 Task: Look for space in Bagua Grande, Peru from 14th June, 2023 to 30th June, 2023 for 5 adults in price range Rs.8000 to Rs.12000. Place can be entire place or private room with 5 bedrooms having 5 beds and 5 bathrooms. Property type can be house, flat, guest house. Amenities needed are: wifi, TV, free parkinig on premises, gym, breakfast. Booking option can be shelf check-in. Required host language is English.
Action: Mouse moved to (496, 110)
Screenshot: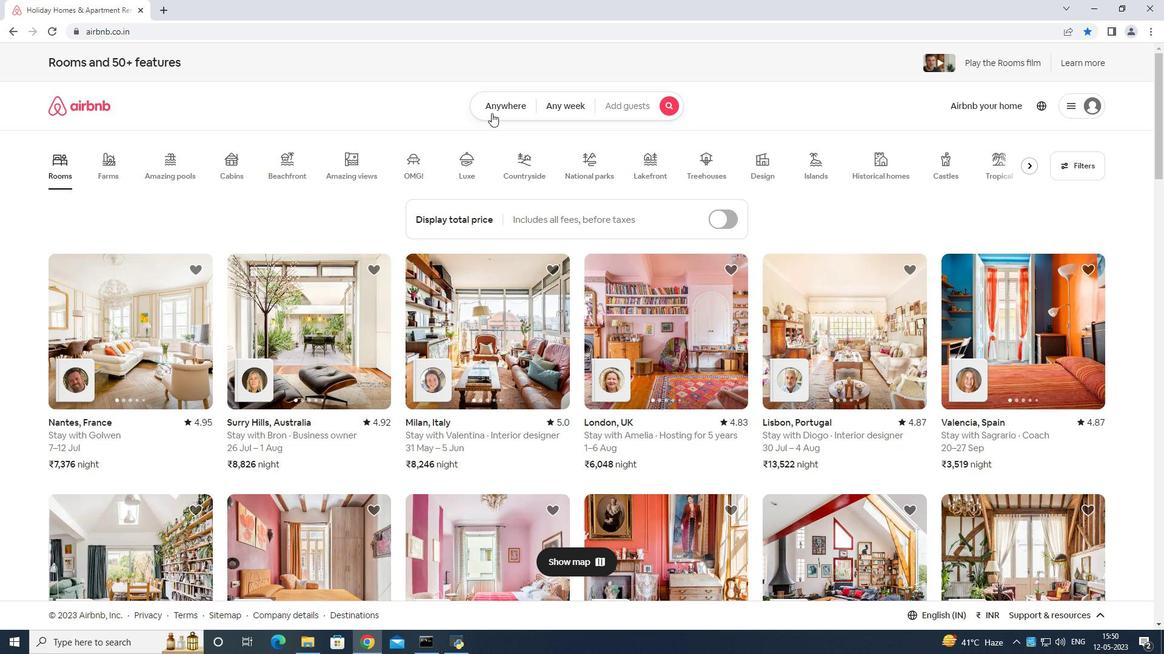 
Action: Mouse pressed left at (496, 110)
Screenshot: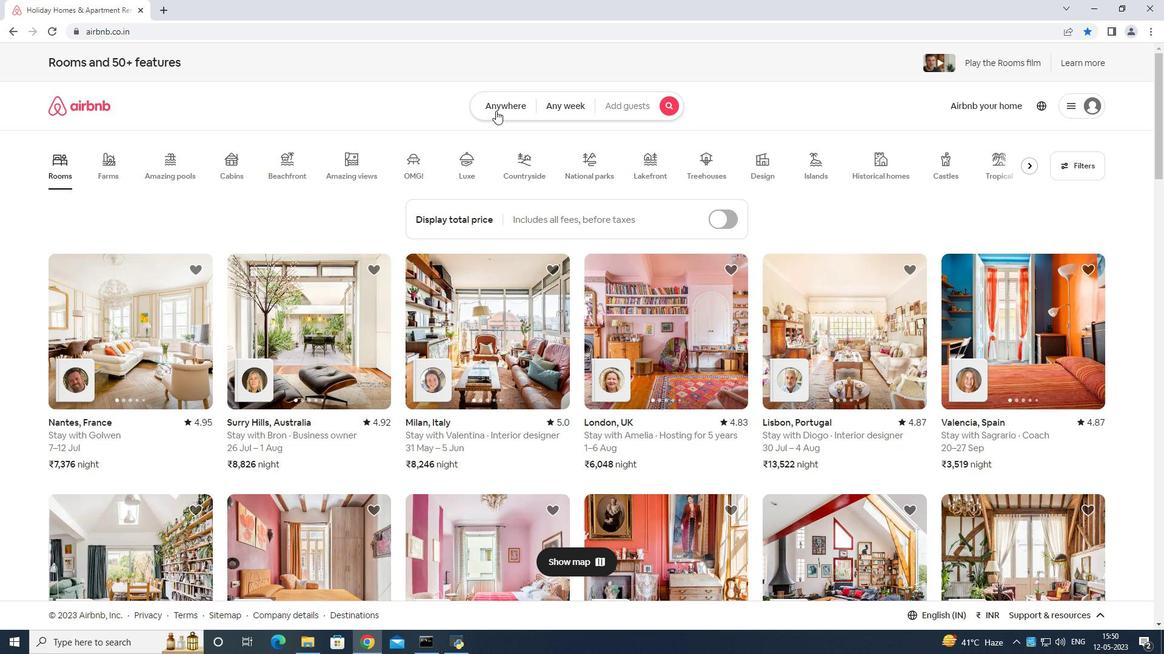 
Action: Mouse moved to (448, 146)
Screenshot: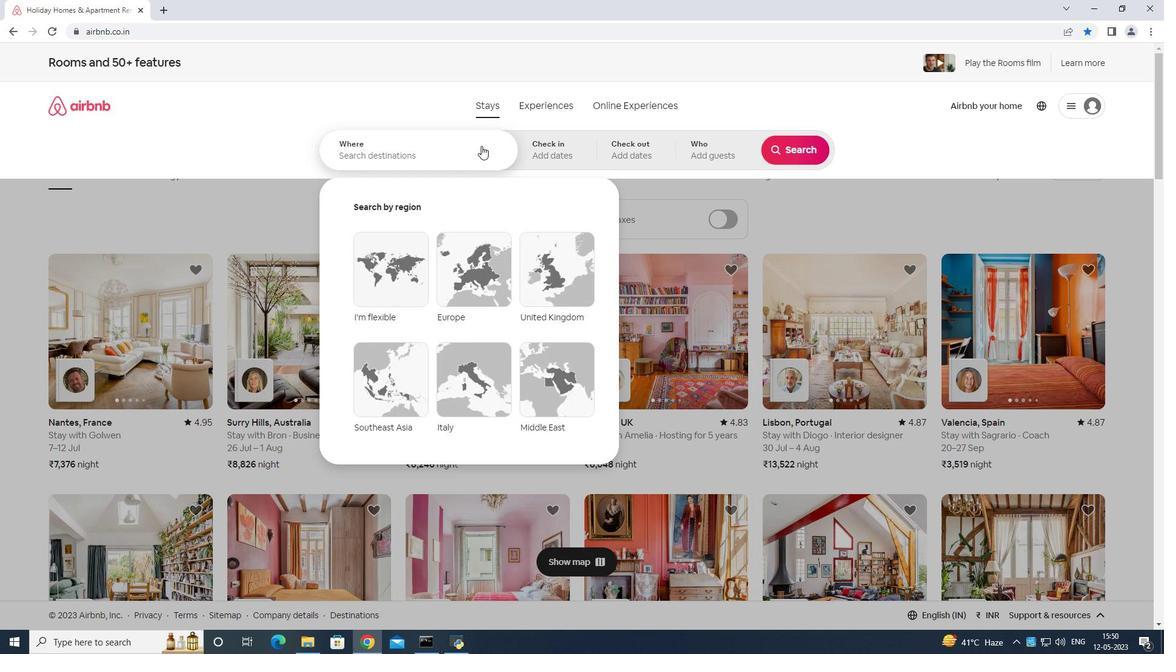 
Action: Mouse pressed left at (448, 146)
Screenshot: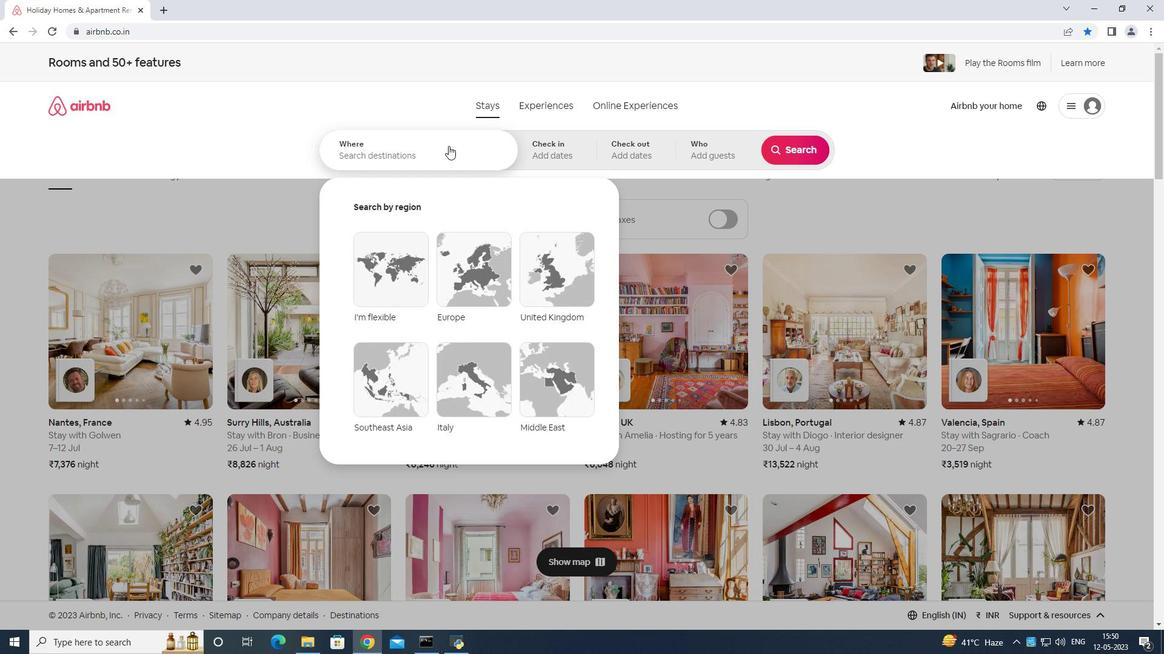 
Action: Mouse moved to (474, 146)
Screenshot: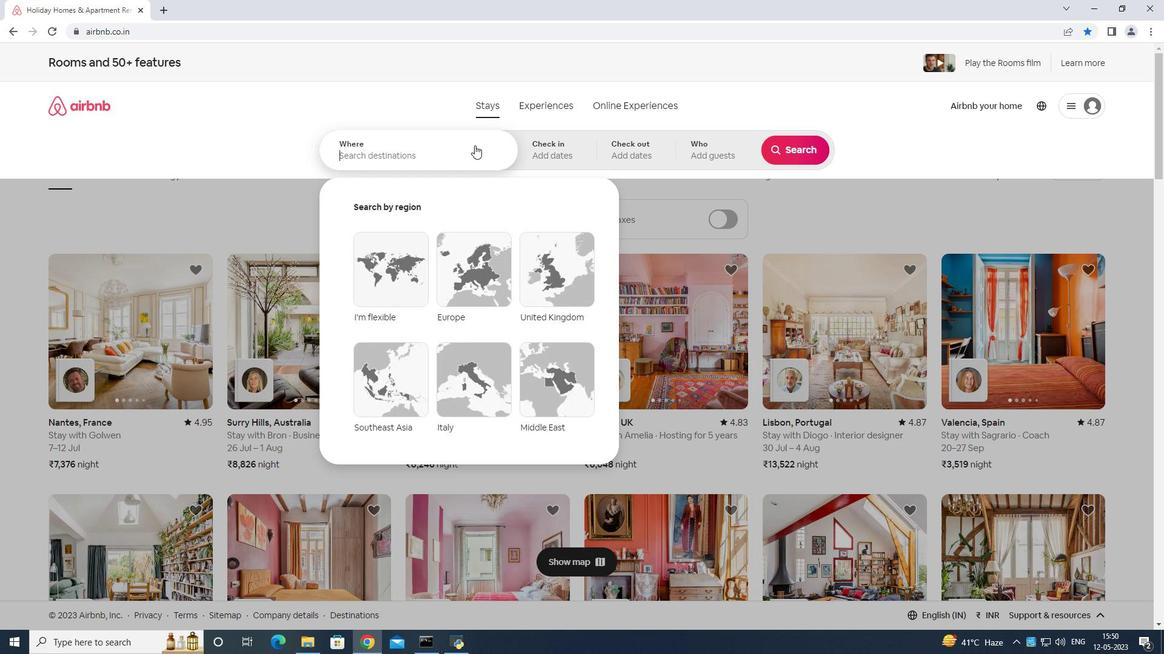 
Action: Key pressed <Key.shift>Bagua<Key.space>grende<Key.space>peru<Key.enter>
Screenshot: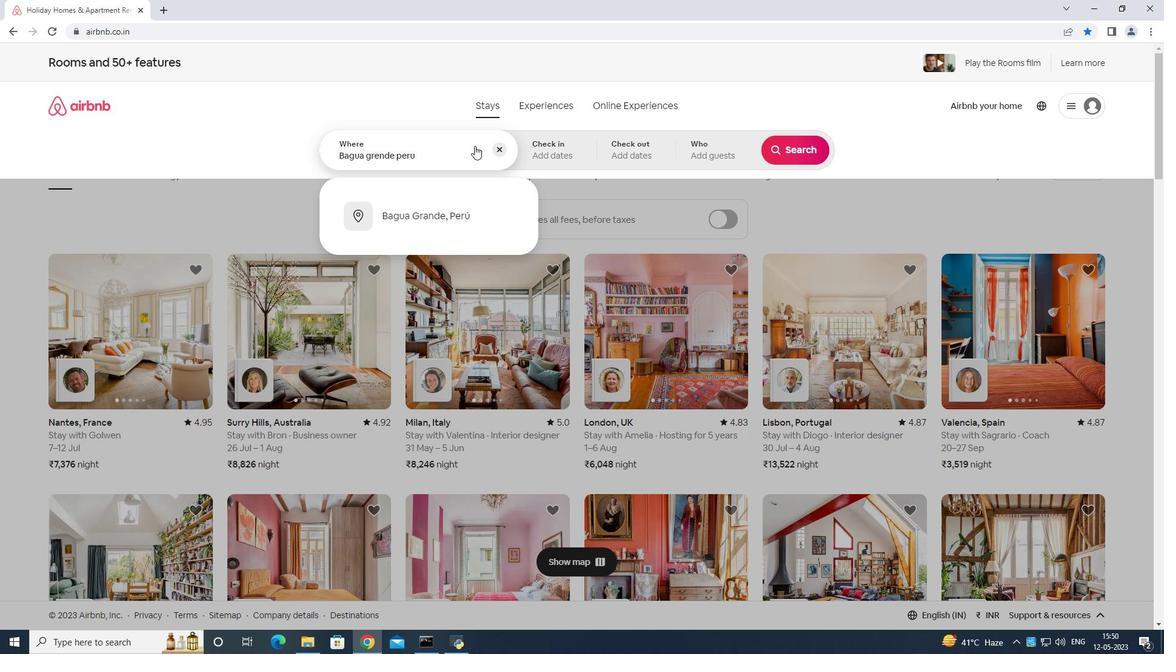 
Action: Mouse moved to (702, 358)
Screenshot: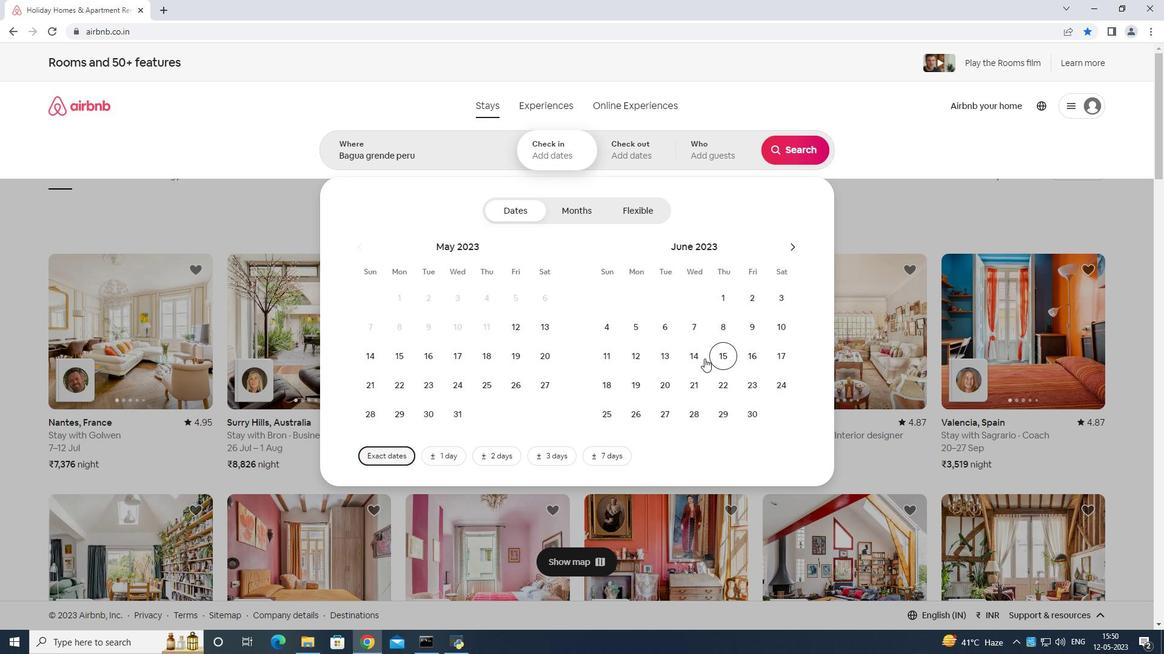 
Action: Mouse pressed left at (702, 358)
Screenshot: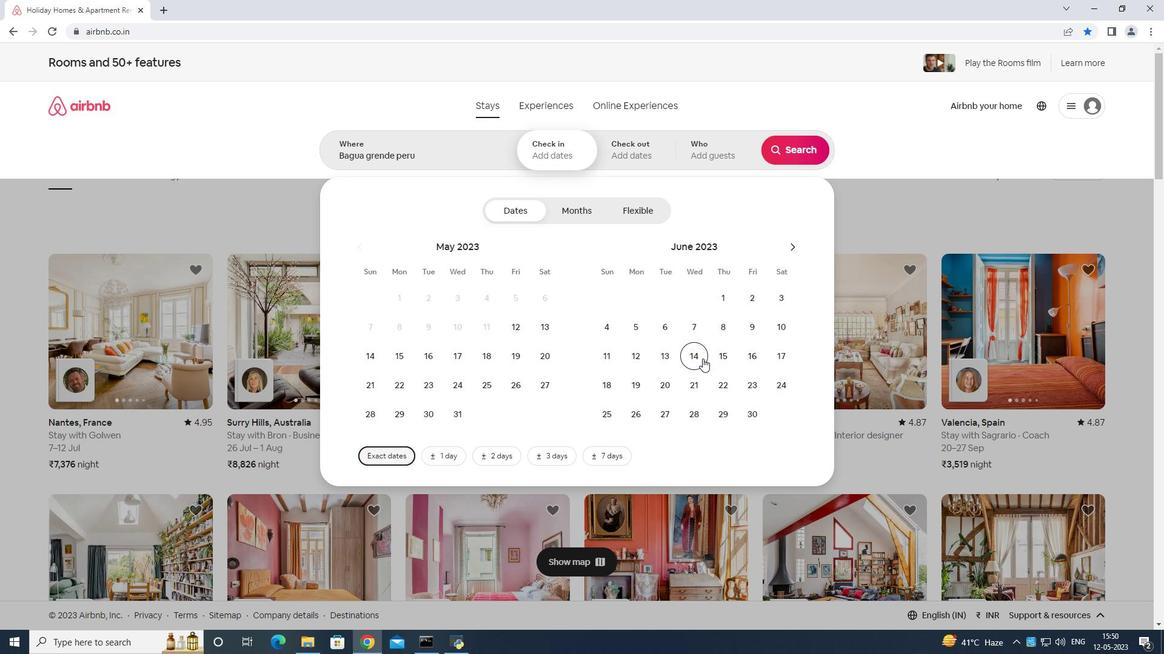 
Action: Mouse moved to (754, 411)
Screenshot: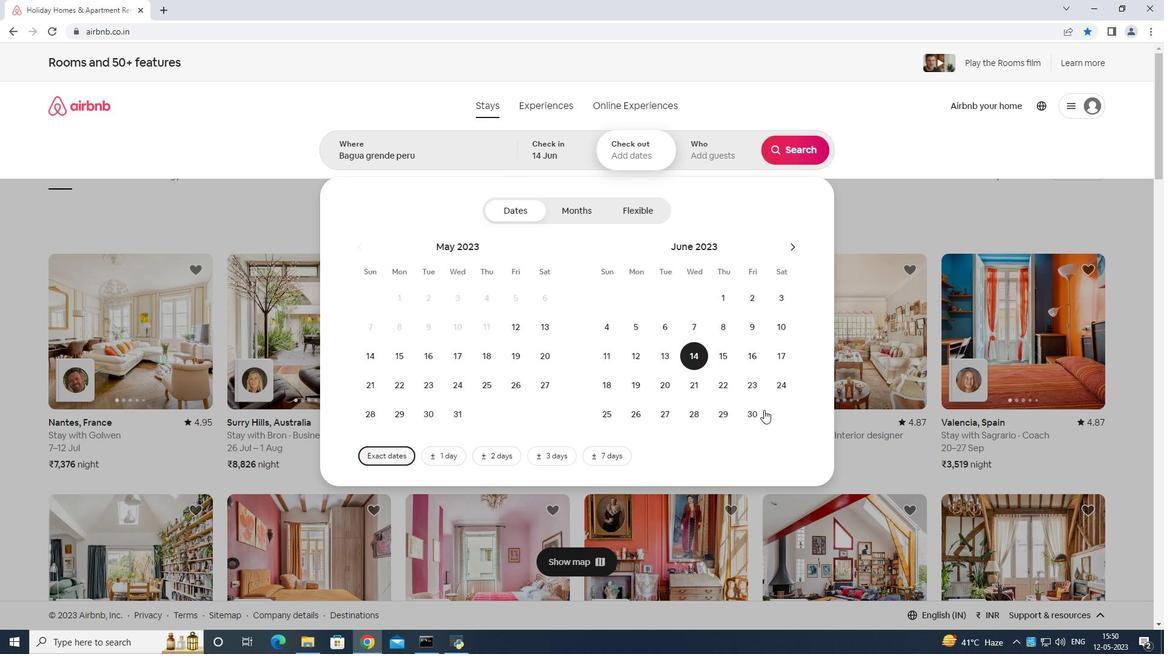 
Action: Mouse pressed left at (754, 411)
Screenshot: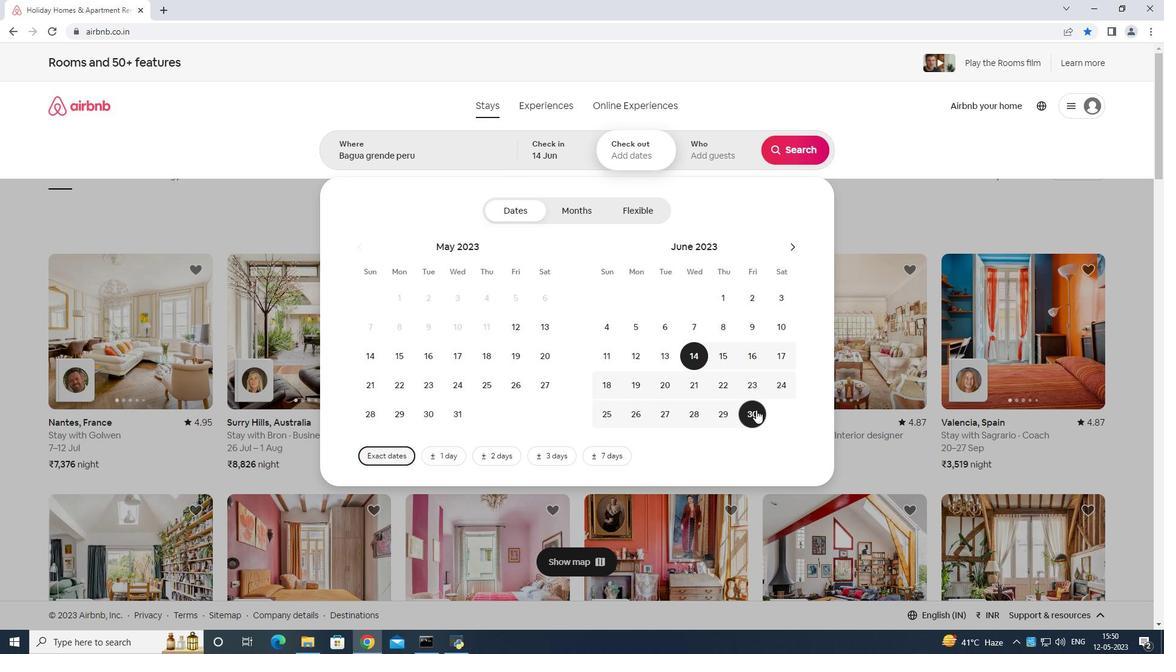 
Action: Mouse moved to (716, 149)
Screenshot: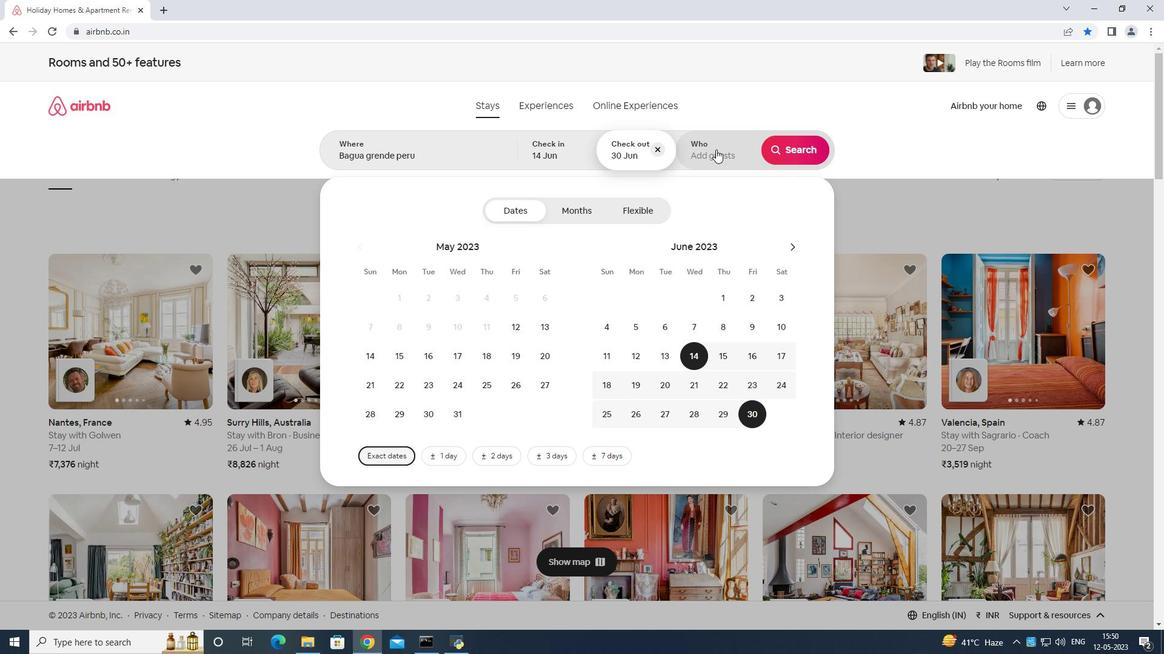 
Action: Mouse pressed left at (716, 149)
Screenshot: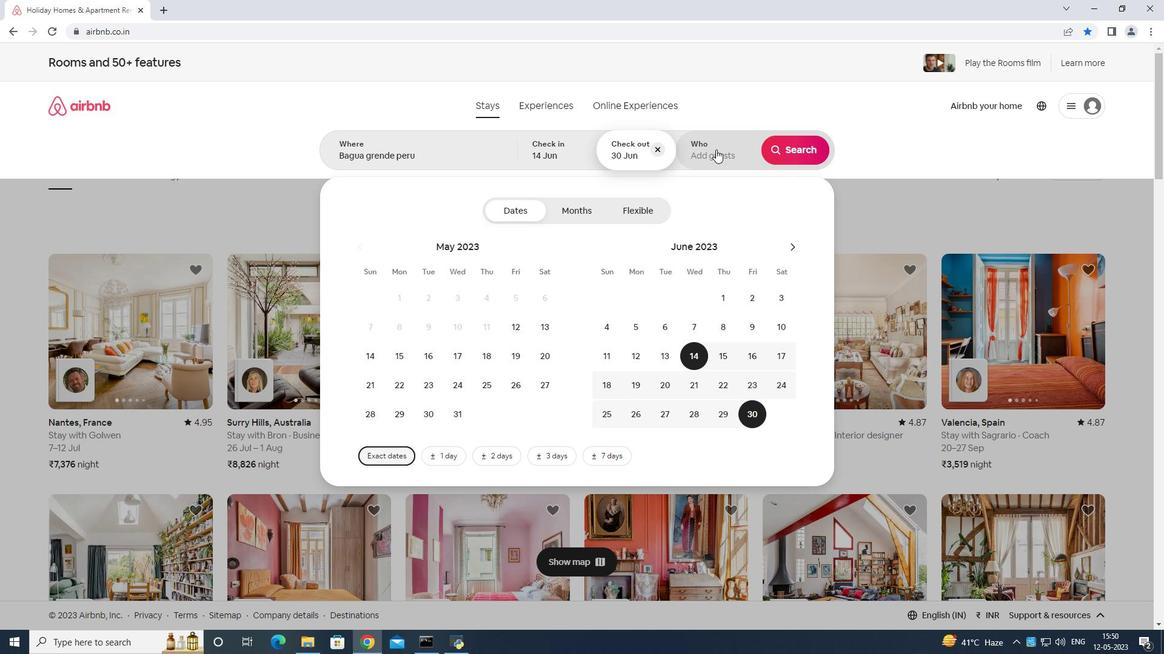 
Action: Mouse moved to (799, 222)
Screenshot: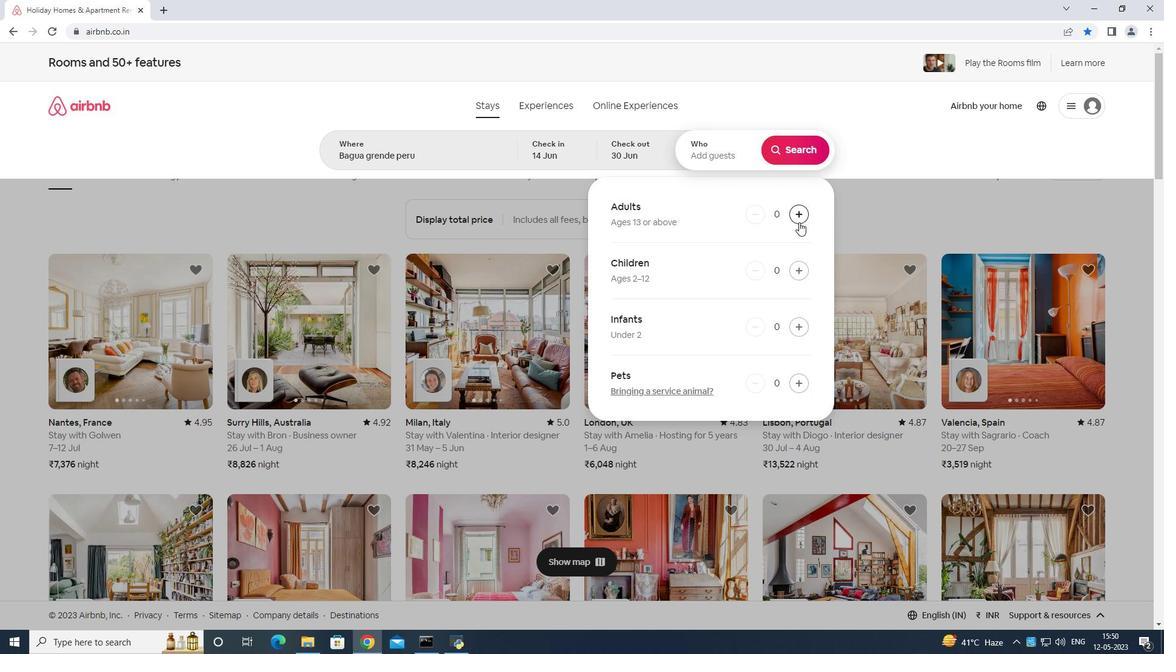 
Action: Mouse pressed left at (799, 222)
Screenshot: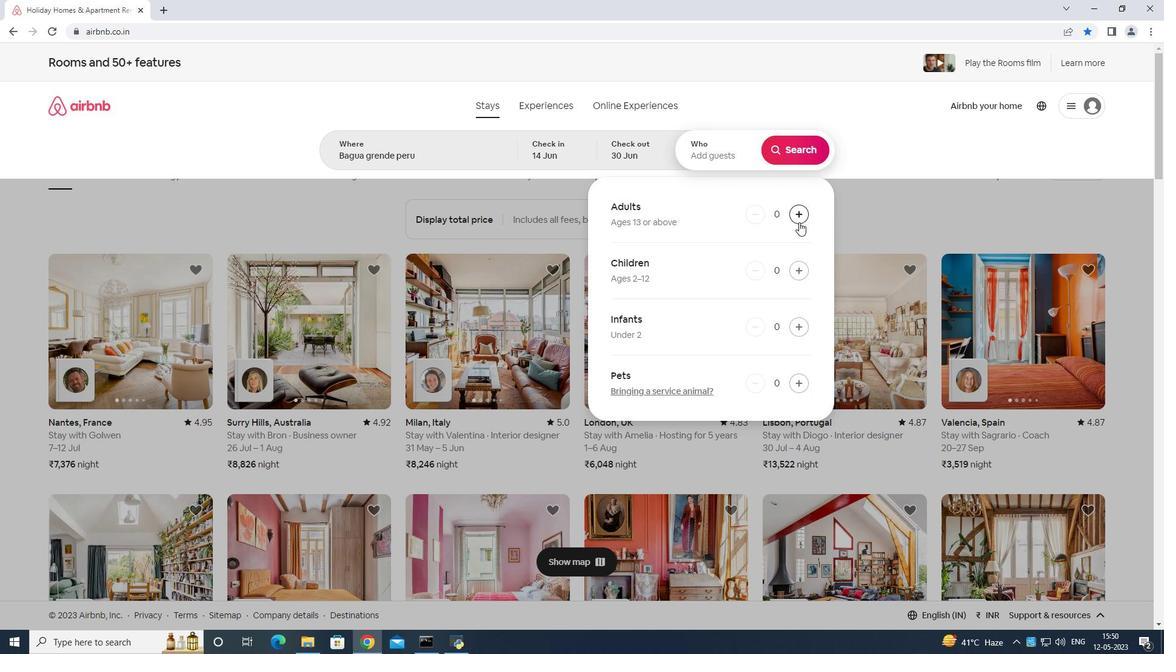 
Action: Mouse moved to (799, 220)
Screenshot: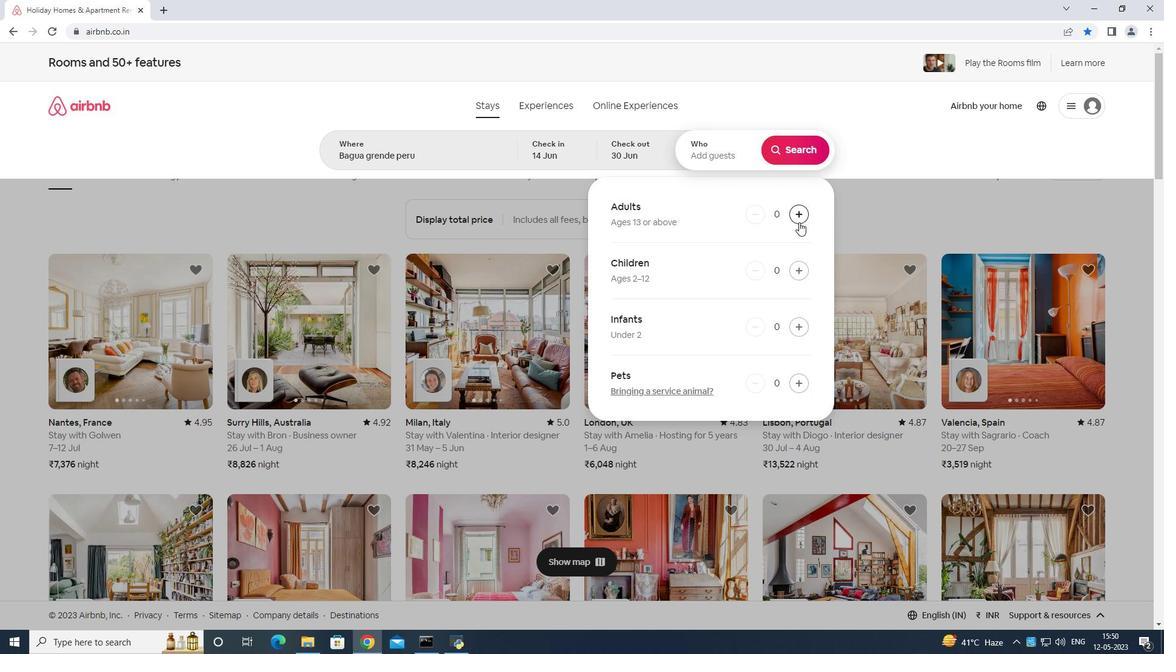 
Action: Mouse pressed left at (799, 220)
Screenshot: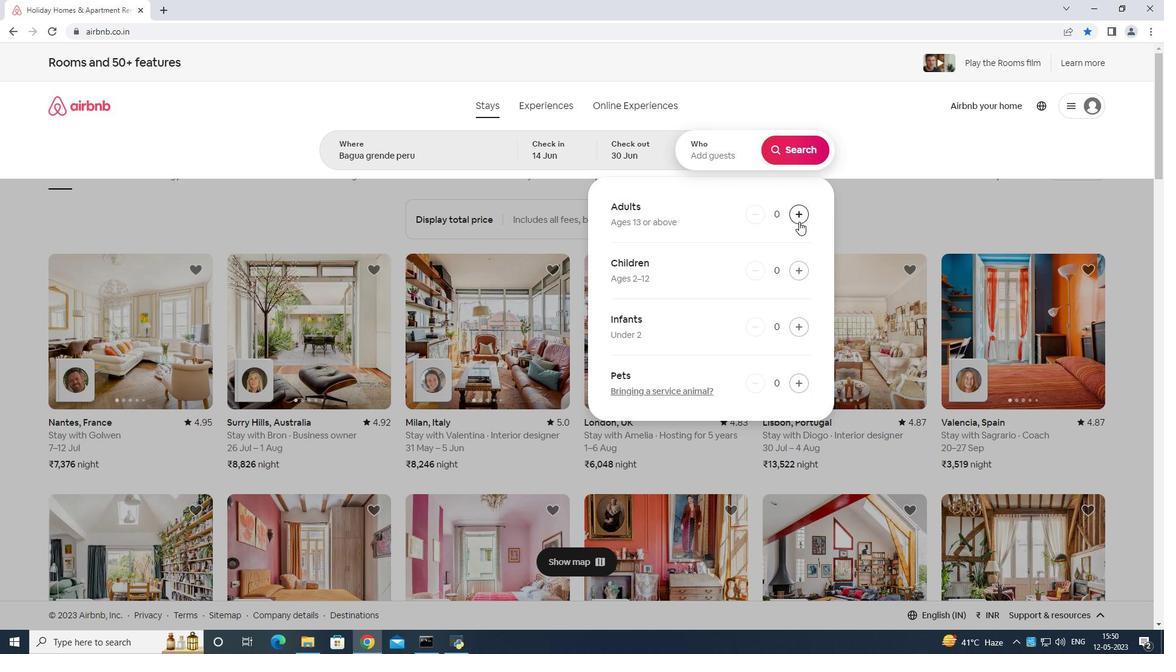 
Action: Mouse moved to (799, 220)
Screenshot: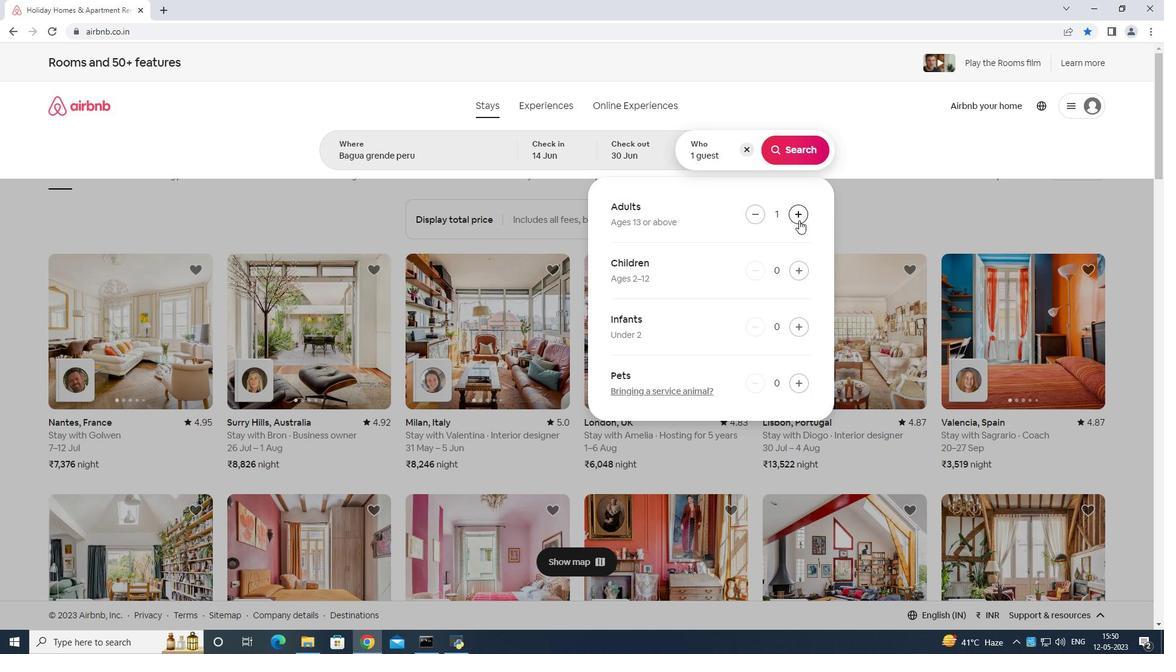 
Action: Mouse pressed left at (799, 220)
Screenshot: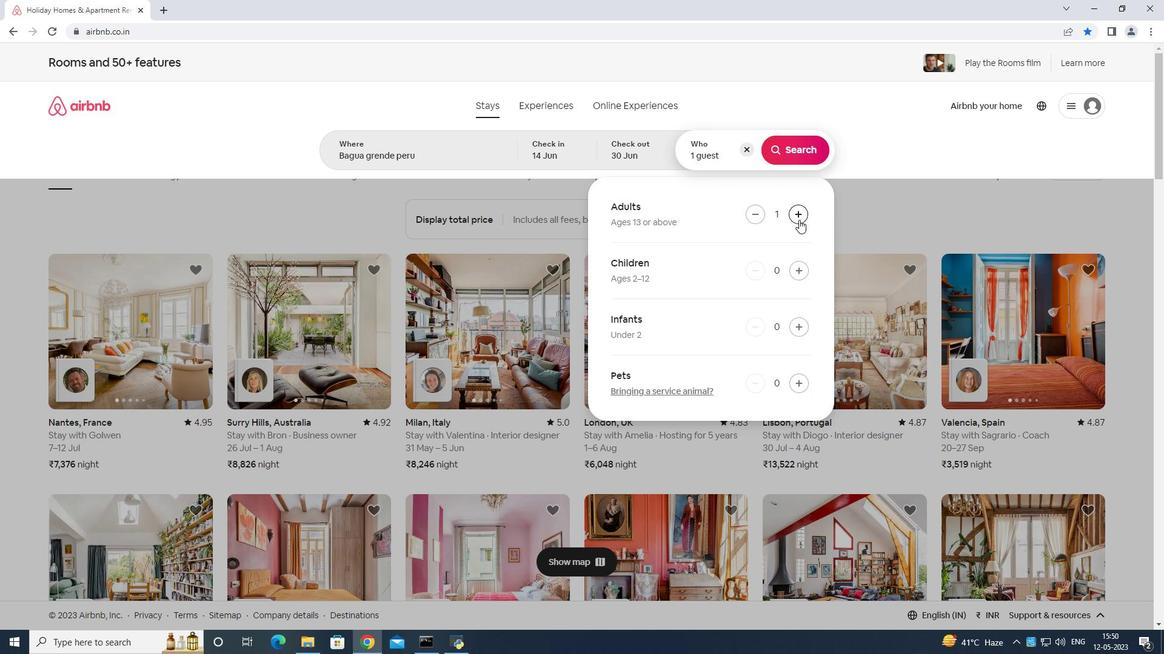 
Action: Mouse moved to (799, 220)
Screenshot: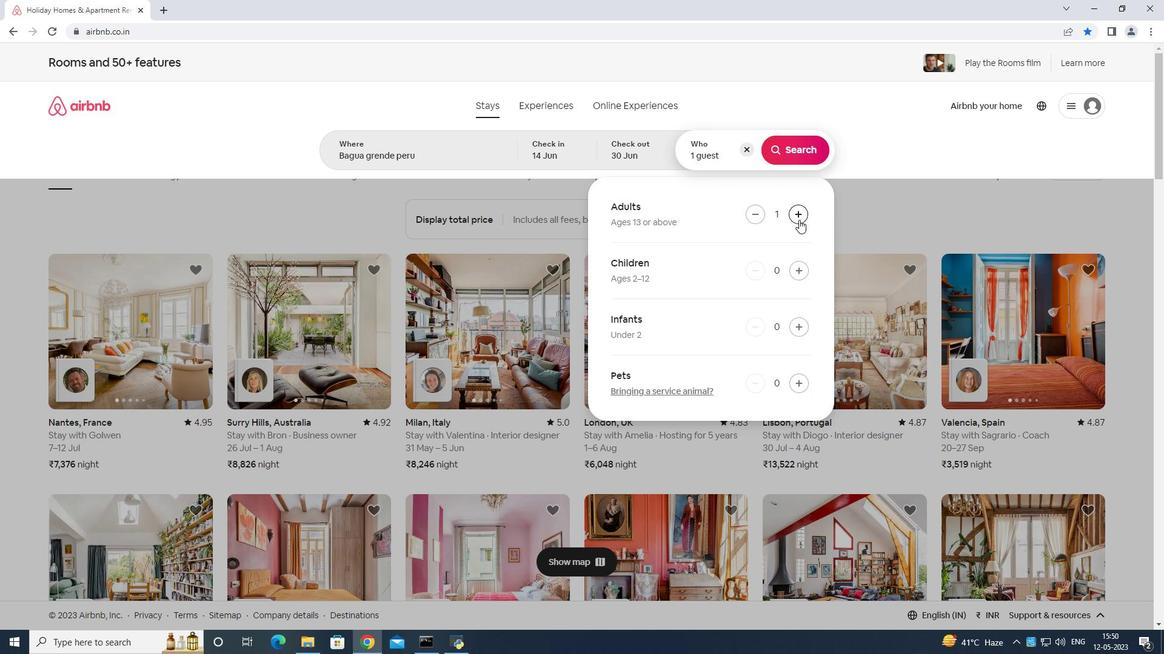 
Action: Mouse pressed left at (799, 220)
Screenshot: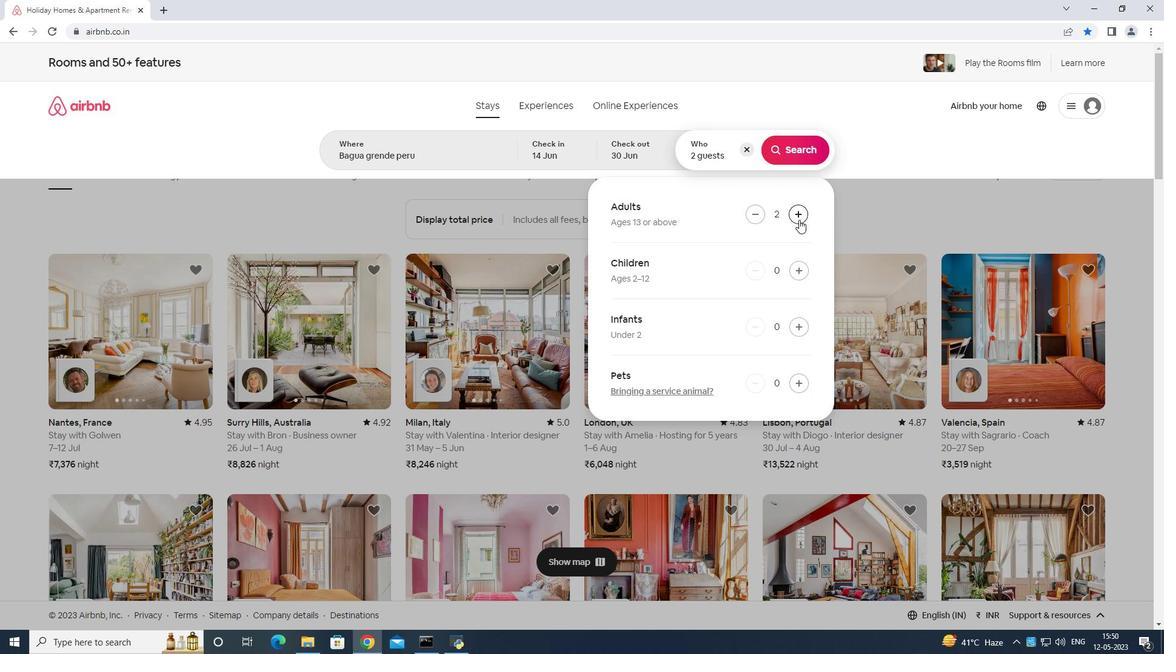 
Action: Mouse pressed left at (799, 220)
Screenshot: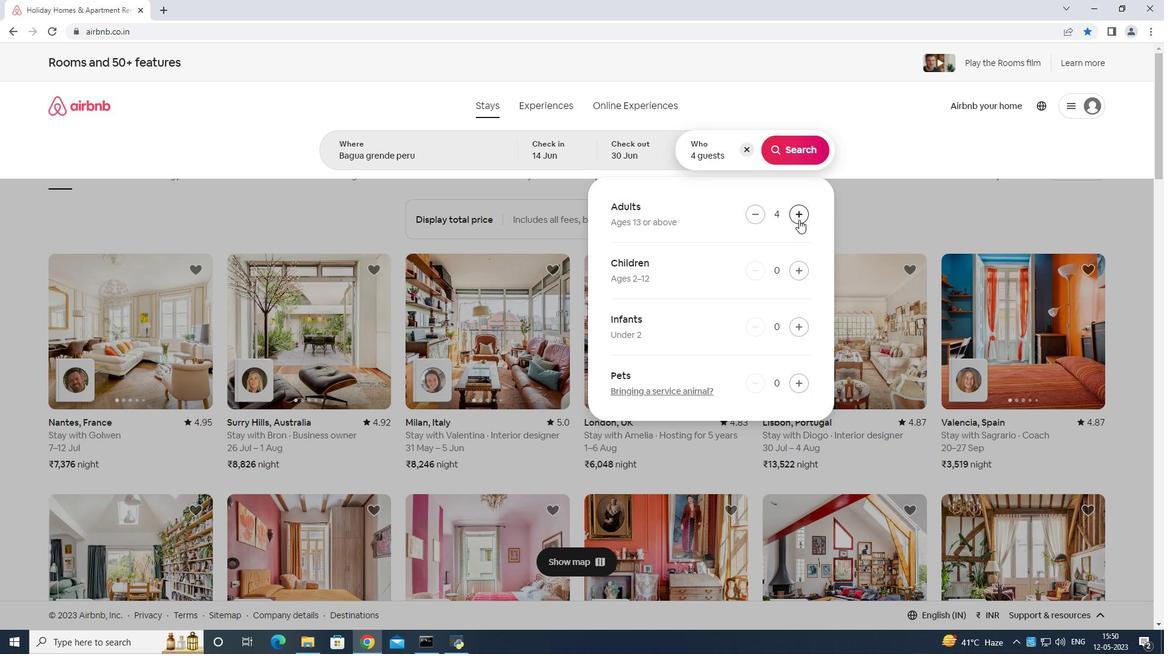 
Action: Mouse moved to (814, 154)
Screenshot: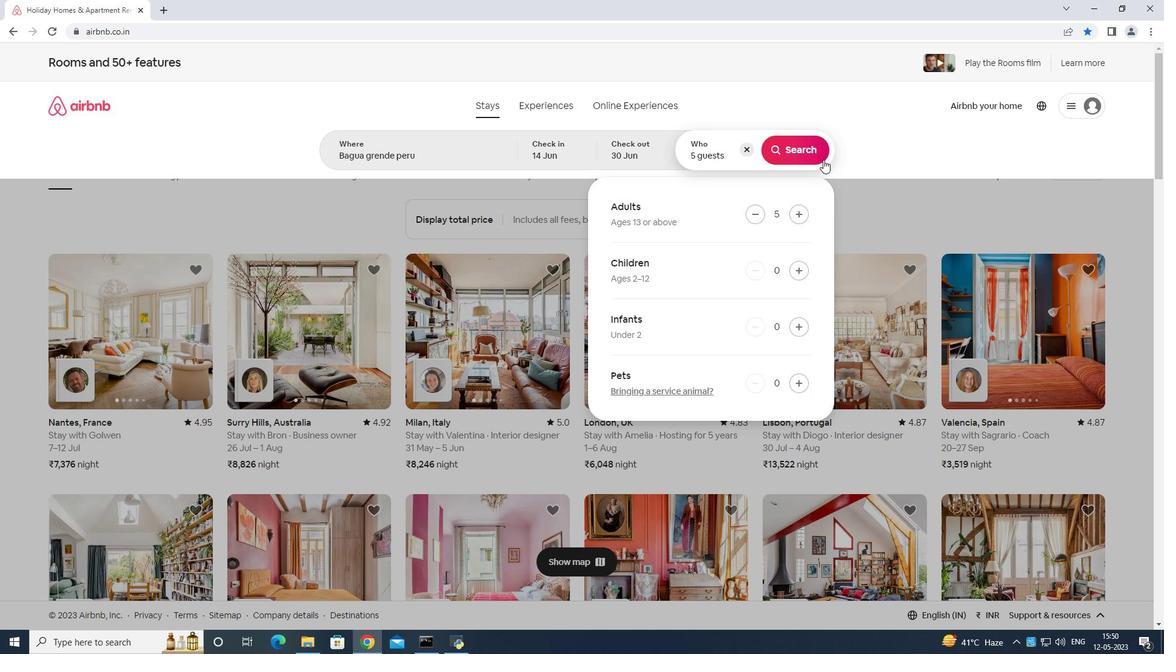 
Action: Mouse pressed left at (814, 154)
Screenshot: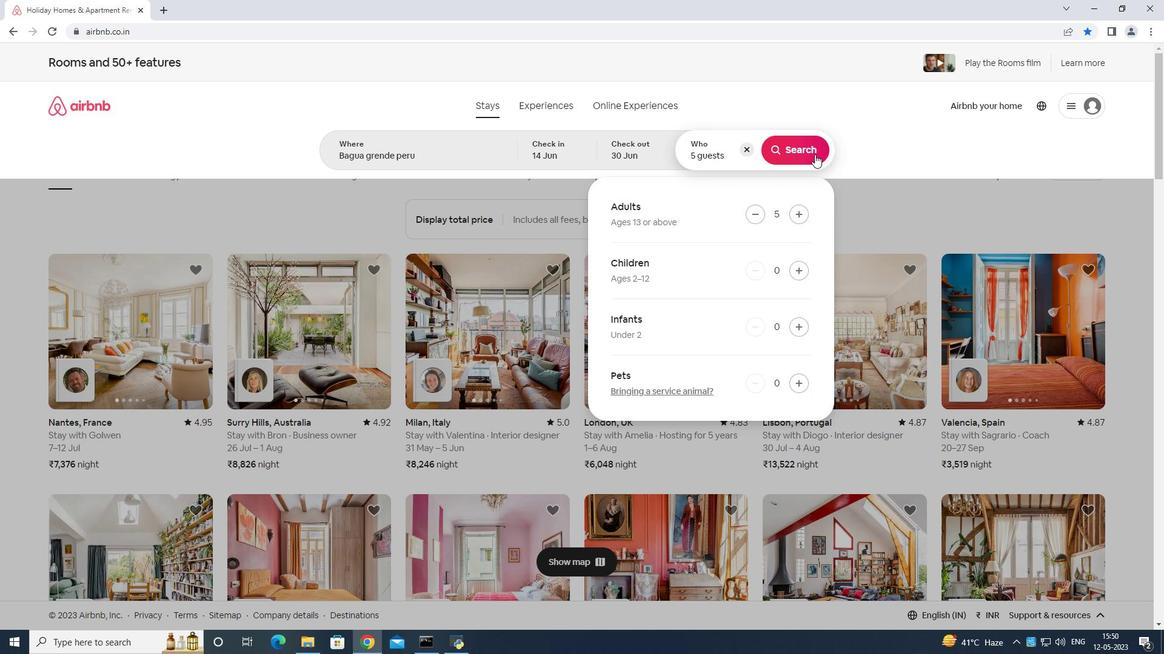 
Action: Mouse moved to (1122, 124)
Screenshot: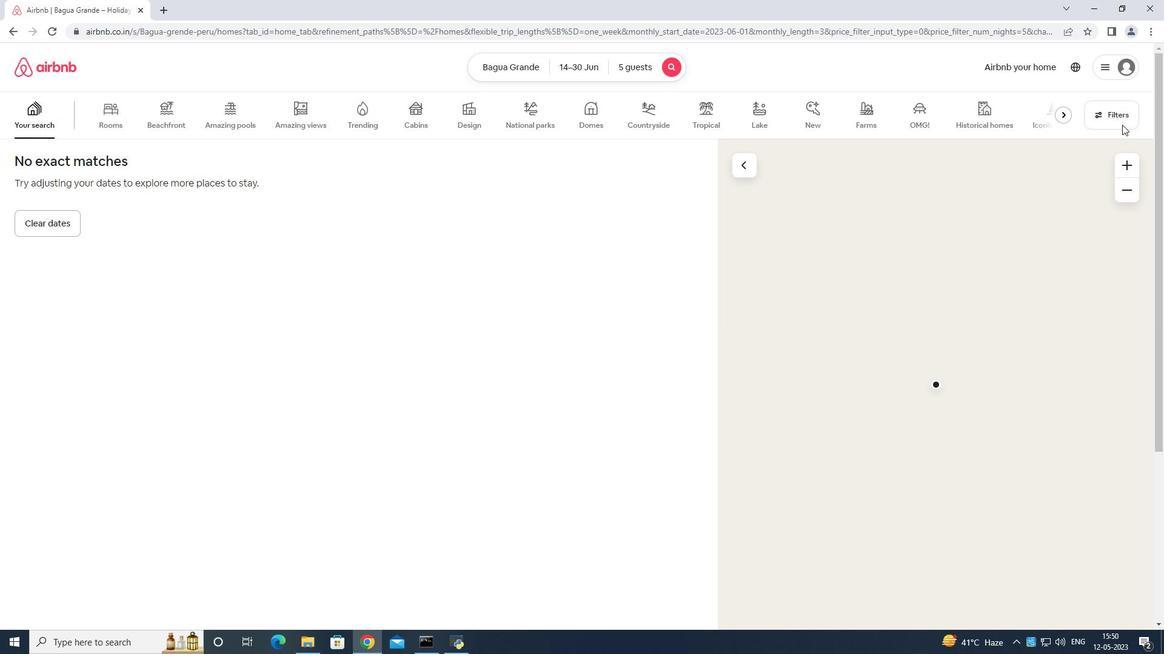 
Action: Mouse pressed left at (1122, 124)
Screenshot: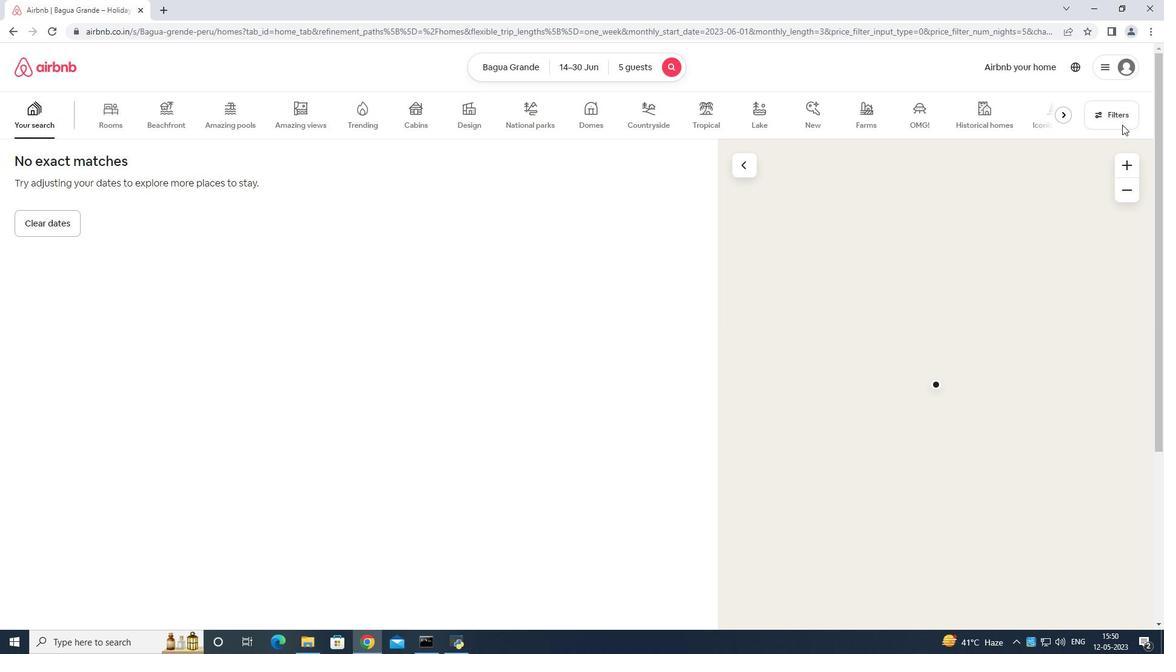 
Action: Mouse moved to (531, 423)
Screenshot: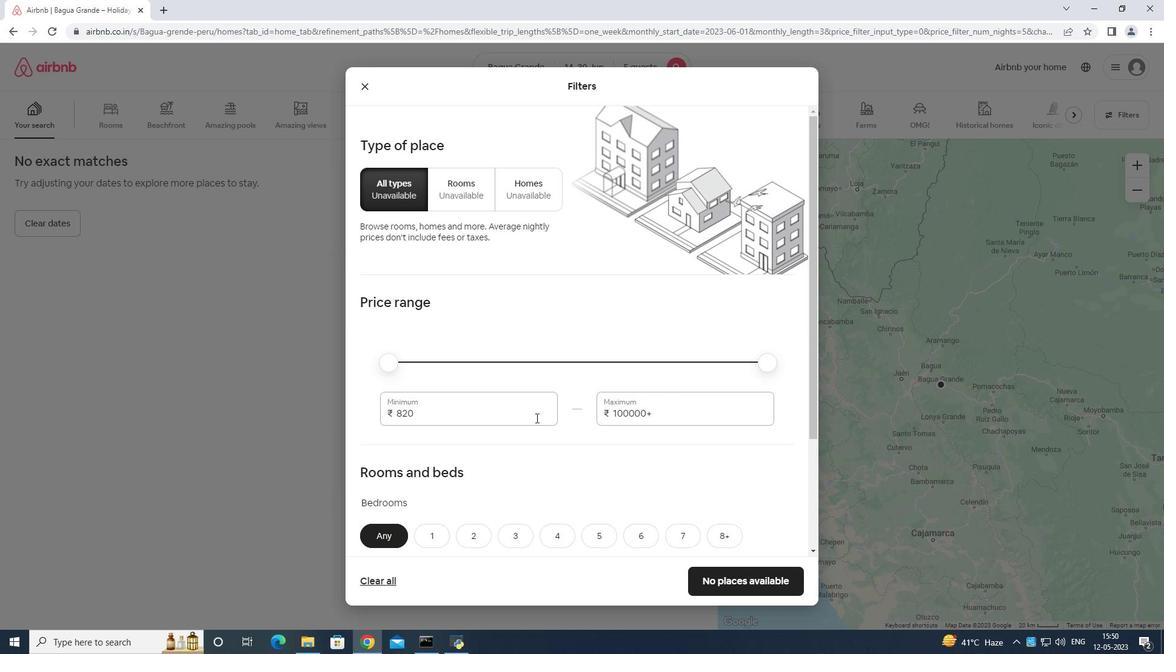 
Action: Mouse pressed left at (531, 423)
Screenshot: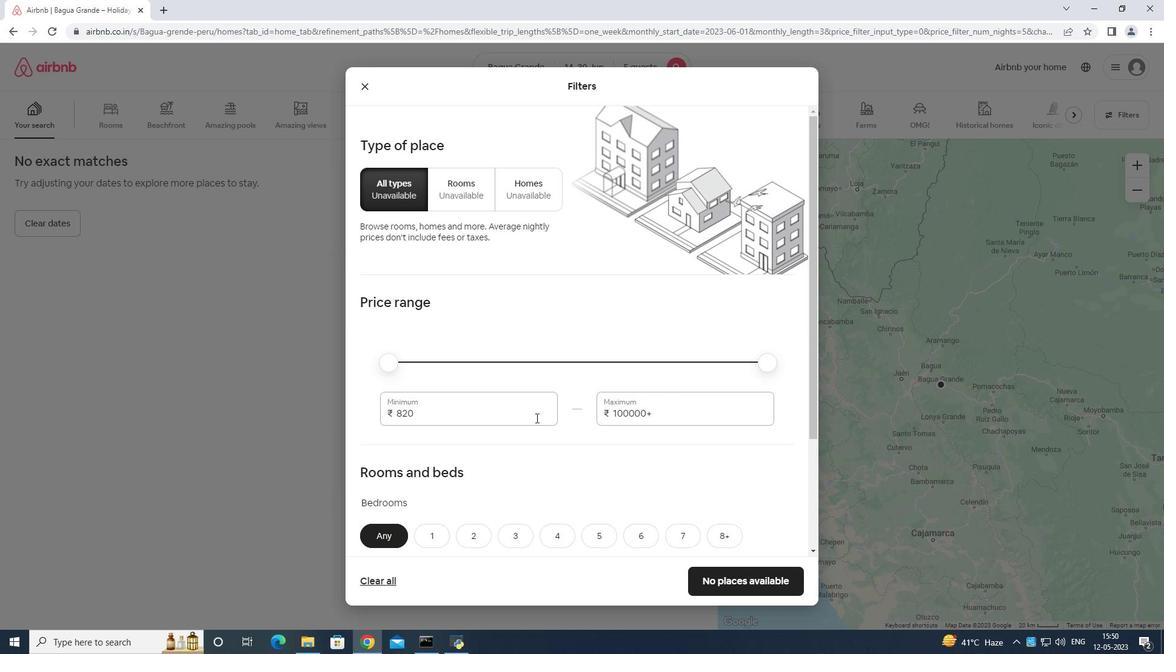 
Action: Mouse moved to (528, 406)
Screenshot: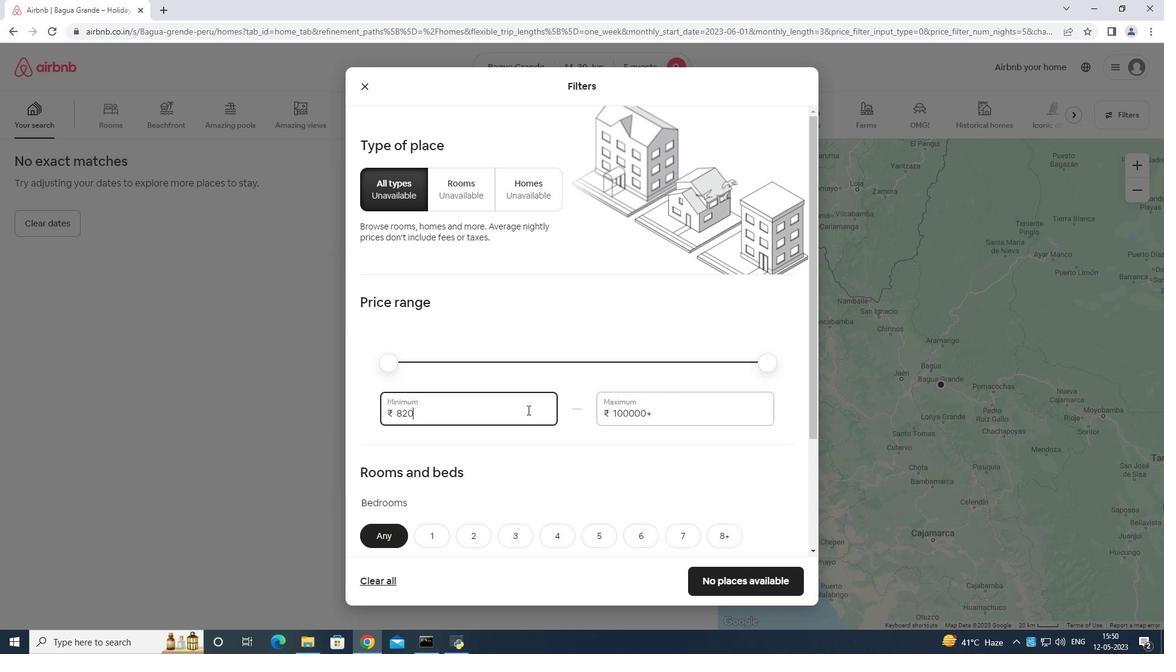 
Action: Key pressed <Key.backspace>
Screenshot: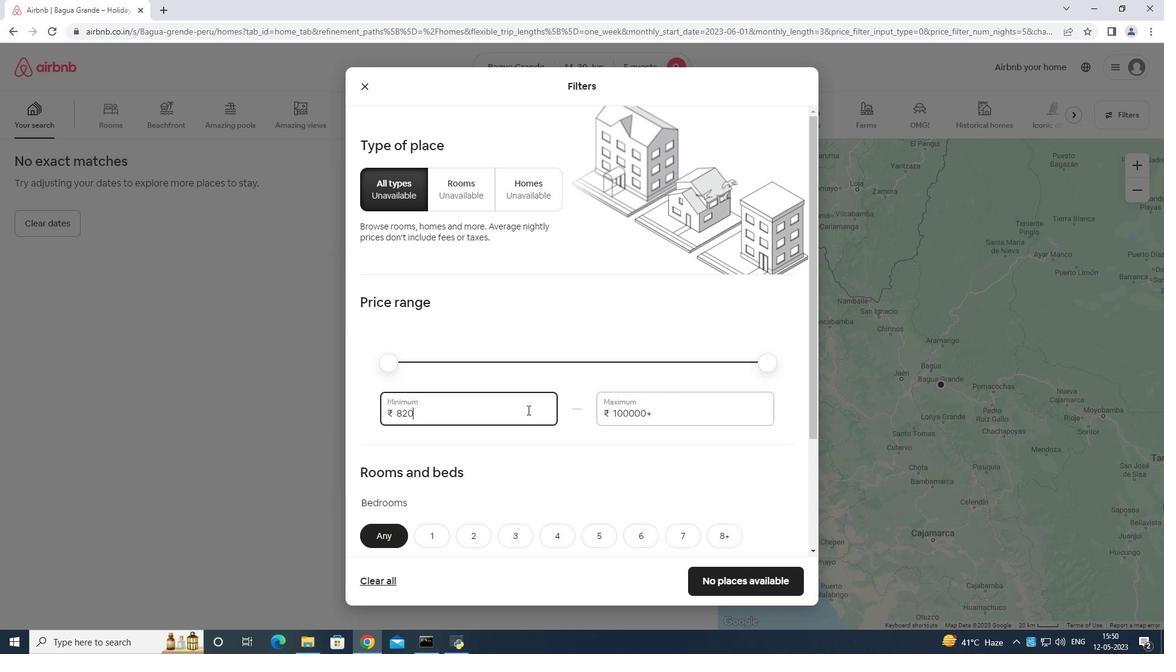 
Action: Mouse moved to (531, 402)
Screenshot: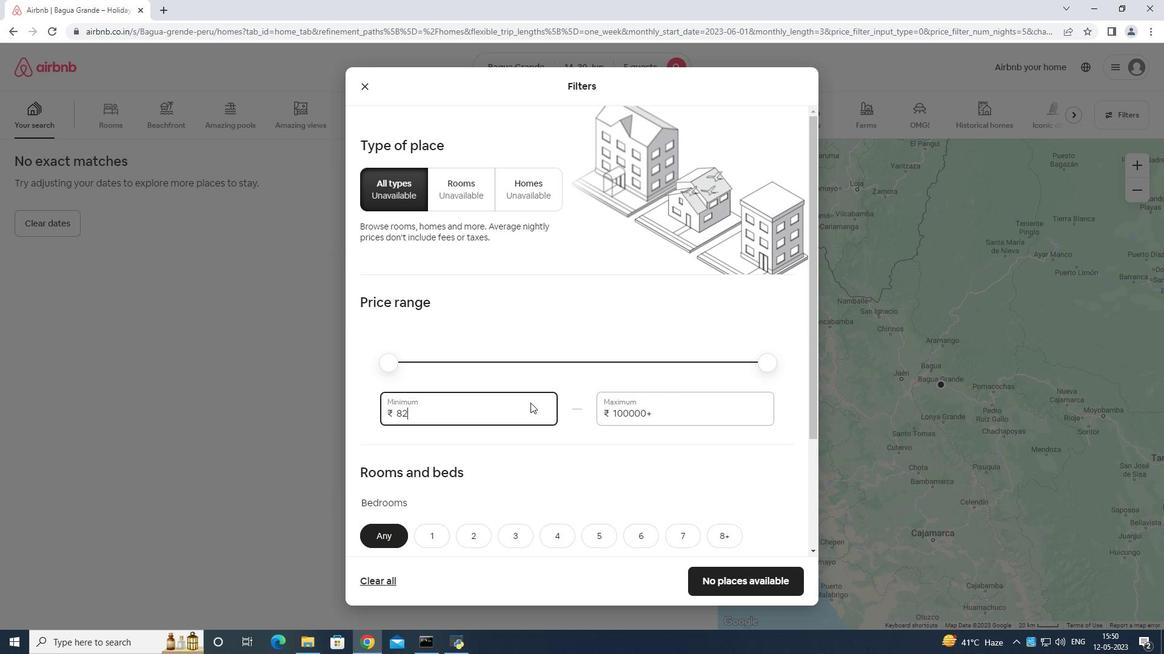 
Action: Key pressed <Key.backspace><Key.backspace><Key.backspace><Key.backspace><Key.backspace><Key.backspace>
Screenshot: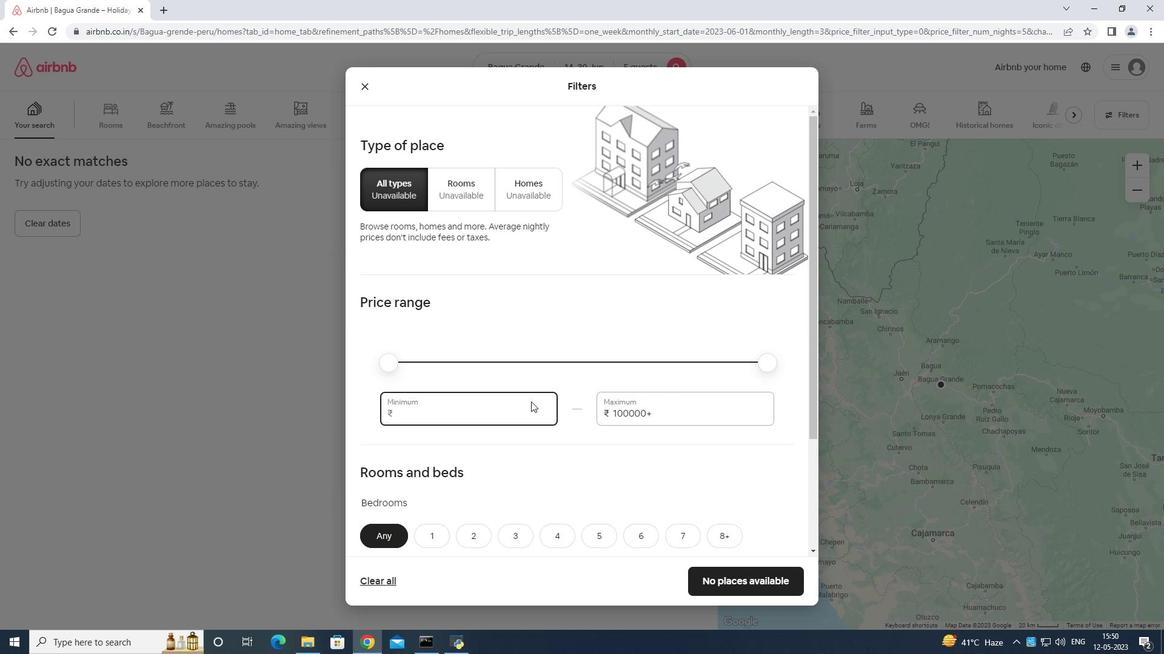 
Action: Mouse moved to (531, 402)
Screenshot: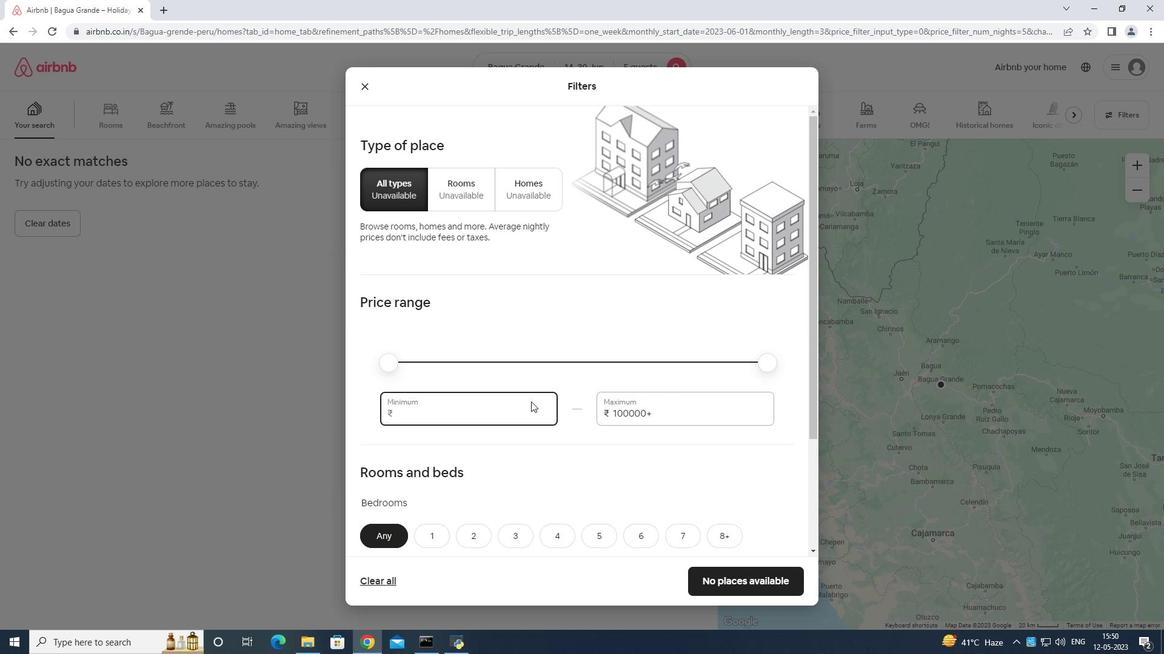 
Action: Key pressed <Key.backspace>
Screenshot: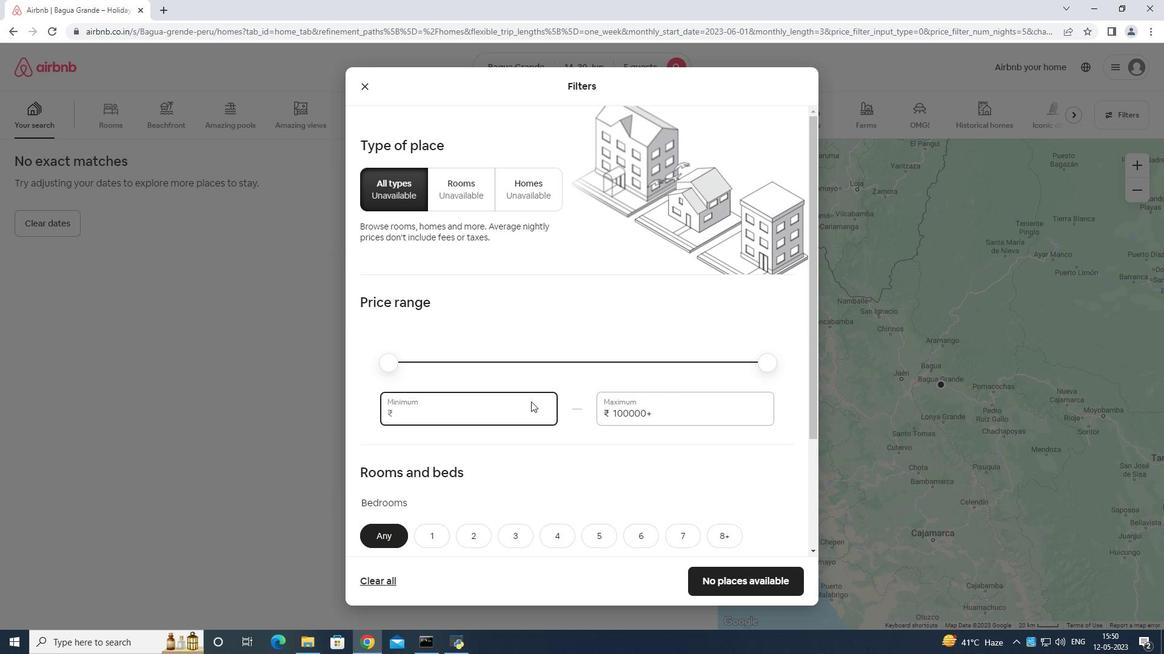 
Action: Mouse moved to (531, 400)
Screenshot: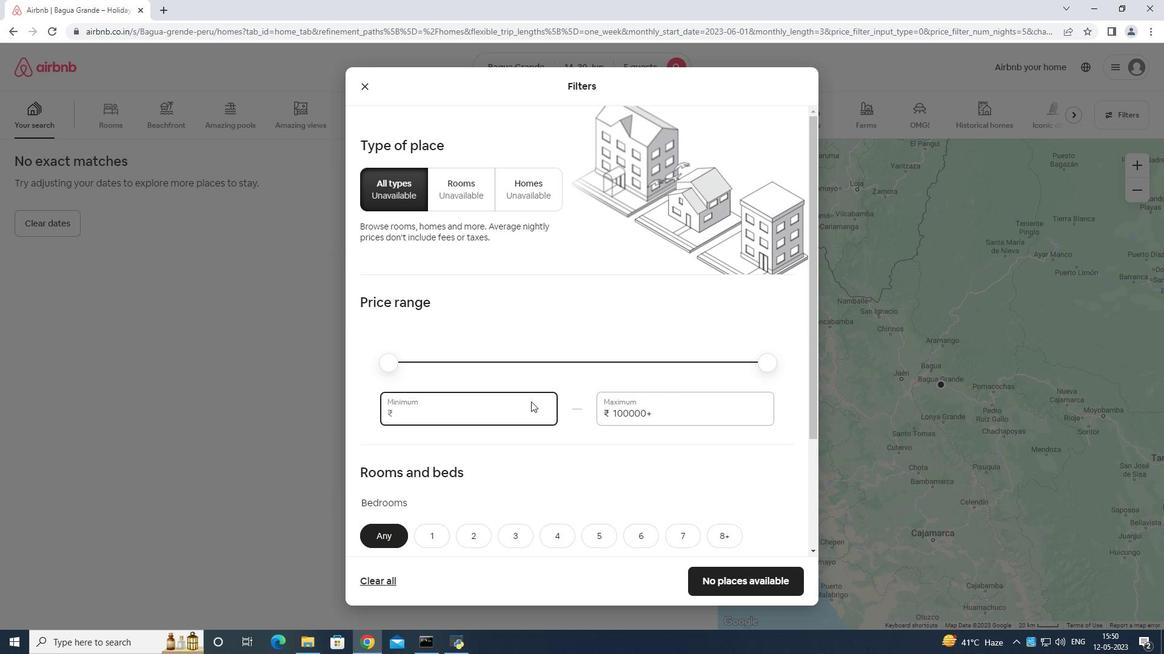 
Action: Key pressed <Key.backspace>
Screenshot: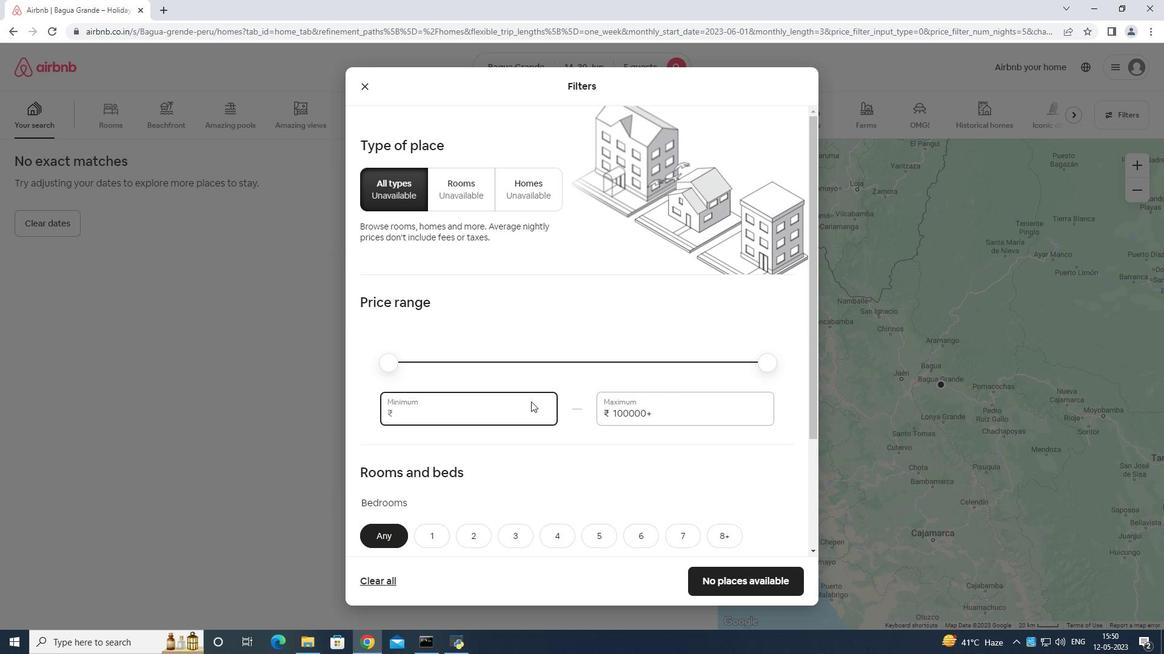 
Action: Mouse moved to (534, 399)
Screenshot: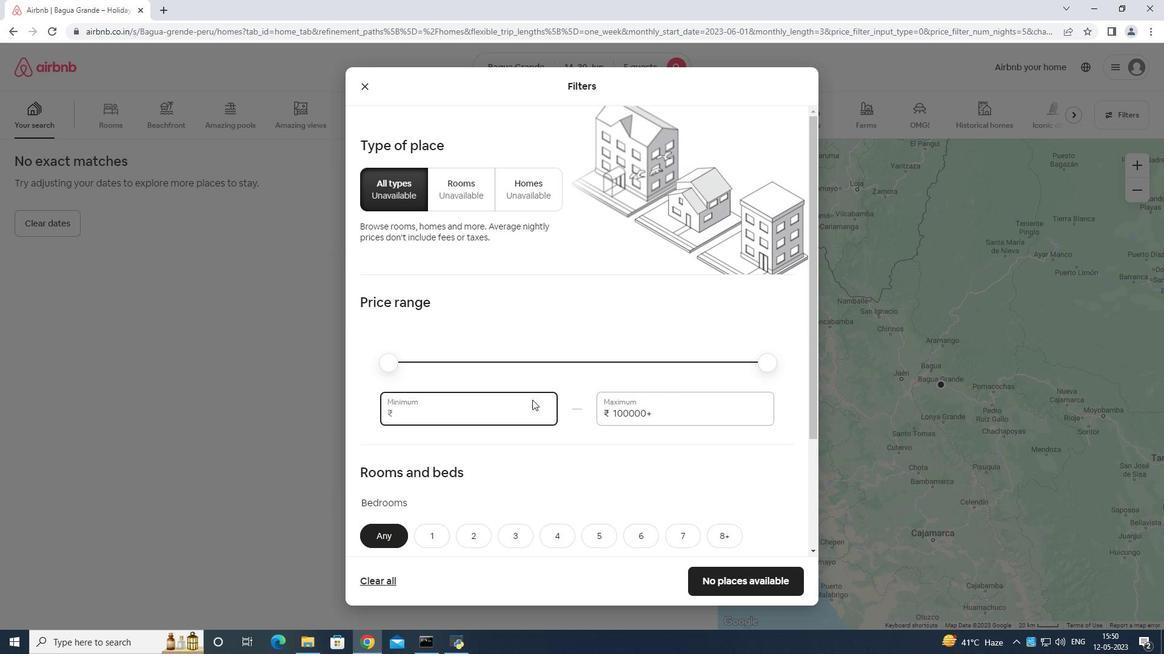 
Action: Key pressed 8
Screenshot: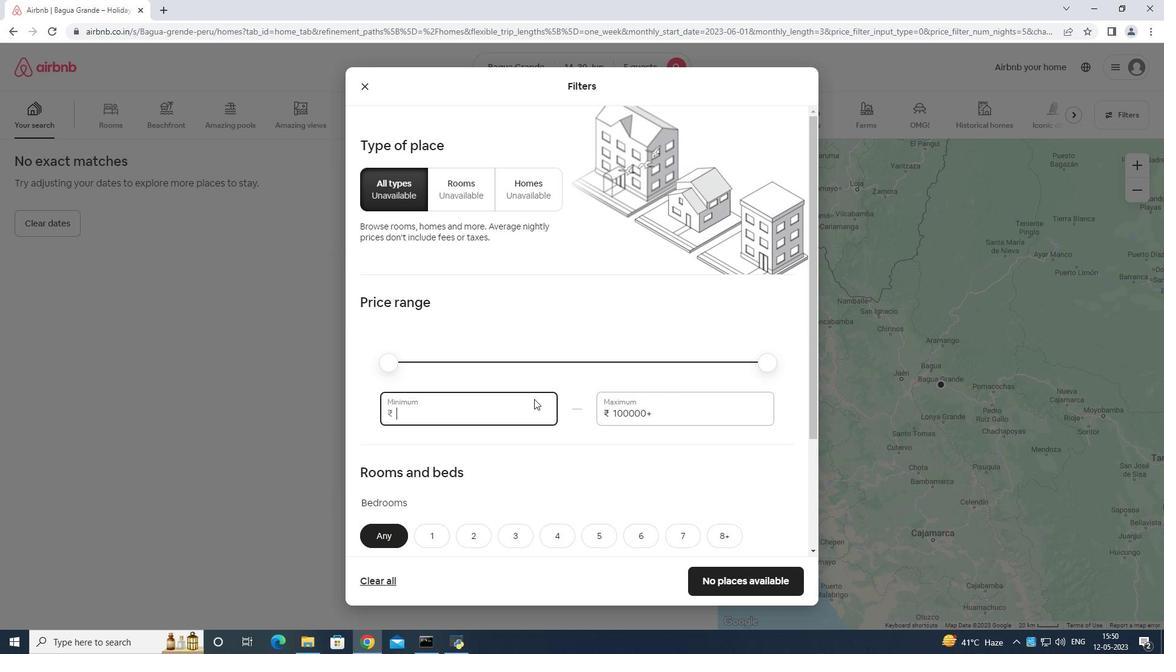 
Action: Mouse moved to (539, 396)
Screenshot: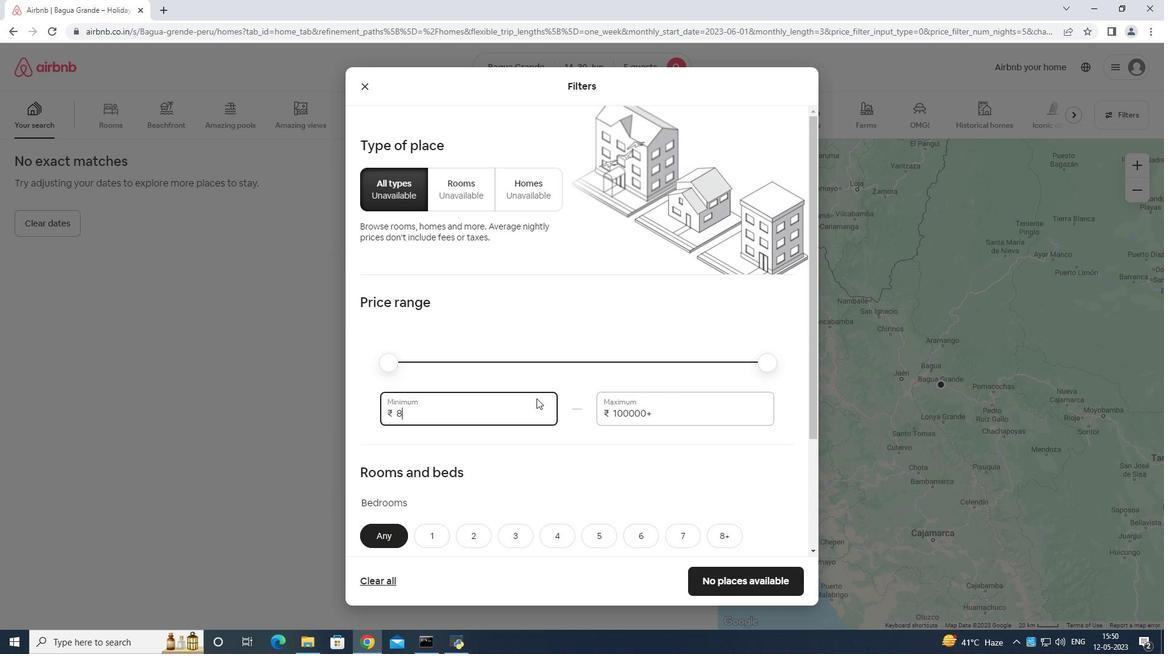 
Action: Key pressed 000
Screenshot: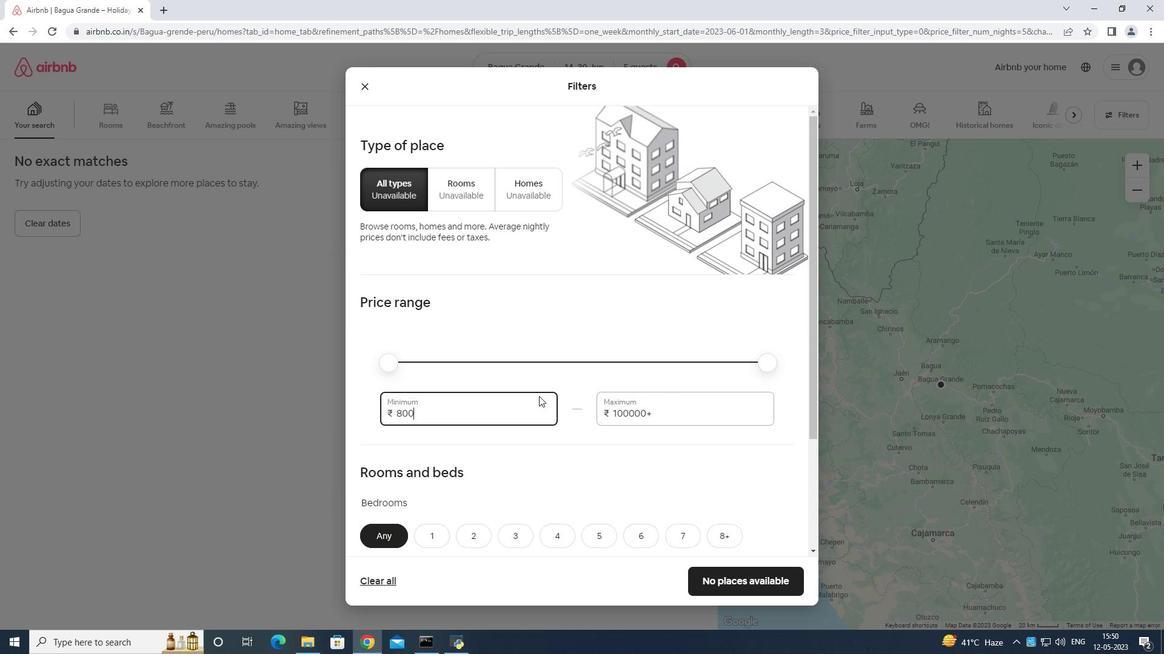 
Action: Mouse moved to (703, 409)
Screenshot: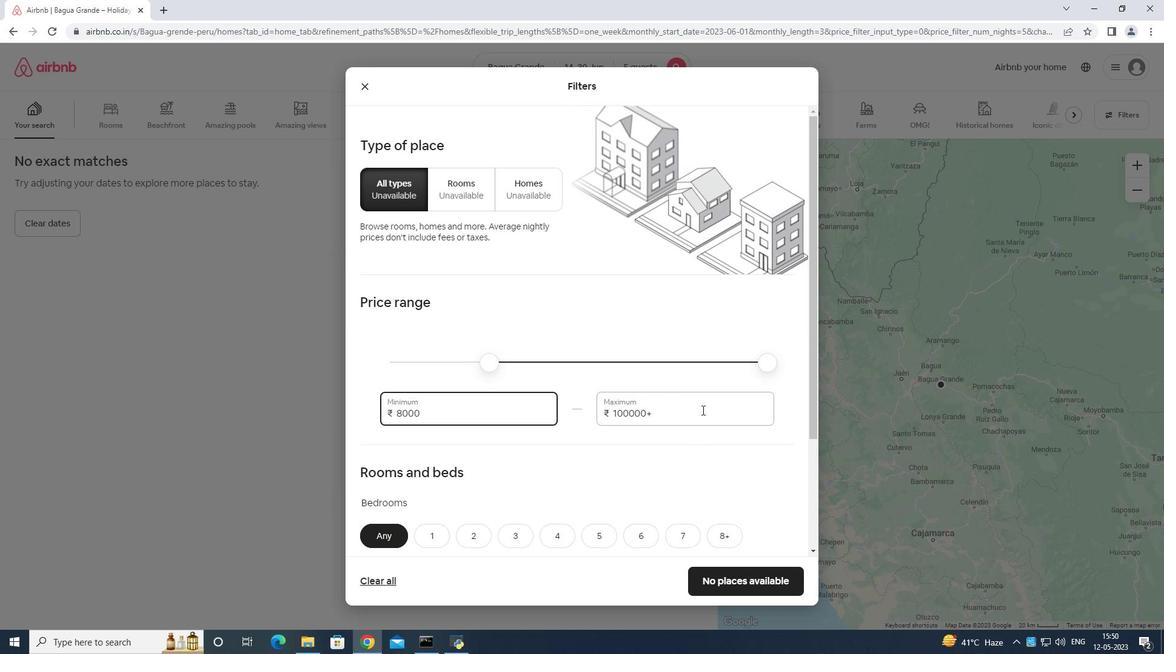 
Action: Mouse pressed left at (703, 409)
Screenshot: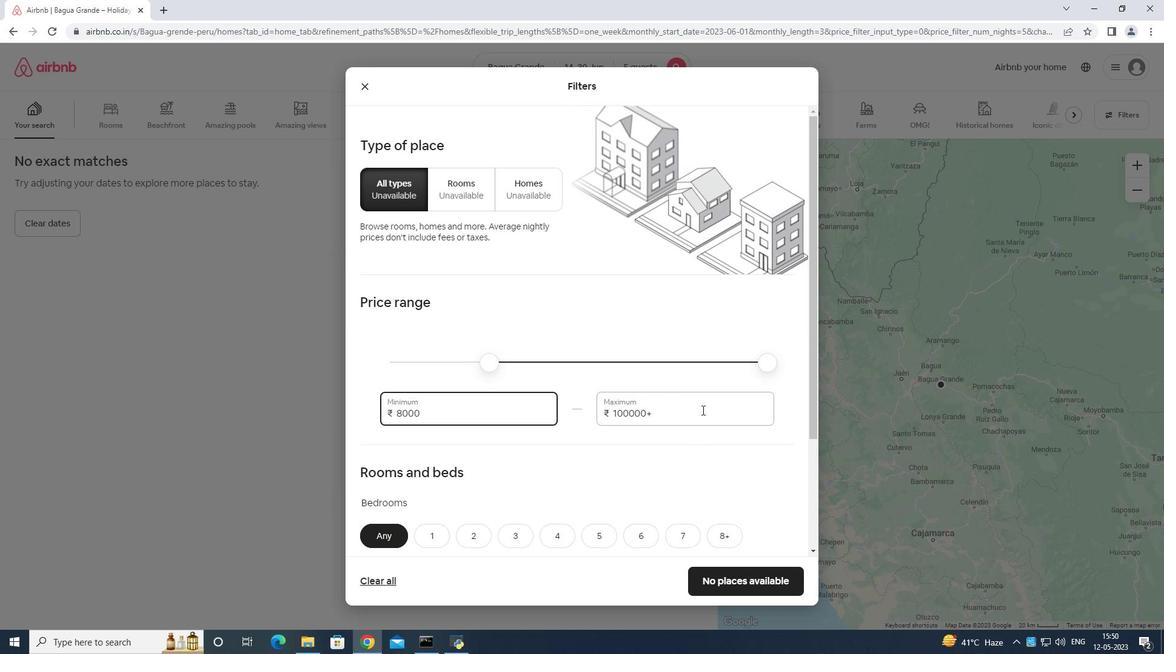 
Action: Mouse moved to (705, 405)
Screenshot: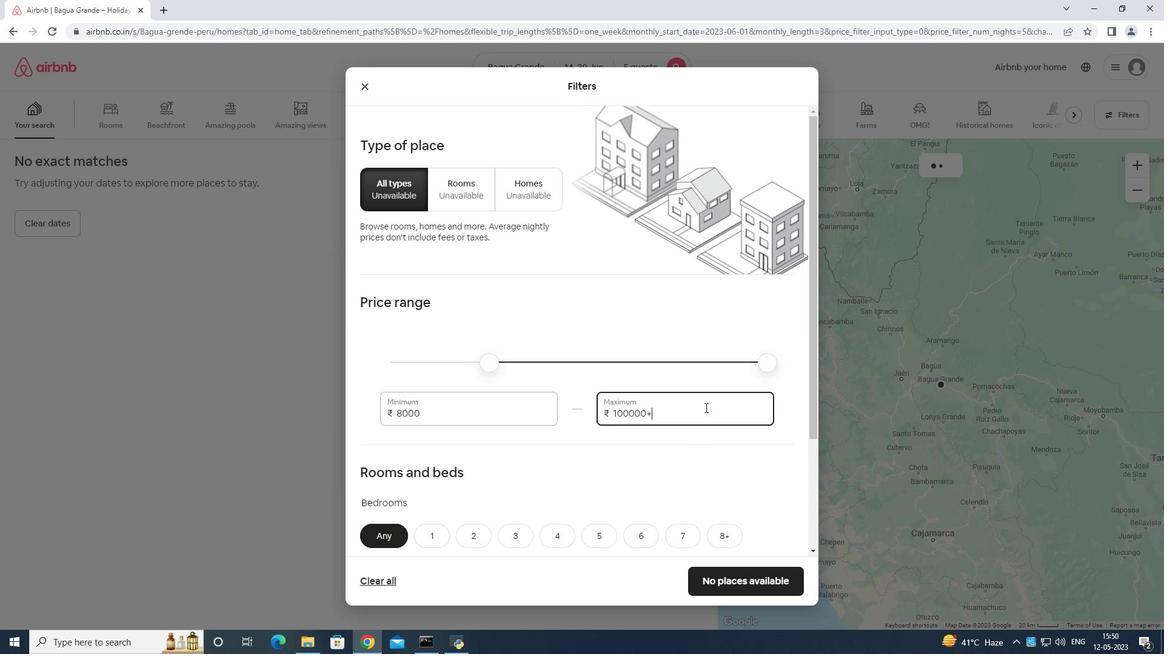 
Action: Key pressed <Key.backspace><Key.backspace><Key.backspace><Key.backspace><Key.backspace><Key.backspace><Key.backspace><Key.backspace><Key.backspace><Key.backspace><Key.backspace><Key.backspace><Key.backspace>120
Screenshot: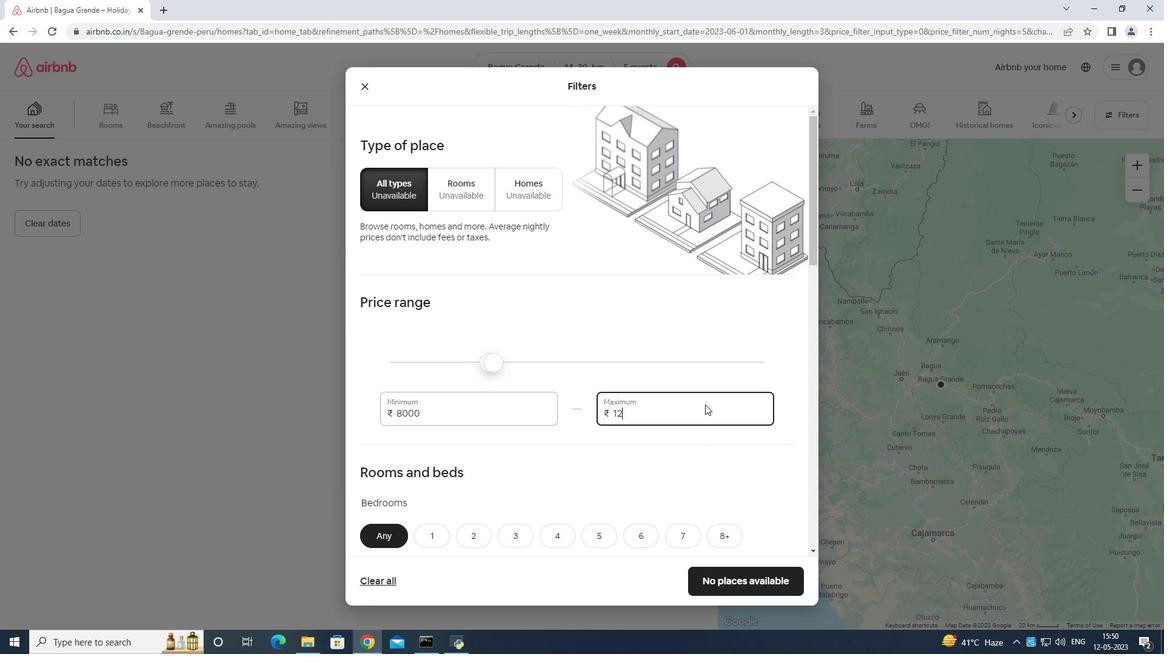 
Action: Mouse moved to (705, 404)
Screenshot: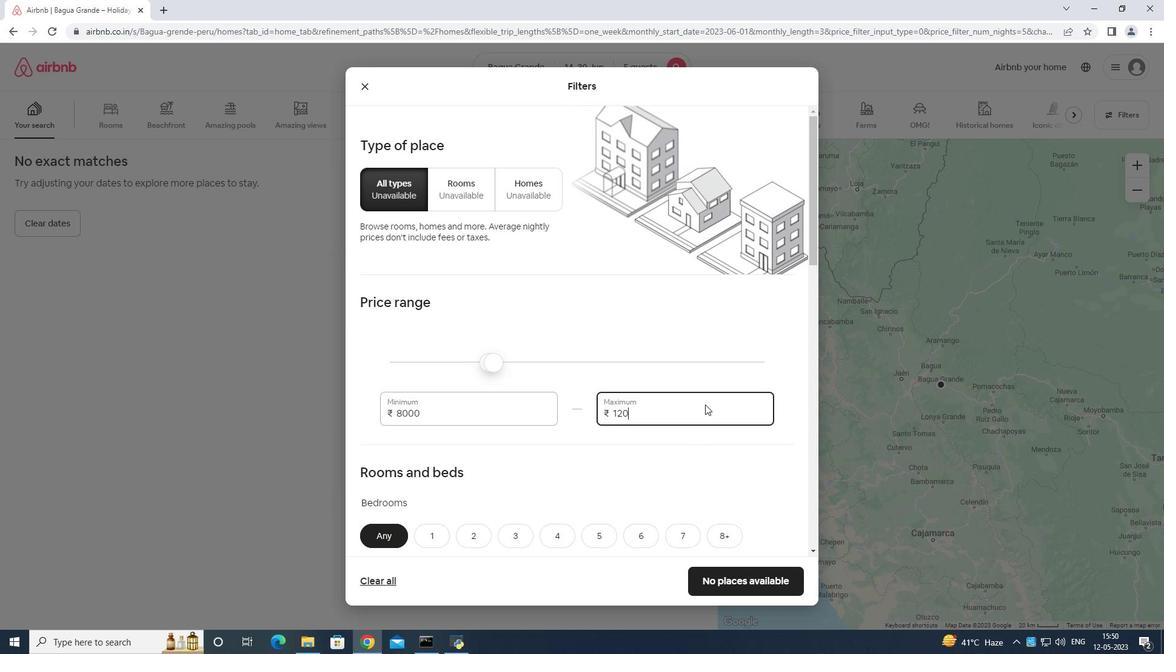 
Action: Key pressed 0
Screenshot: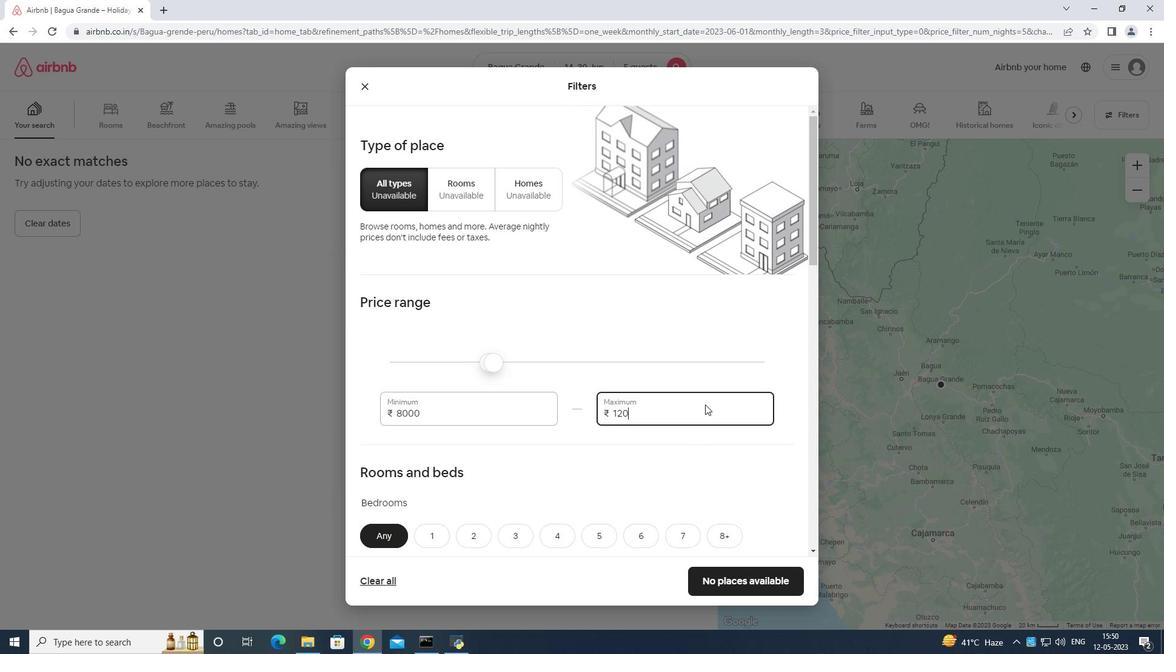 
Action: Mouse moved to (705, 404)
Screenshot: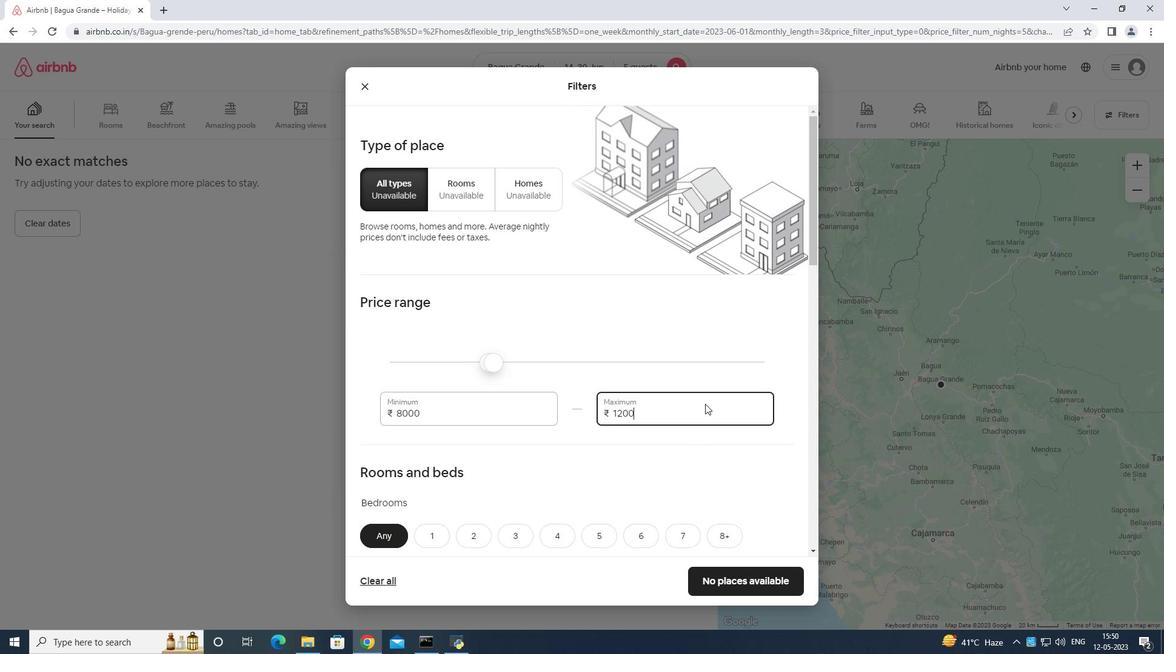 
Action: Key pressed 0
Screenshot: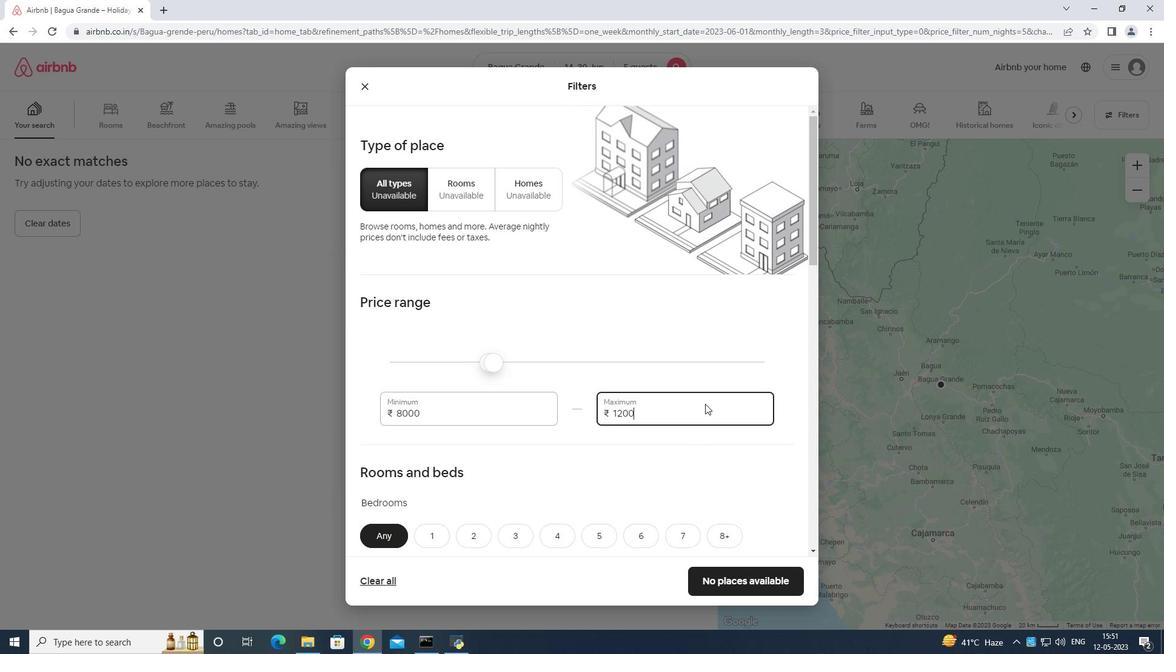 
Action: Mouse moved to (701, 405)
Screenshot: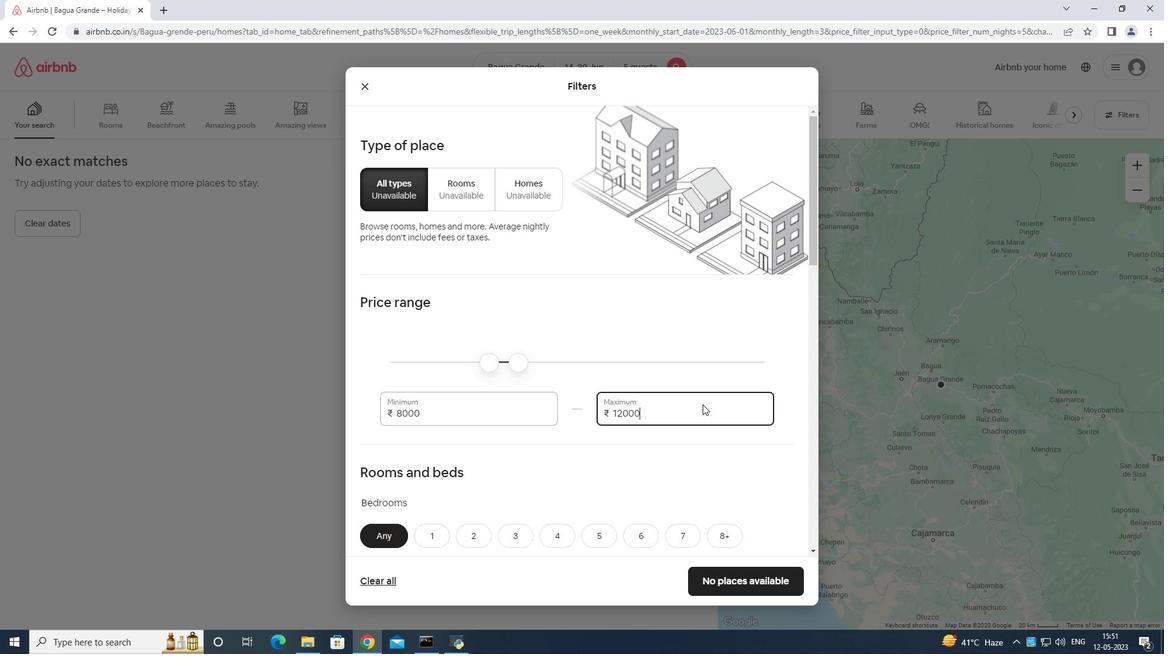 
Action: Mouse scrolled (701, 404) with delta (0, 0)
Screenshot: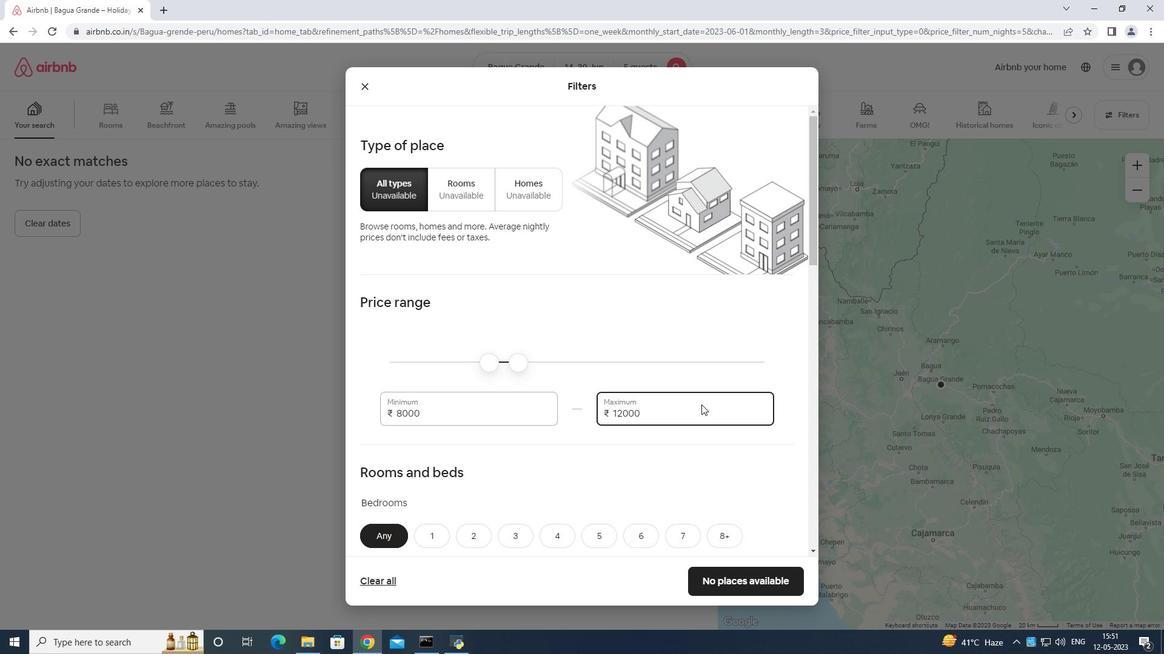 
Action: Mouse moved to (701, 407)
Screenshot: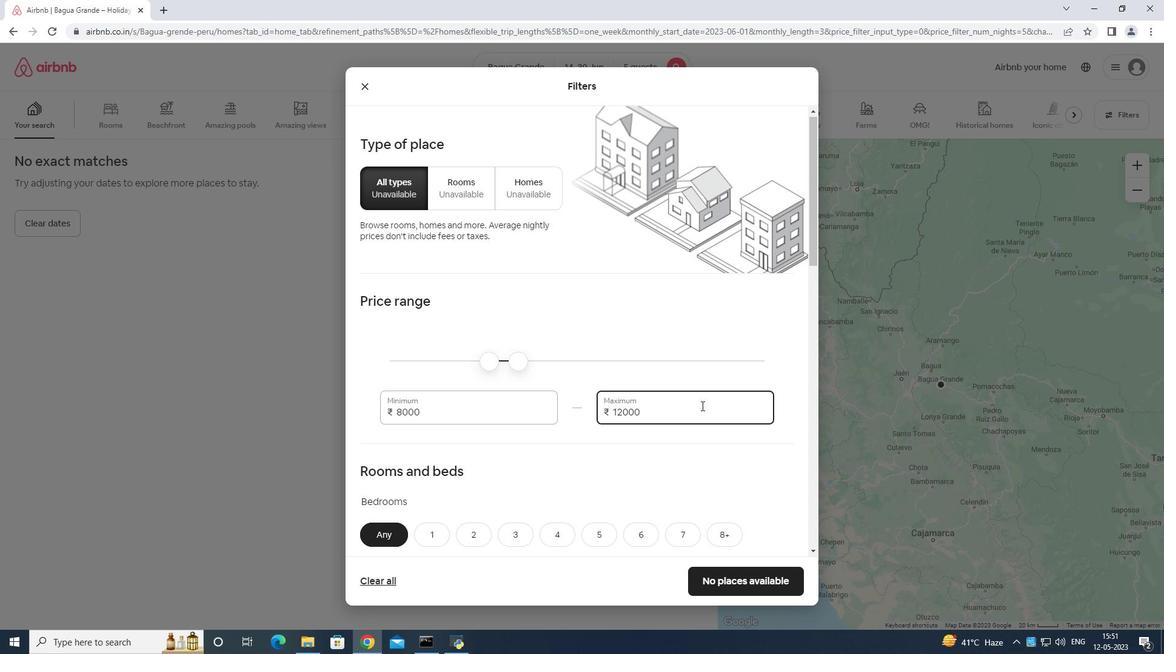 
Action: Mouse scrolled (701, 406) with delta (0, 0)
Screenshot: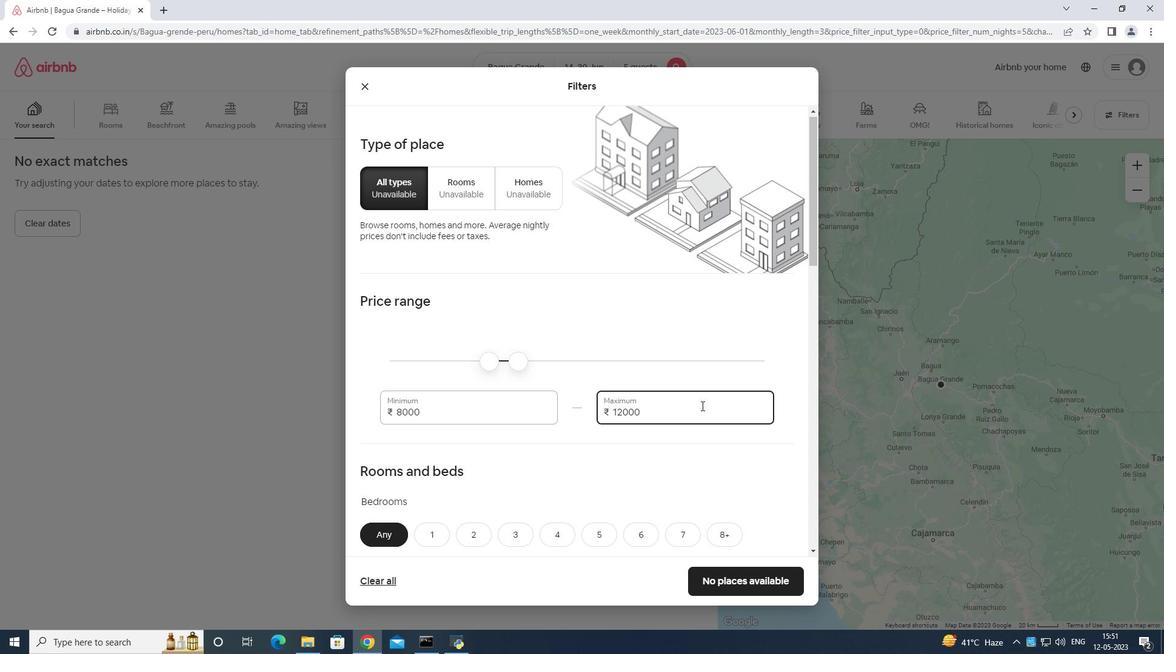 
Action: Mouse moved to (701, 408)
Screenshot: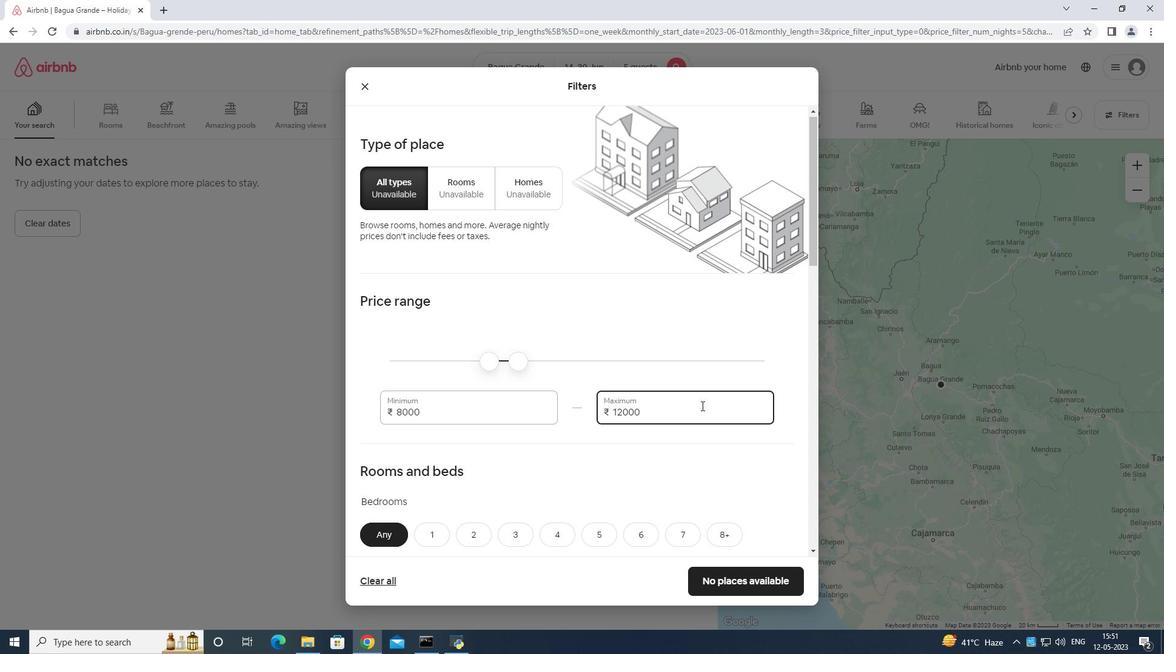 
Action: Mouse scrolled (701, 407) with delta (0, 0)
Screenshot: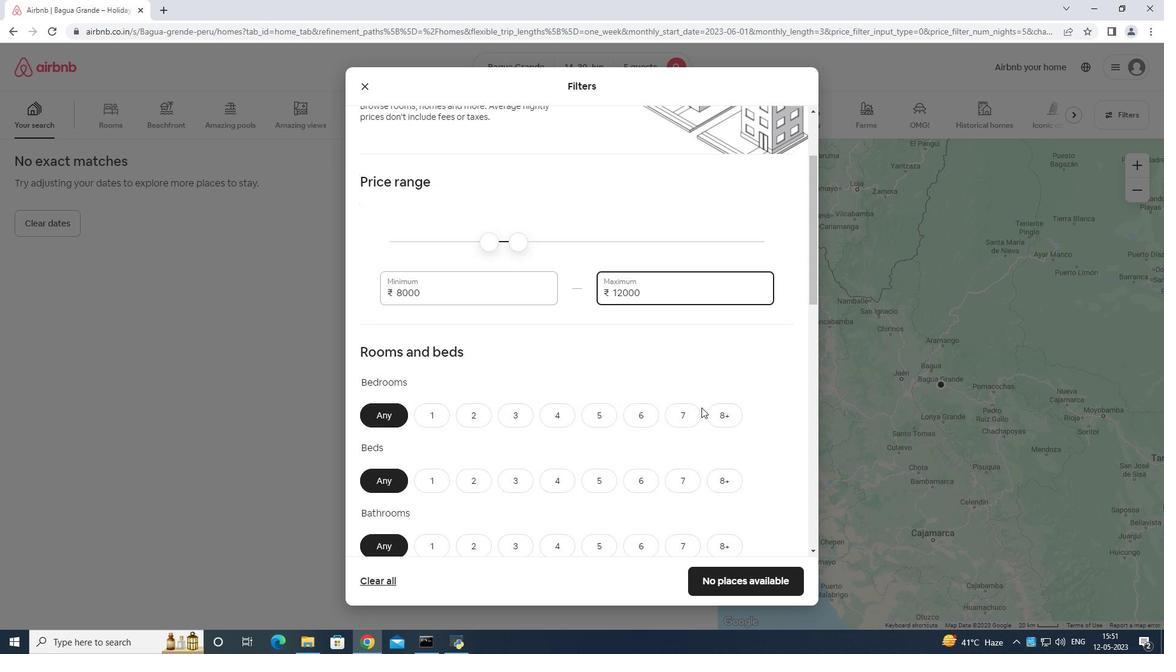 
Action: Mouse moved to (584, 353)
Screenshot: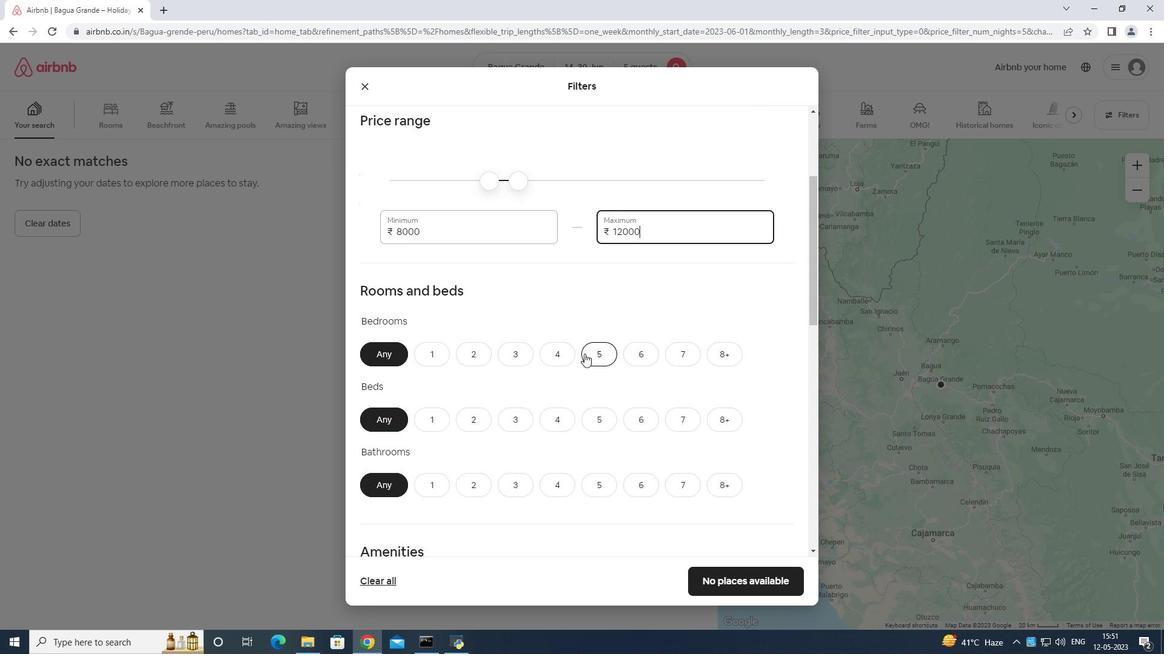 
Action: Mouse pressed left at (584, 353)
Screenshot: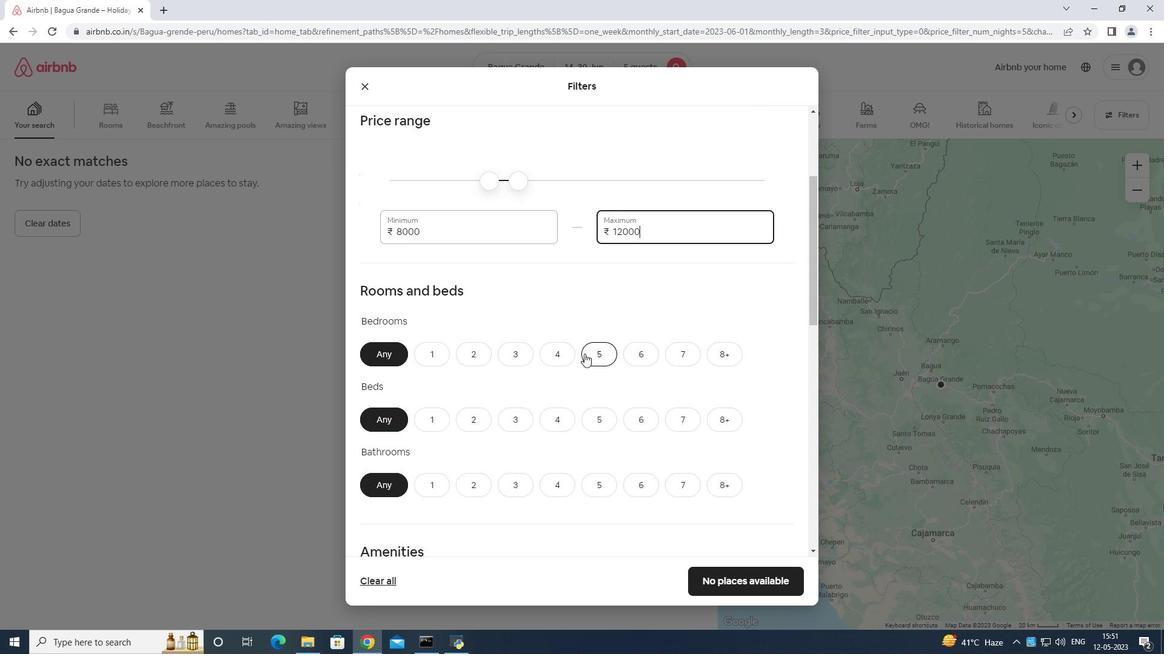 
Action: Mouse moved to (599, 413)
Screenshot: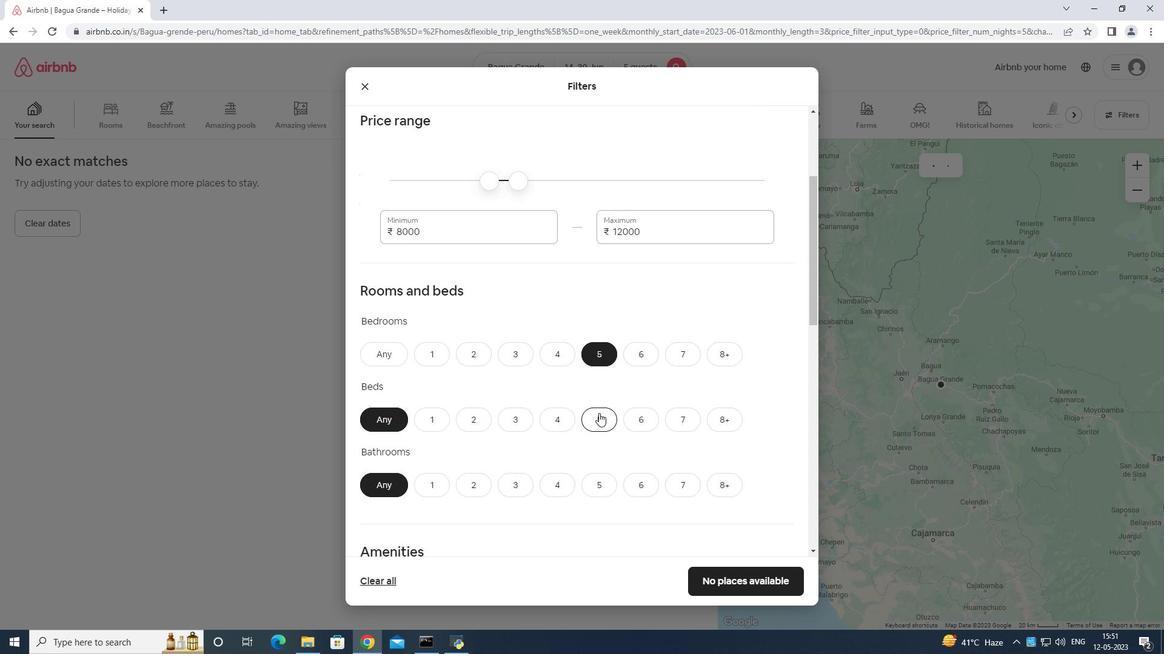 
Action: Mouse pressed left at (599, 413)
Screenshot: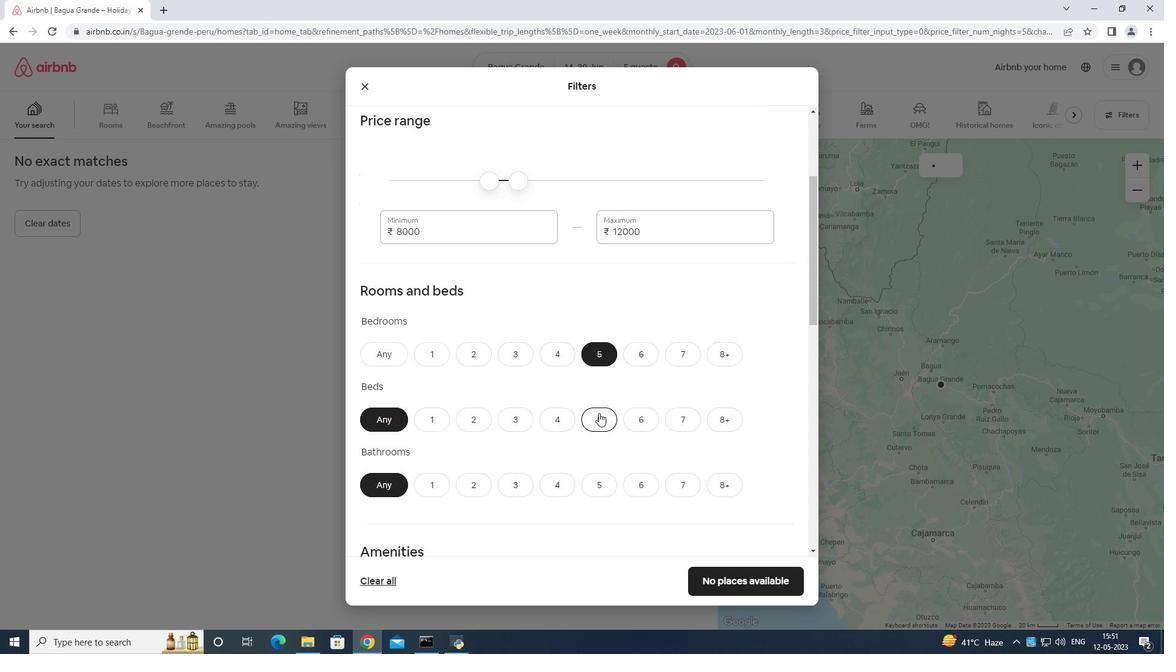 
Action: Mouse moved to (594, 481)
Screenshot: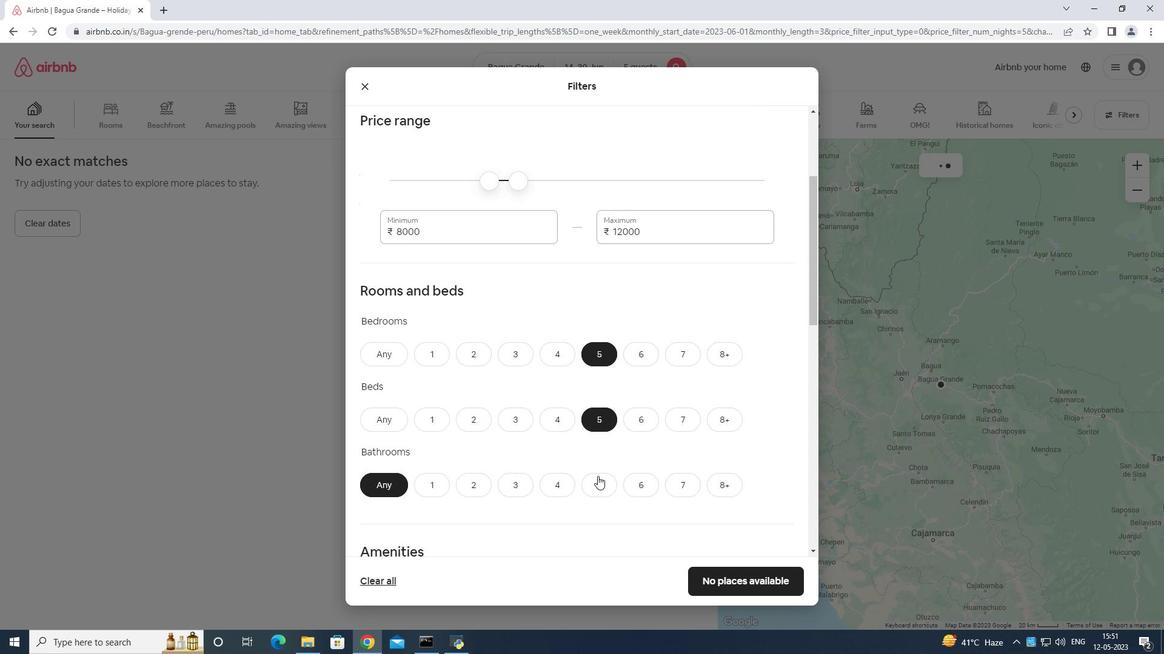 
Action: Mouse pressed left at (594, 481)
Screenshot: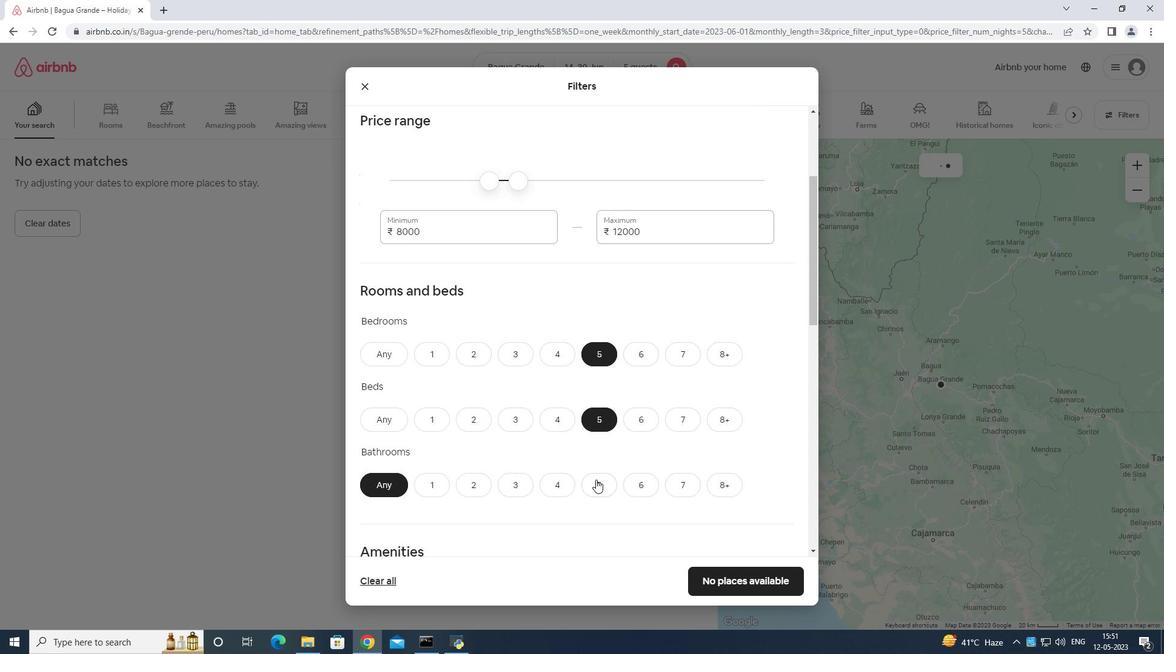 
Action: Mouse moved to (632, 438)
Screenshot: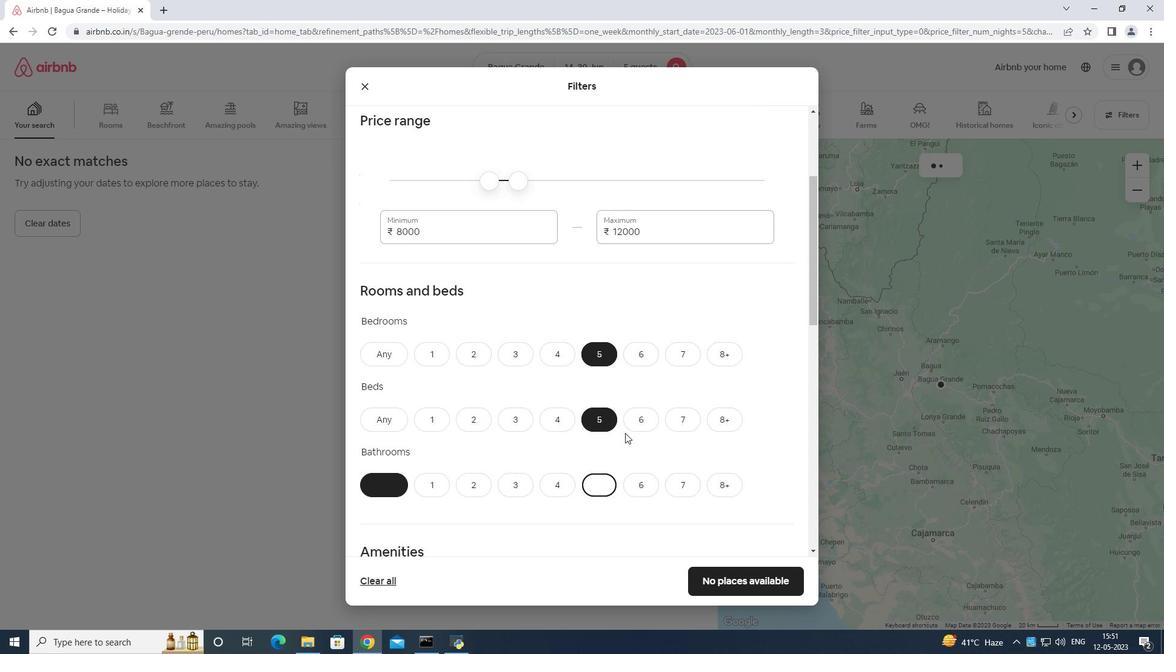 
Action: Mouse scrolled (631, 435) with delta (0, 0)
Screenshot: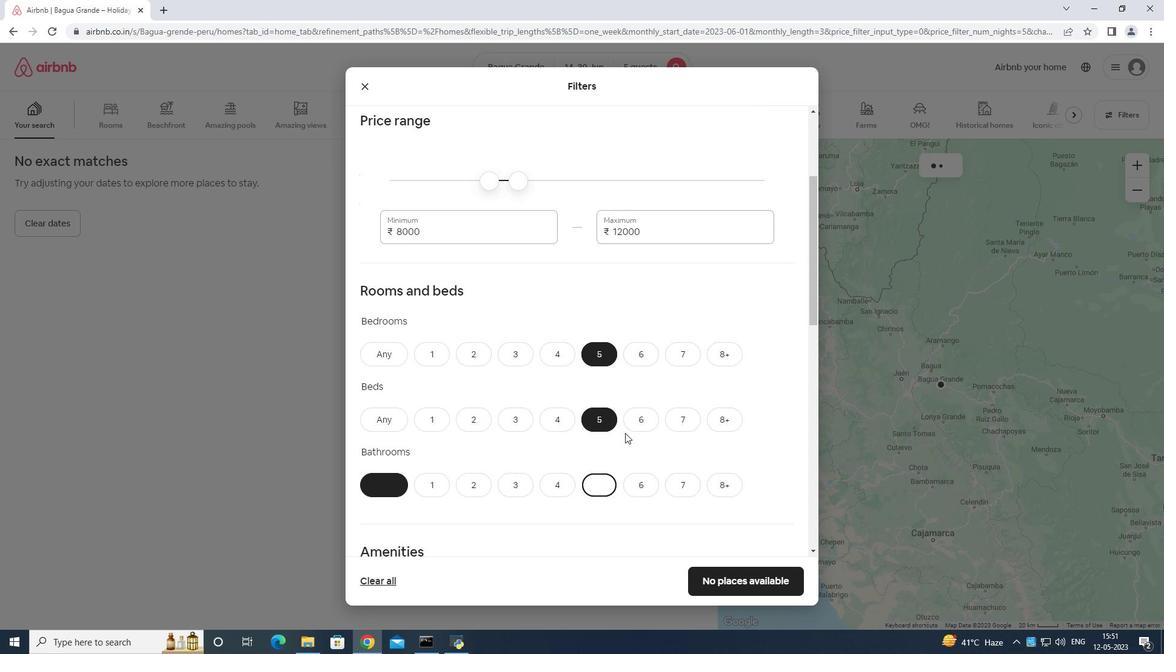 
Action: Mouse moved to (633, 438)
Screenshot: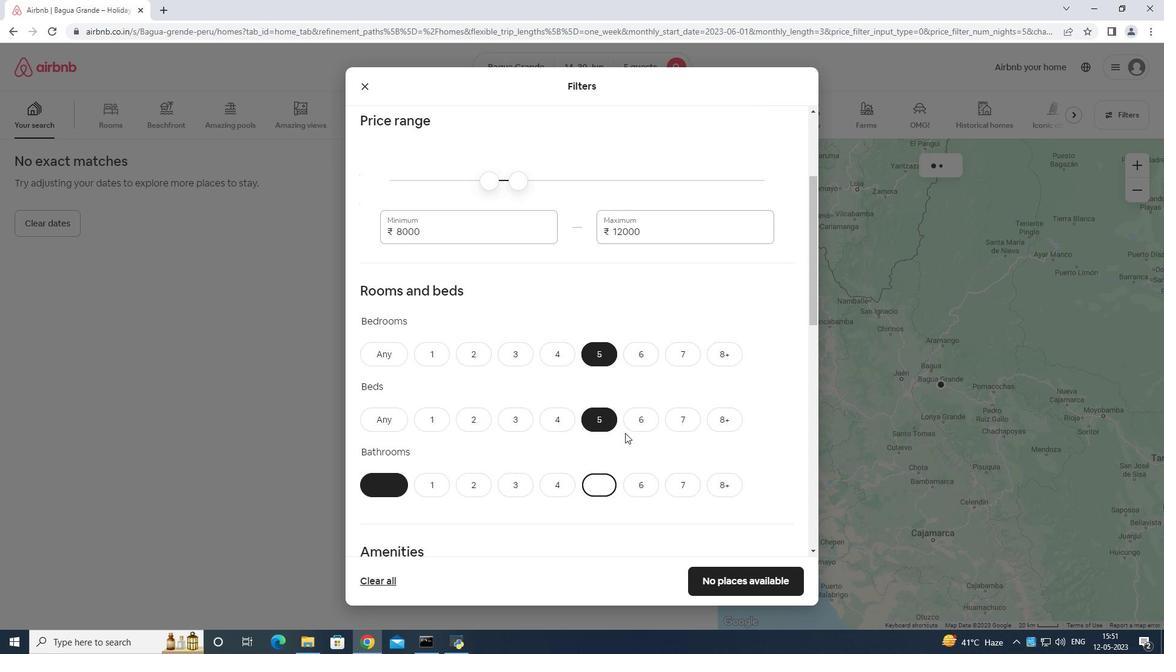 
Action: Mouse scrolled (633, 437) with delta (0, 0)
Screenshot: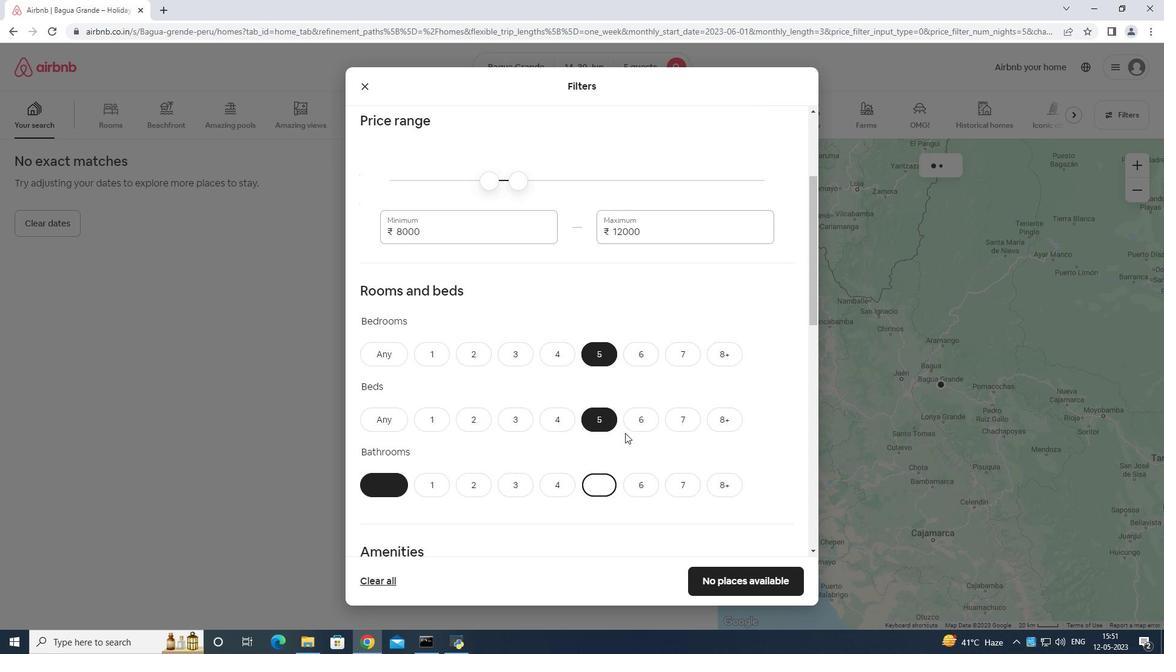 
Action: Mouse moved to (633, 438)
Screenshot: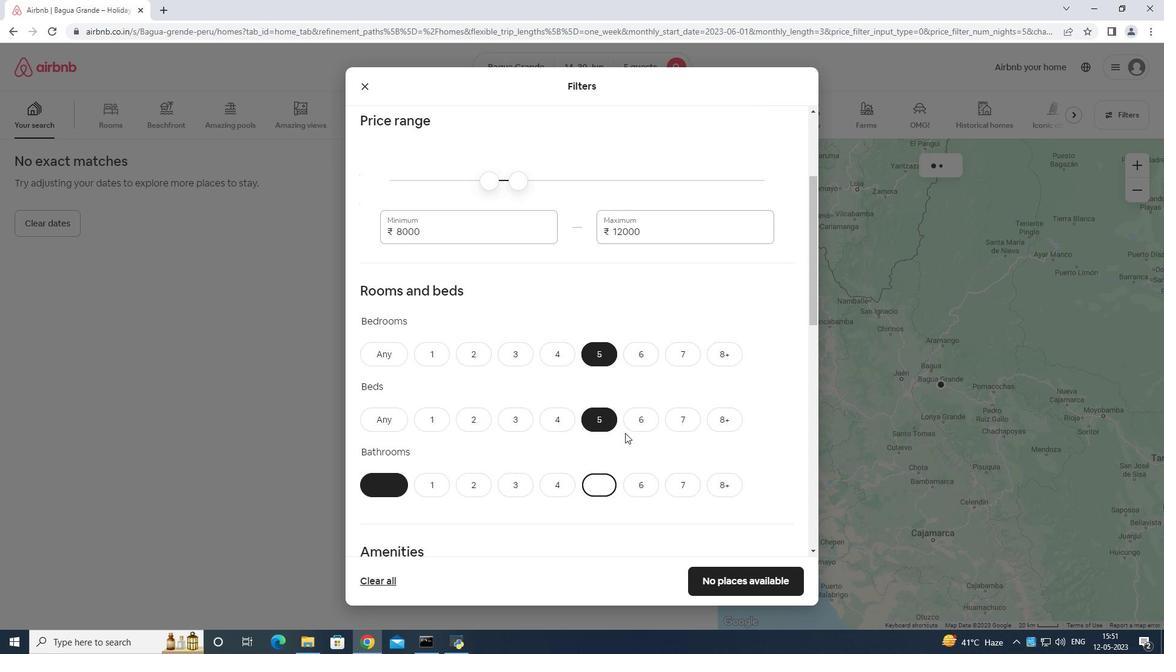 
Action: Mouse scrolled (633, 437) with delta (0, 0)
Screenshot: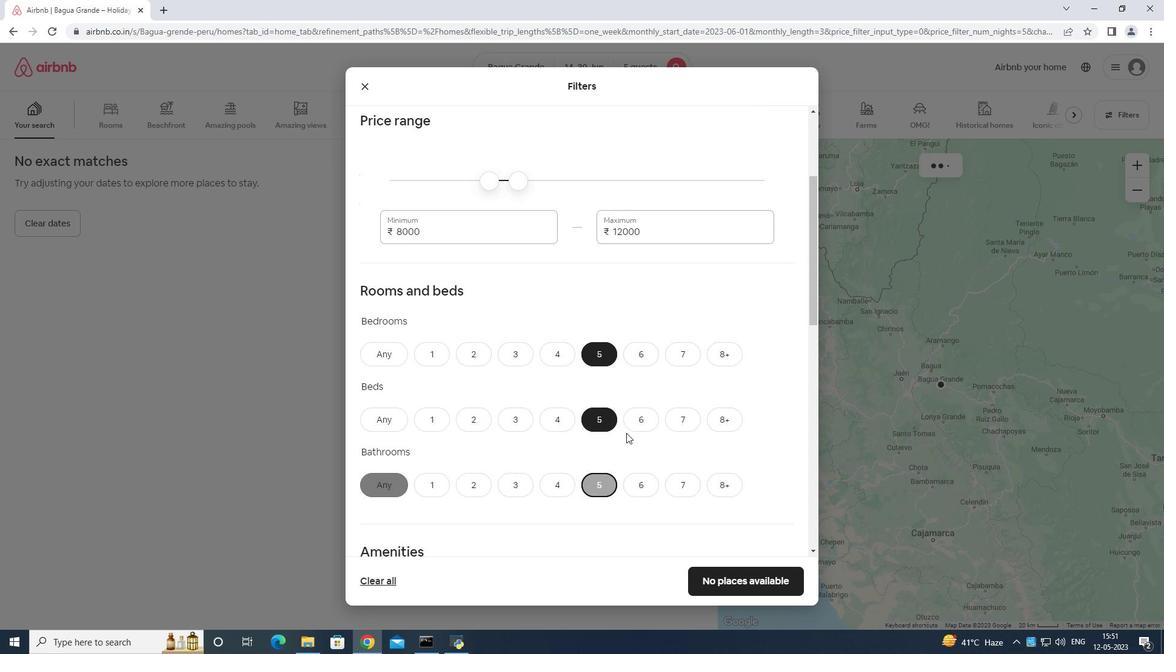 
Action: Mouse moved to (634, 438)
Screenshot: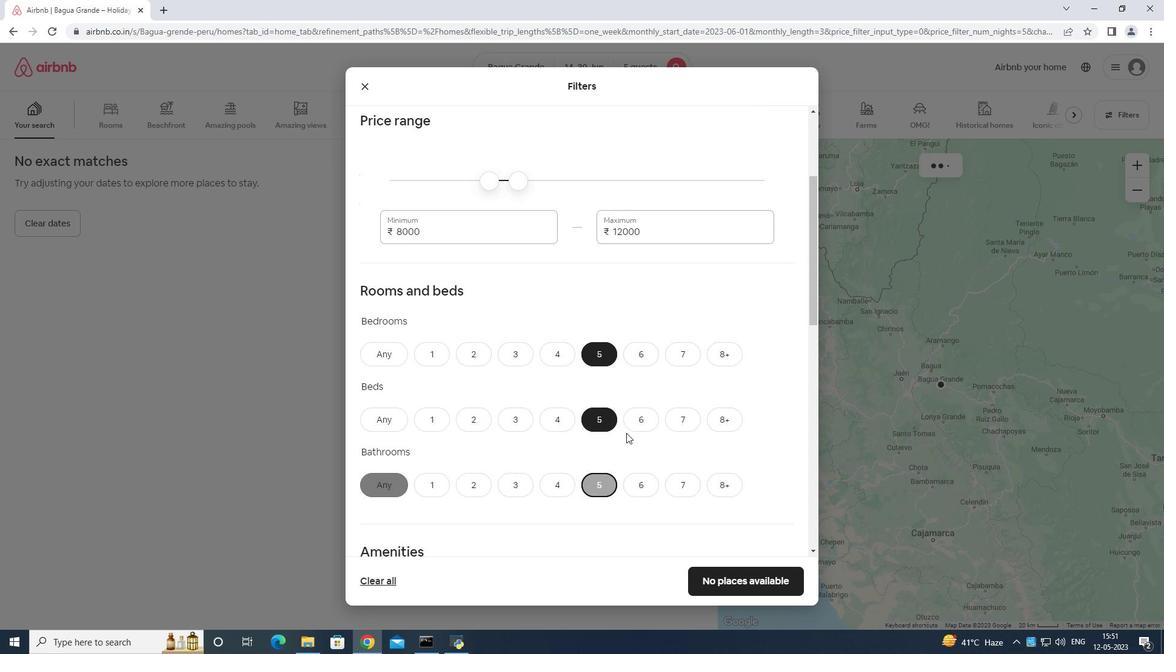 
Action: Mouse scrolled (634, 437) with delta (0, 0)
Screenshot: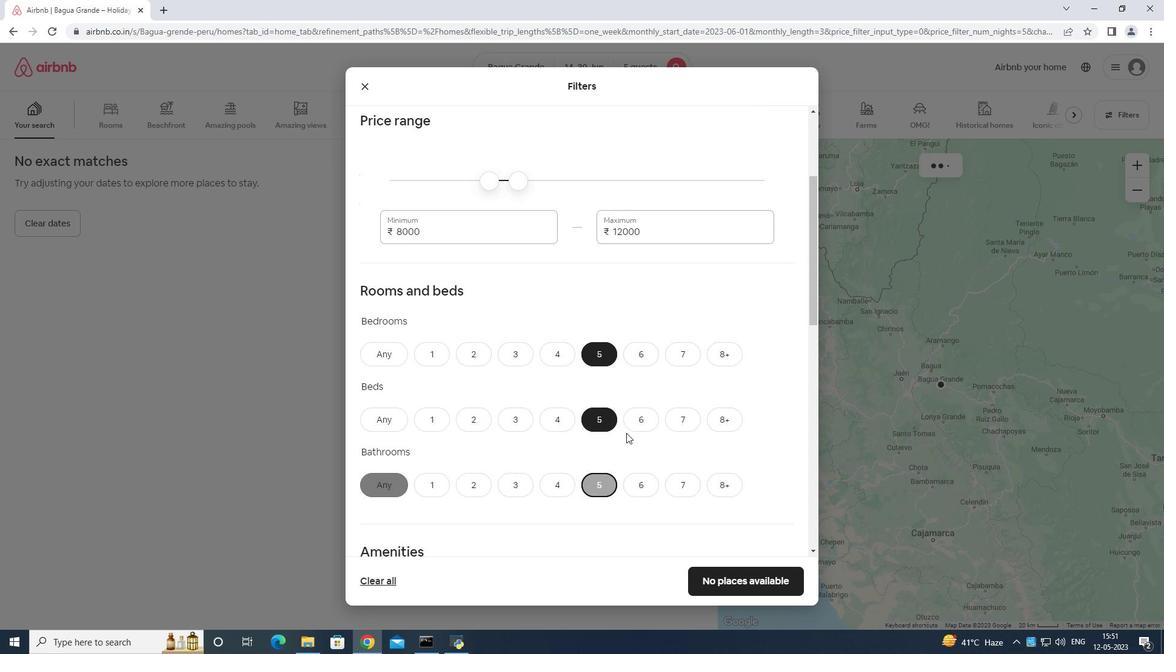 
Action: Mouse moved to (366, 367)
Screenshot: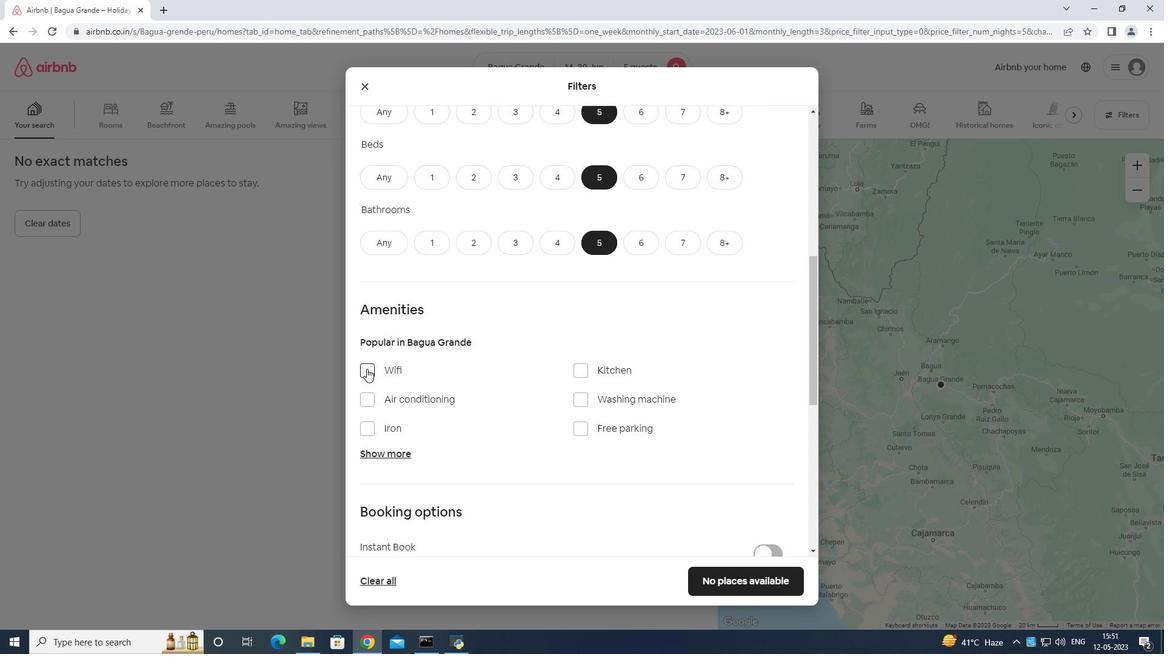 
Action: Mouse pressed left at (366, 367)
Screenshot: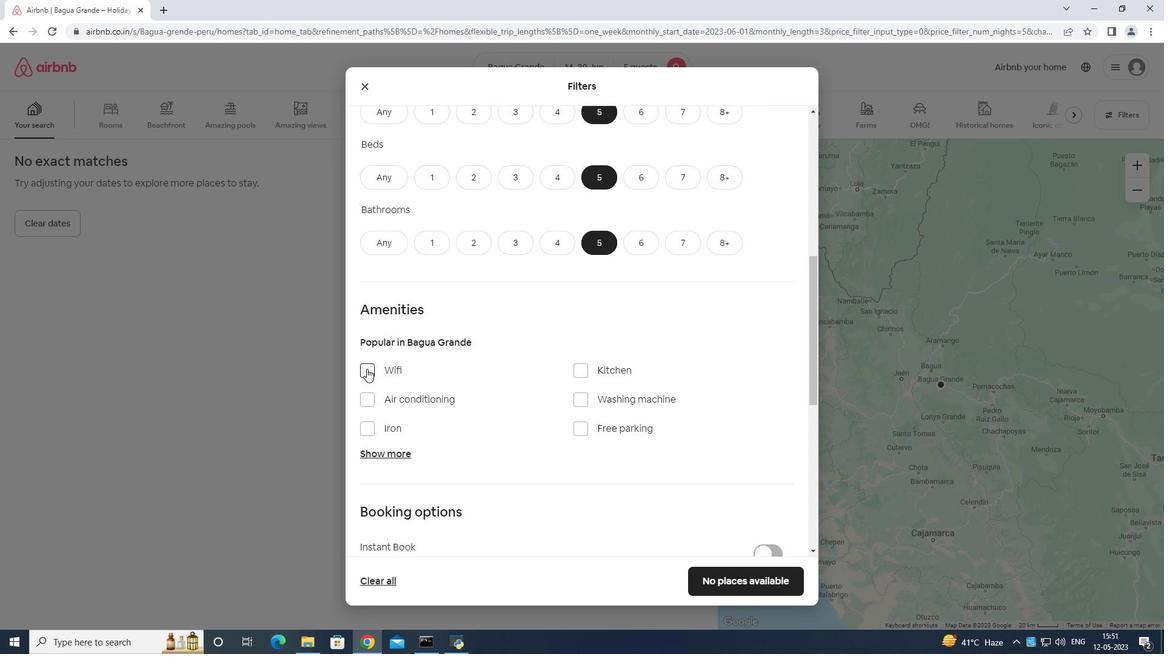 
Action: Mouse moved to (575, 426)
Screenshot: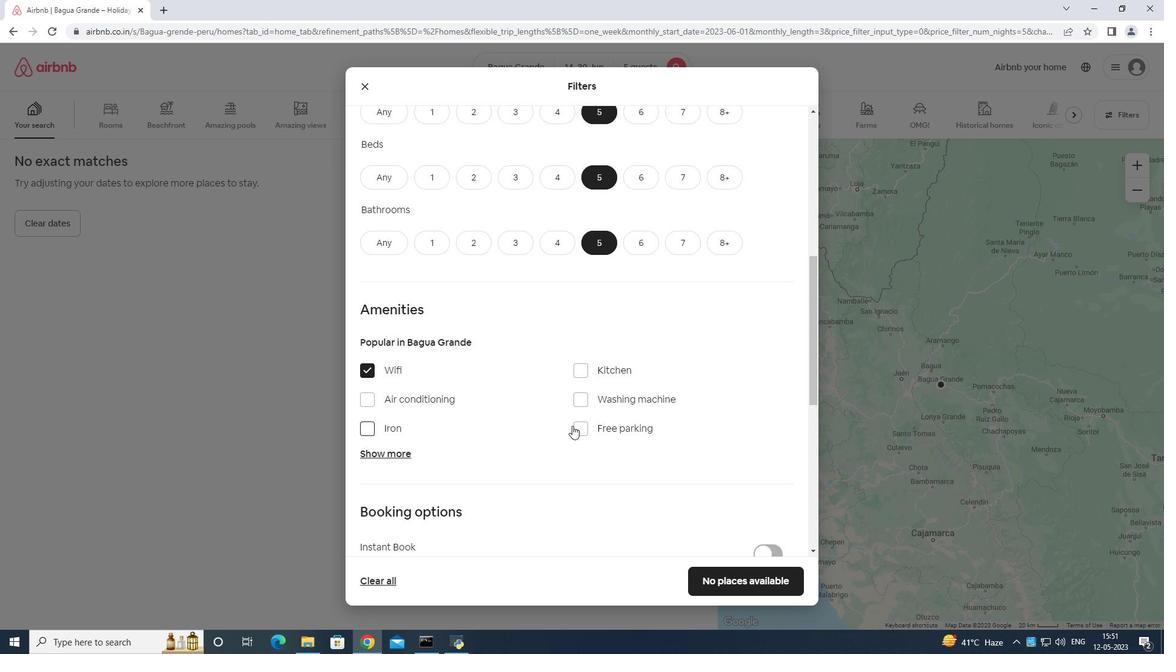 
Action: Mouse pressed left at (575, 426)
Screenshot: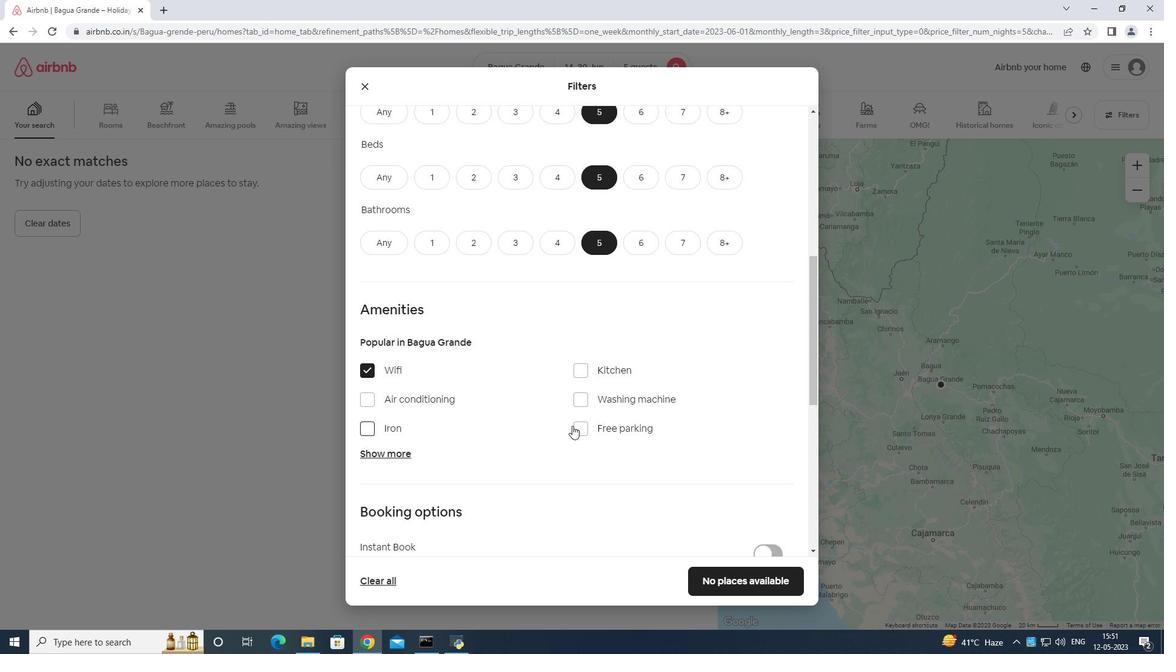 
Action: Mouse moved to (371, 447)
Screenshot: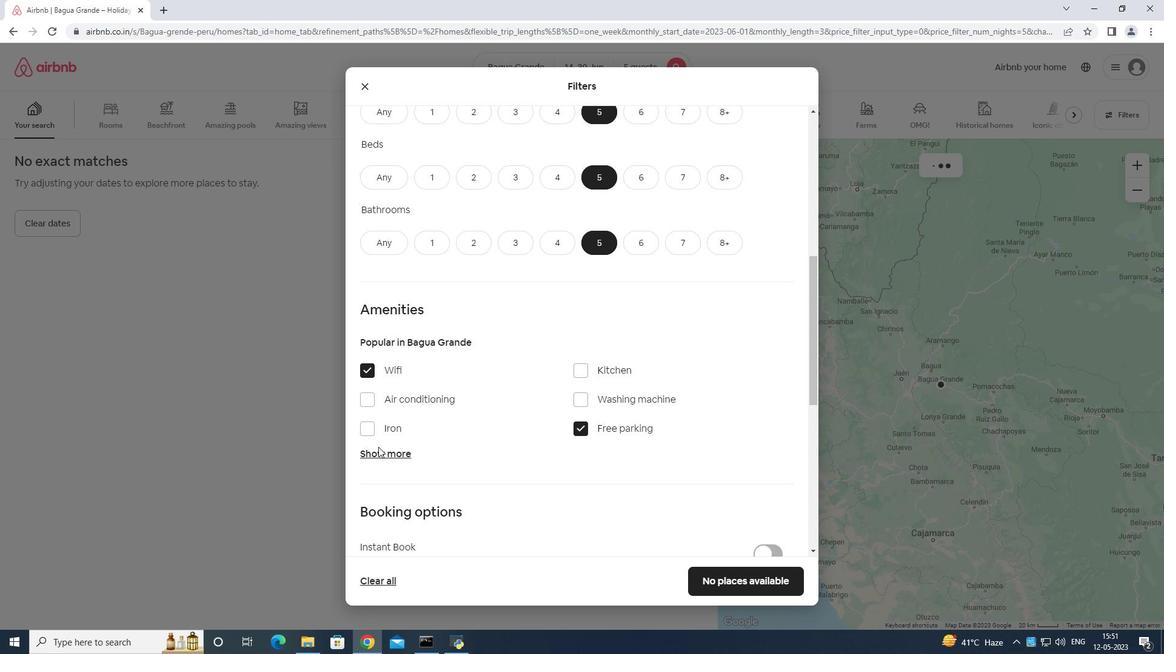 
Action: Mouse pressed left at (371, 447)
Screenshot: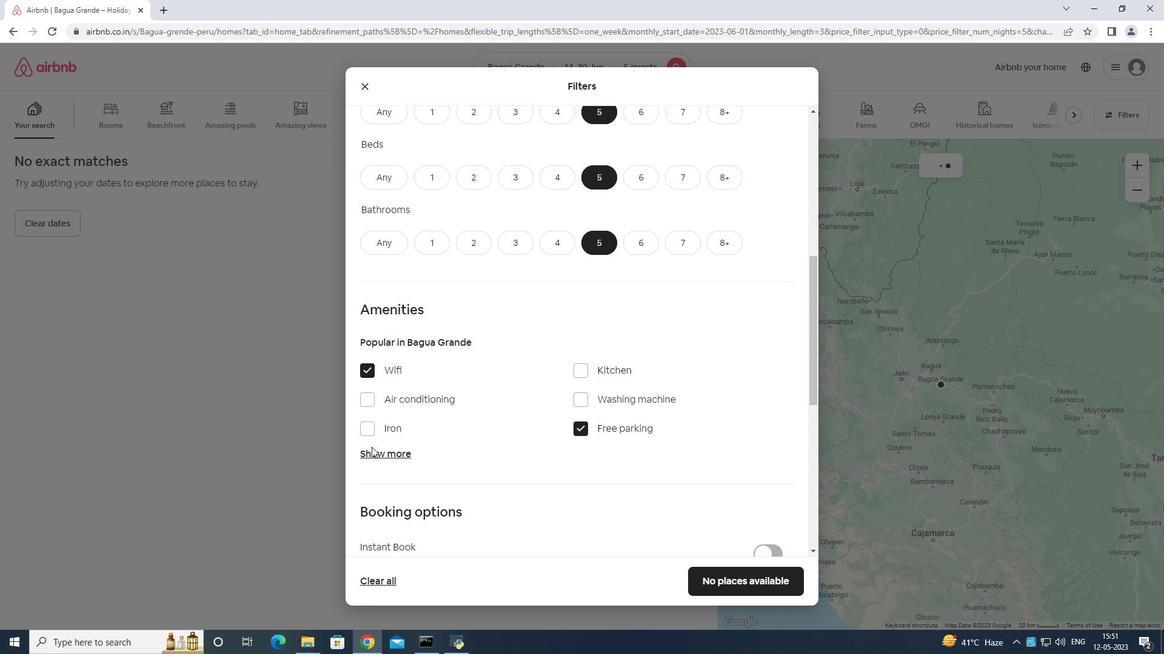
Action: Mouse moved to (394, 452)
Screenshot: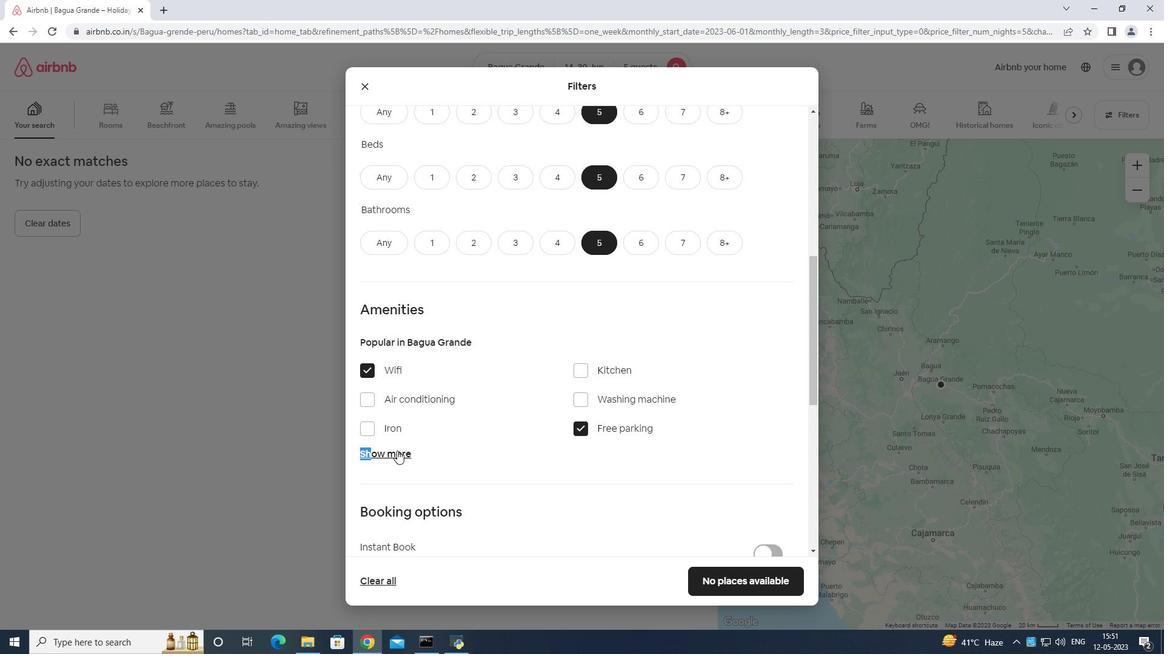
Action: Mouse pressed left at (394, 452)
Screenshot: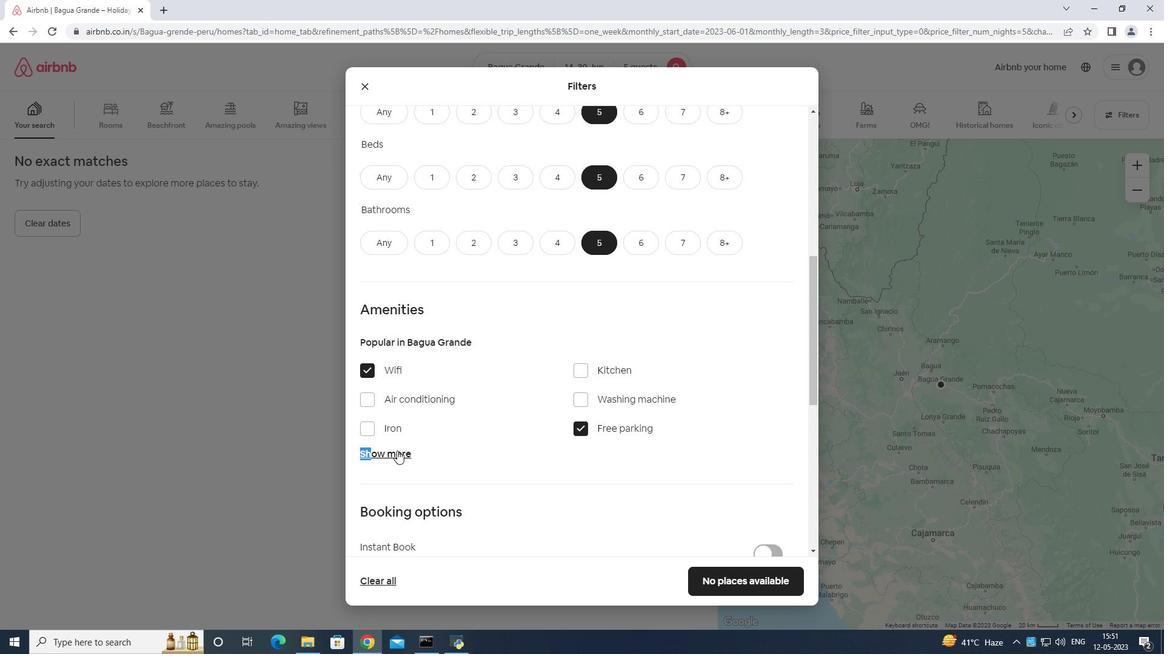 
Action: Mouse moved to (534, 411)
Screenshot: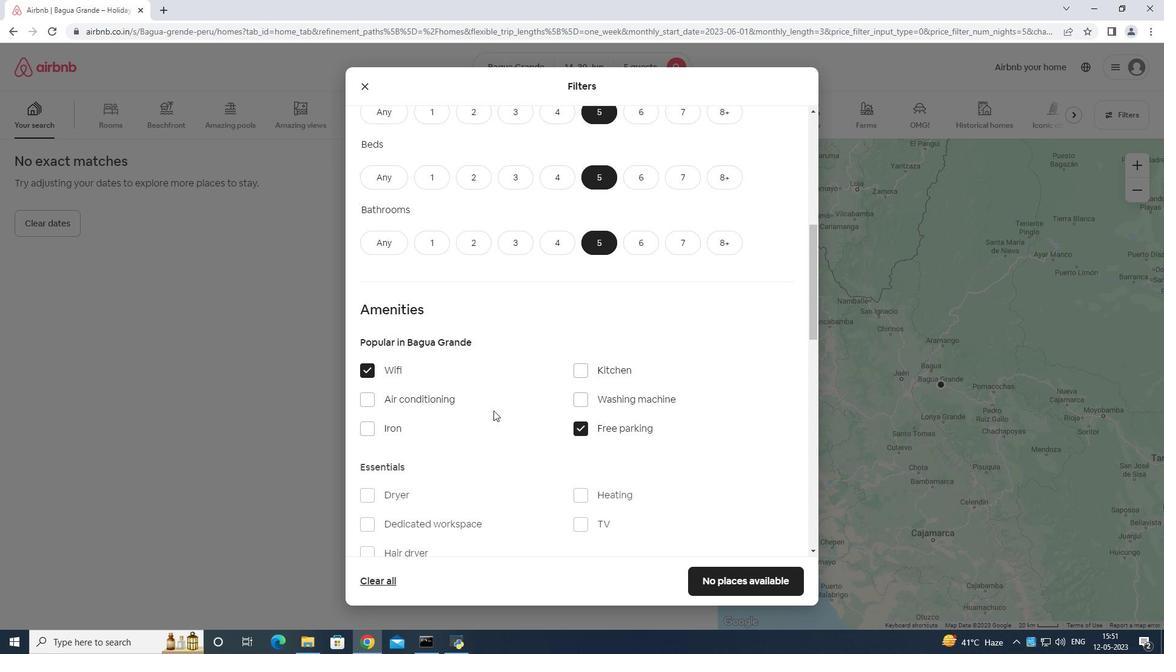
Action: Mouse scrolled (534, 410) with delta (0, 0)
Screenshot: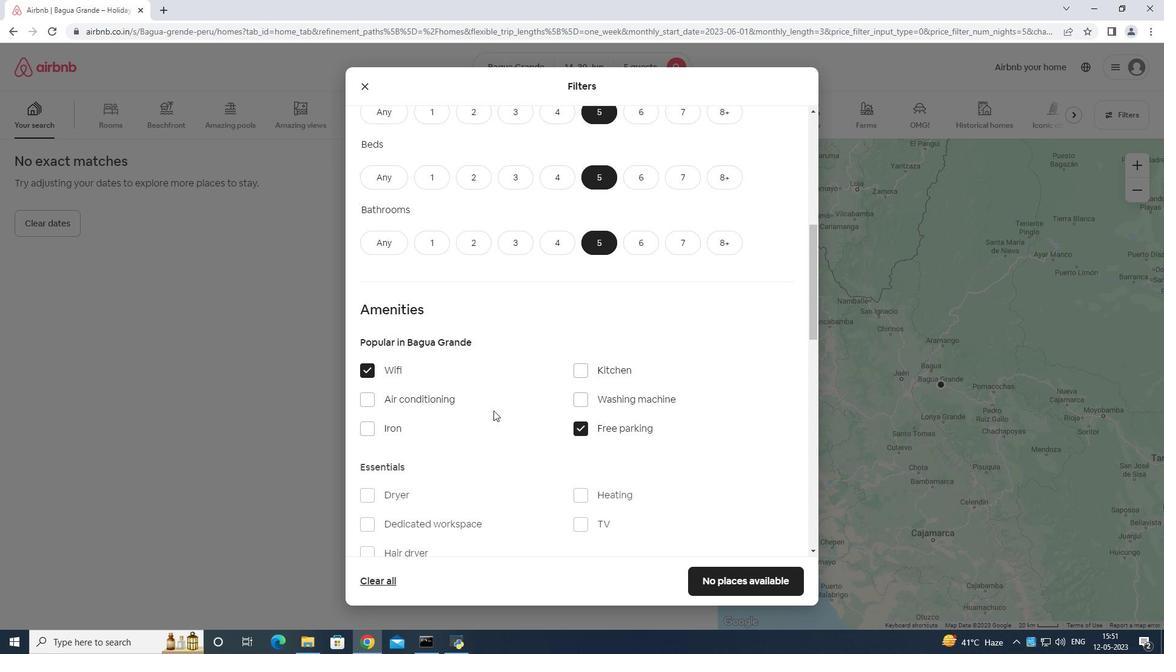 
Action: Mouse moved to (565, 415)
Screenshot: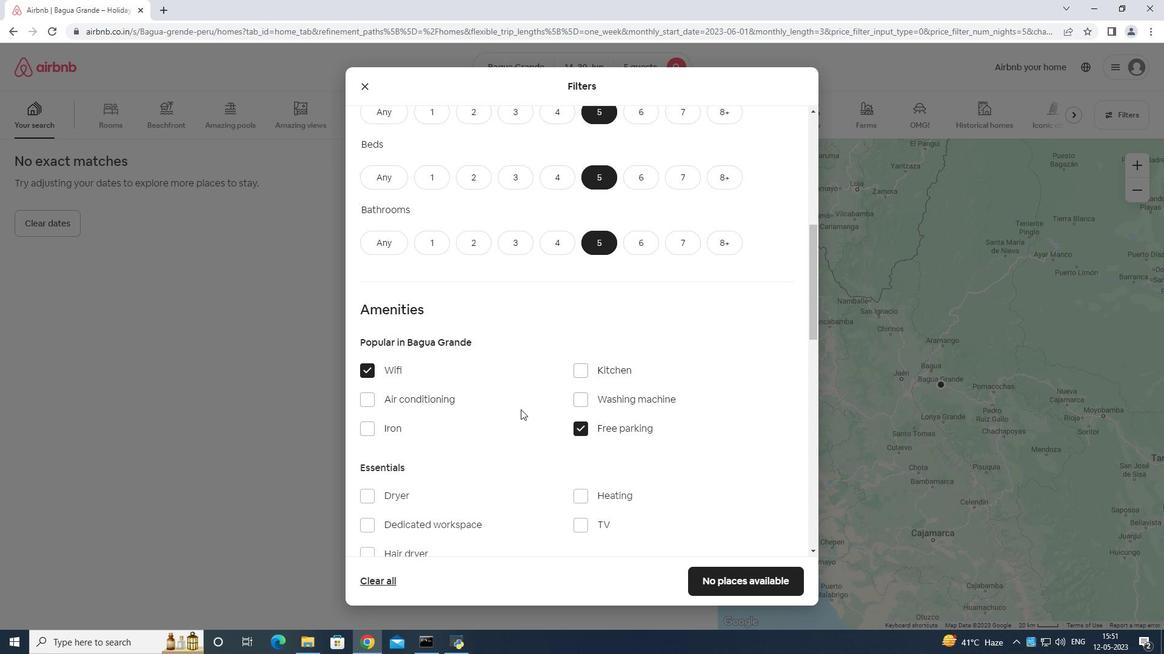 
Action: Mouse scrolled (565, 414) with delta (0, 0)
Screenshot: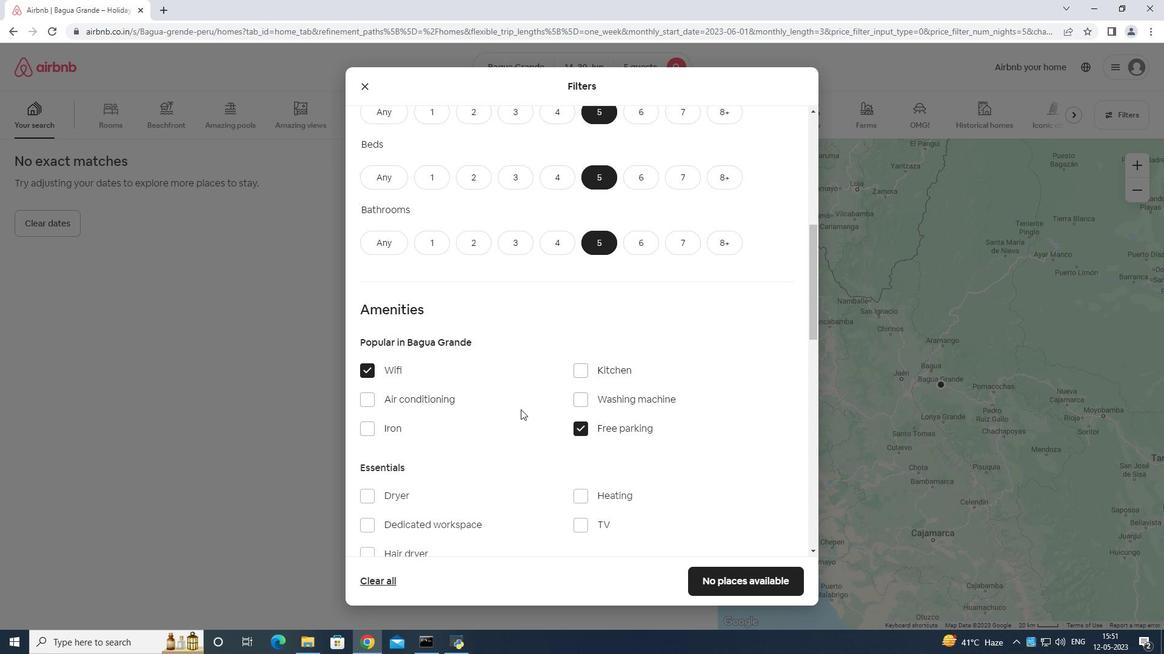 
Action: Mouse moved to (575, 412)
Screenshot: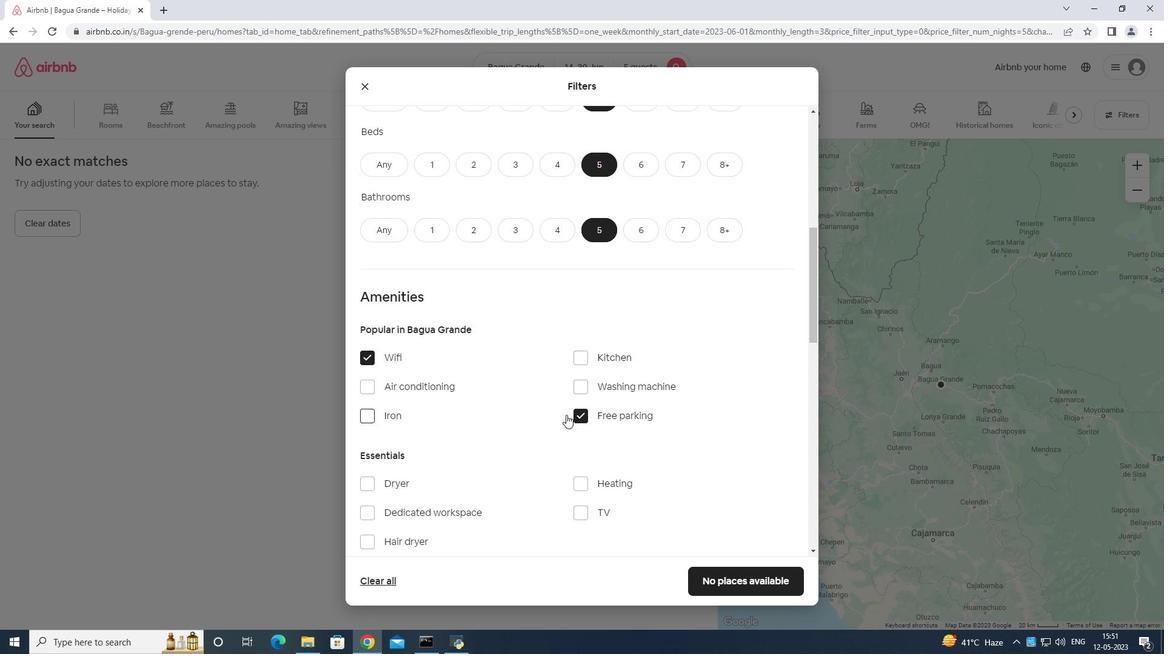 
Action: Mouse scrolled (575, 412) with delta (0, 0)
Screenshot: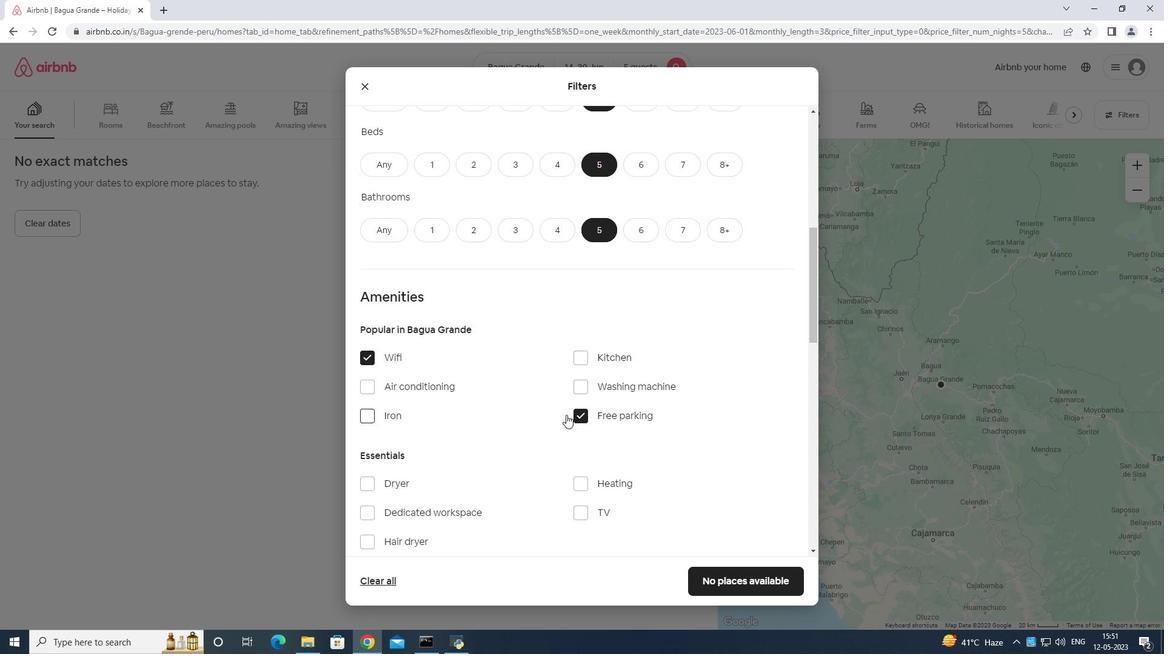 
Action: Mouse moved to (573, 343)
Screenshot: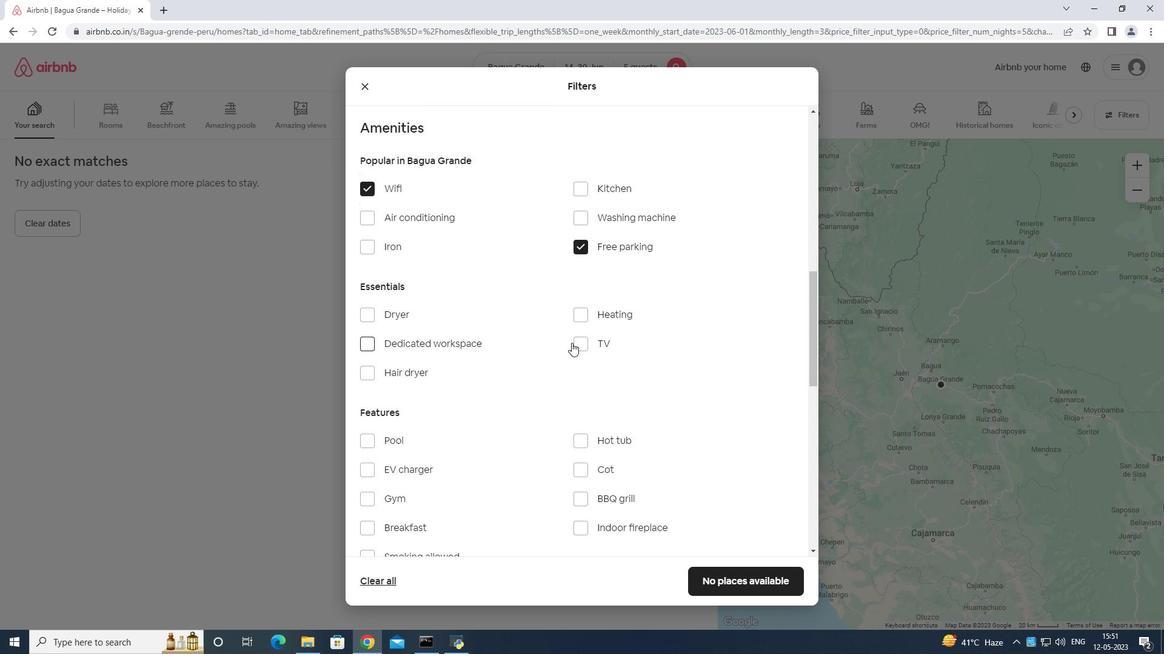 
Action: Mouse pressed left at (573, 343)
Screenshot: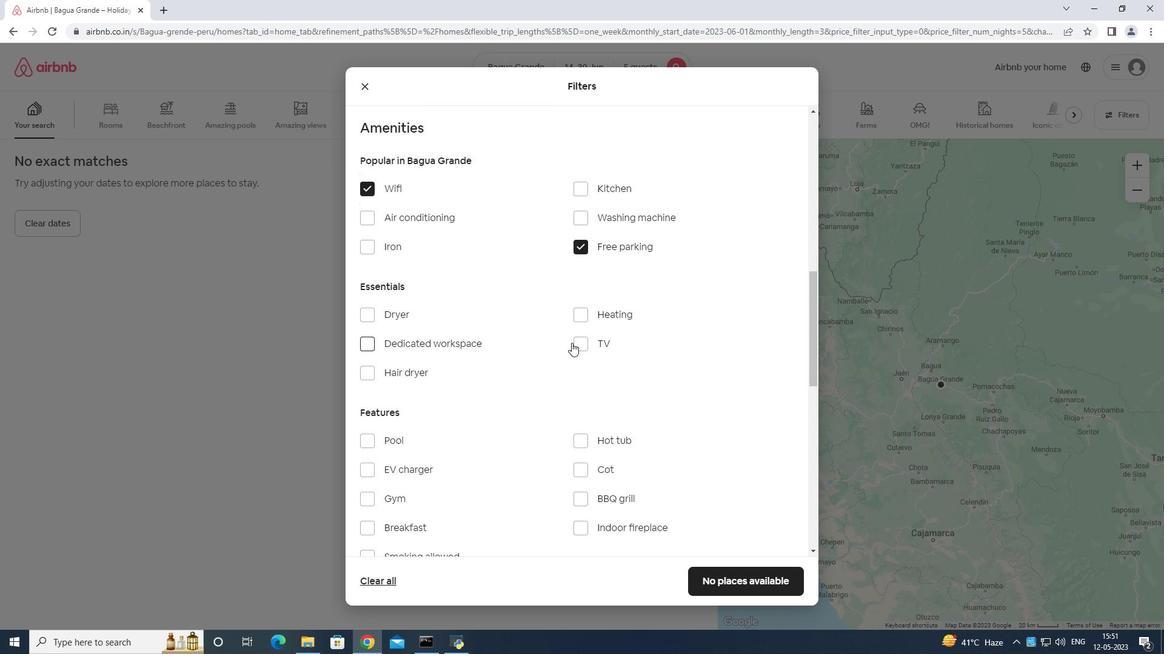 
Action: Mouse moved to (580, 356)
Screenshot: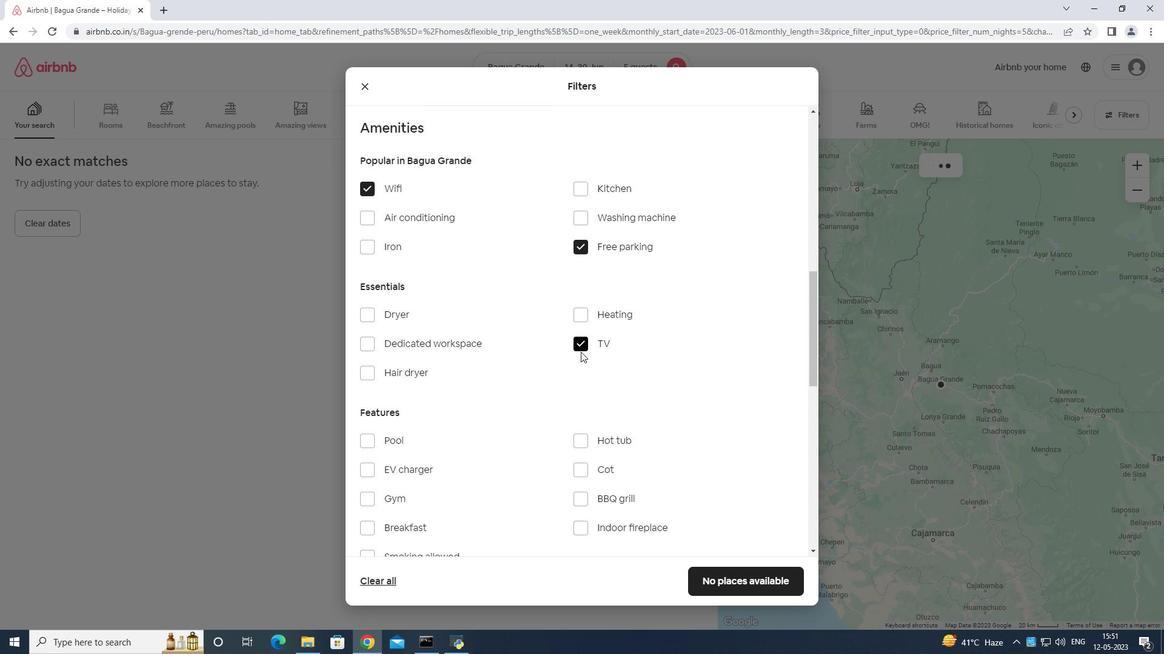 
Action: Mouse scrolled (580, 355) with delta (0, 0)
Screenshot: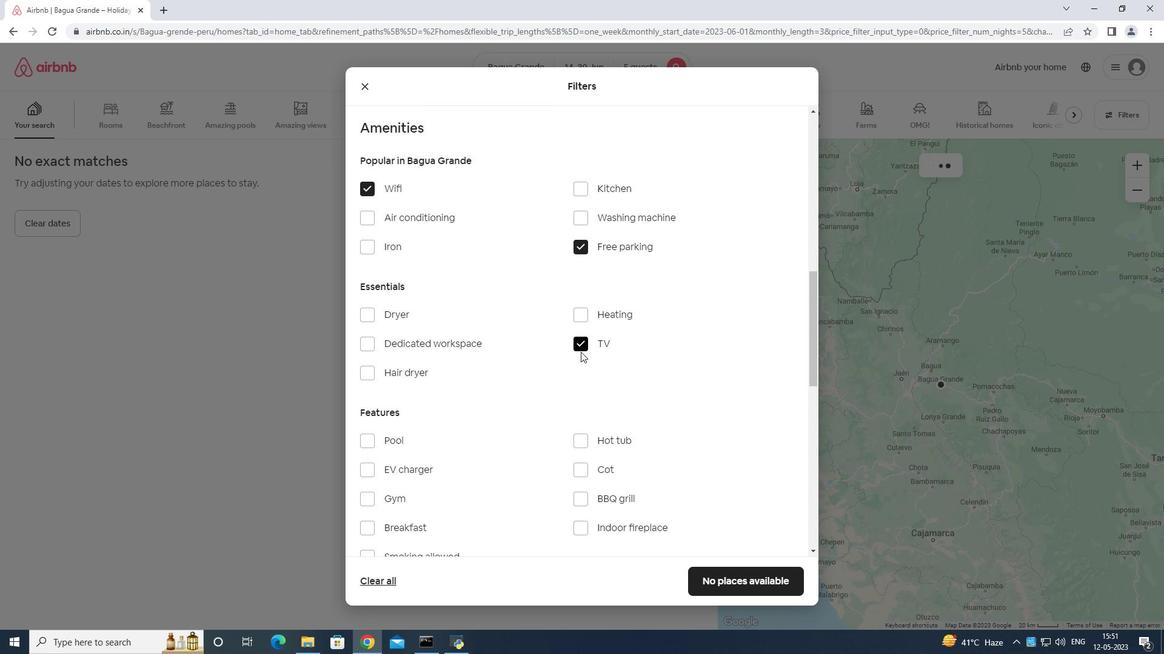 
Action: Mouse moved to (580, 358)
Screenshot: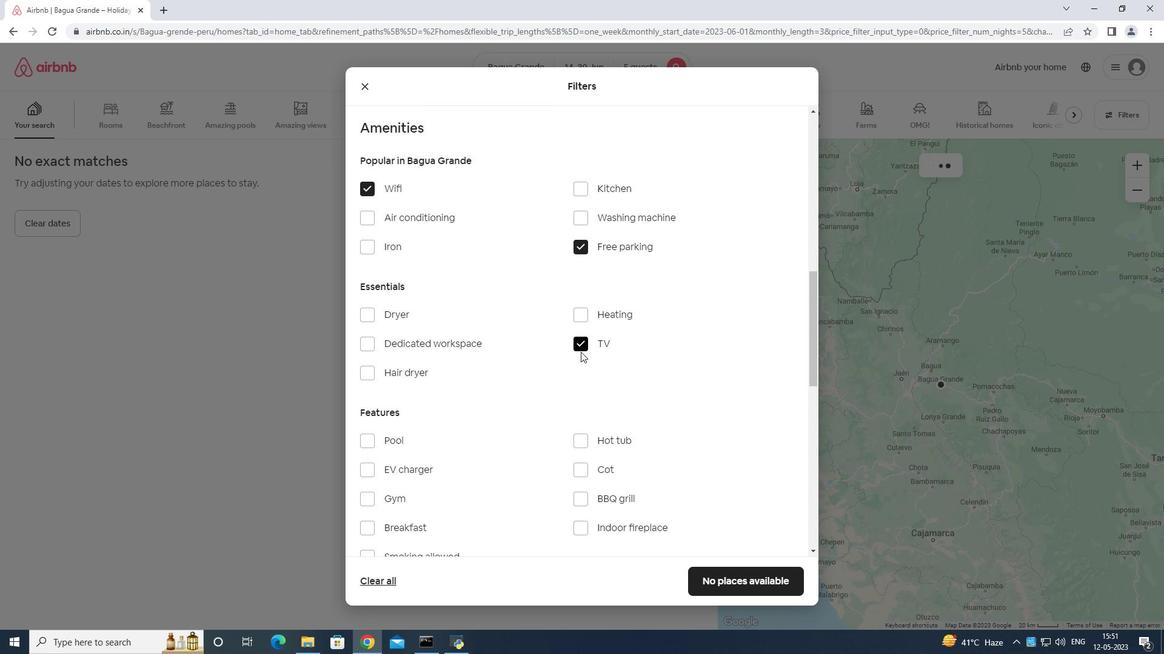 
Action: Mouse scrolled (580, 357) with delta (0, 0)
Screenshot: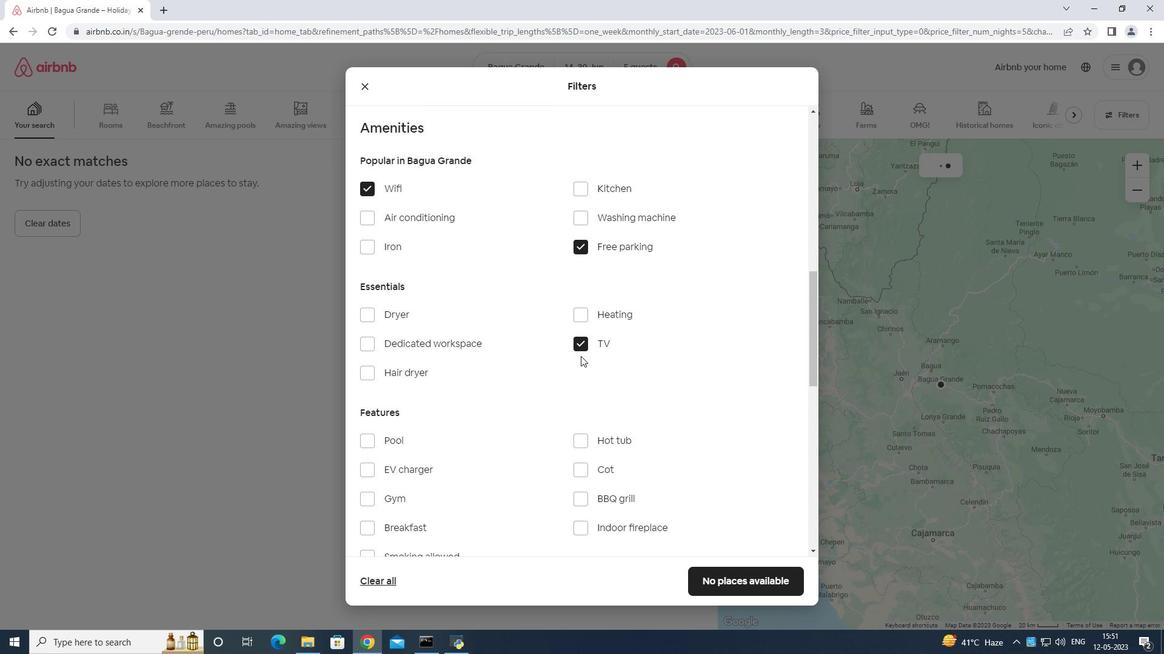 
Action: Mouse moved to (370, 376)
Screenshot: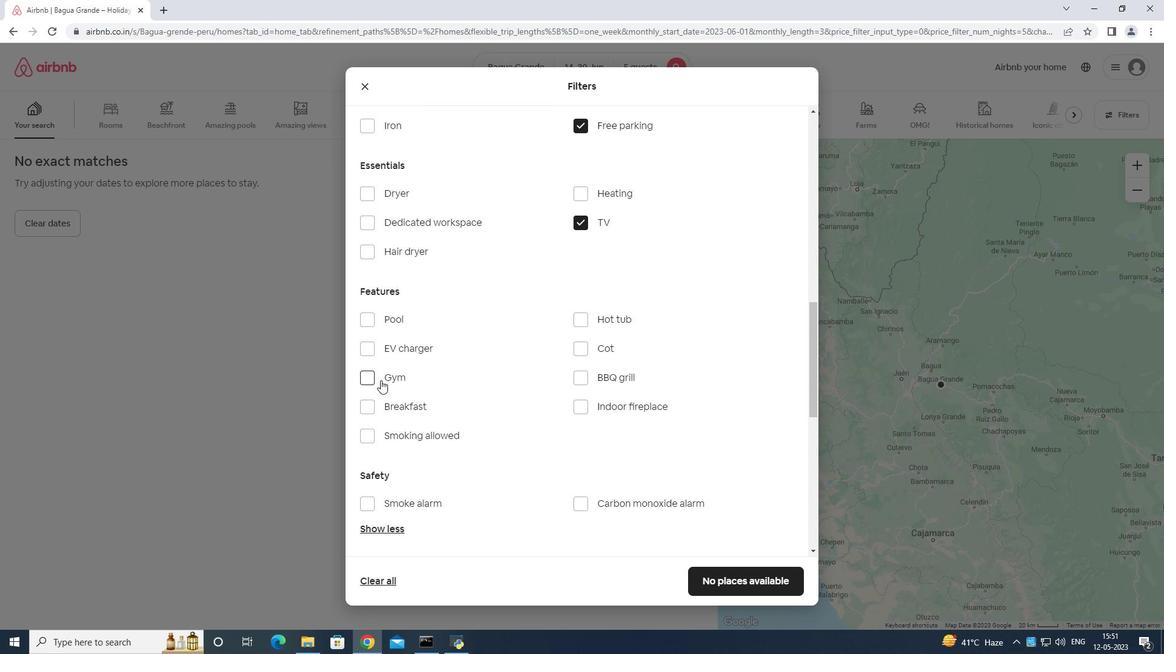 
Action: Mouse pressed left at (370, 376)
Screenshot: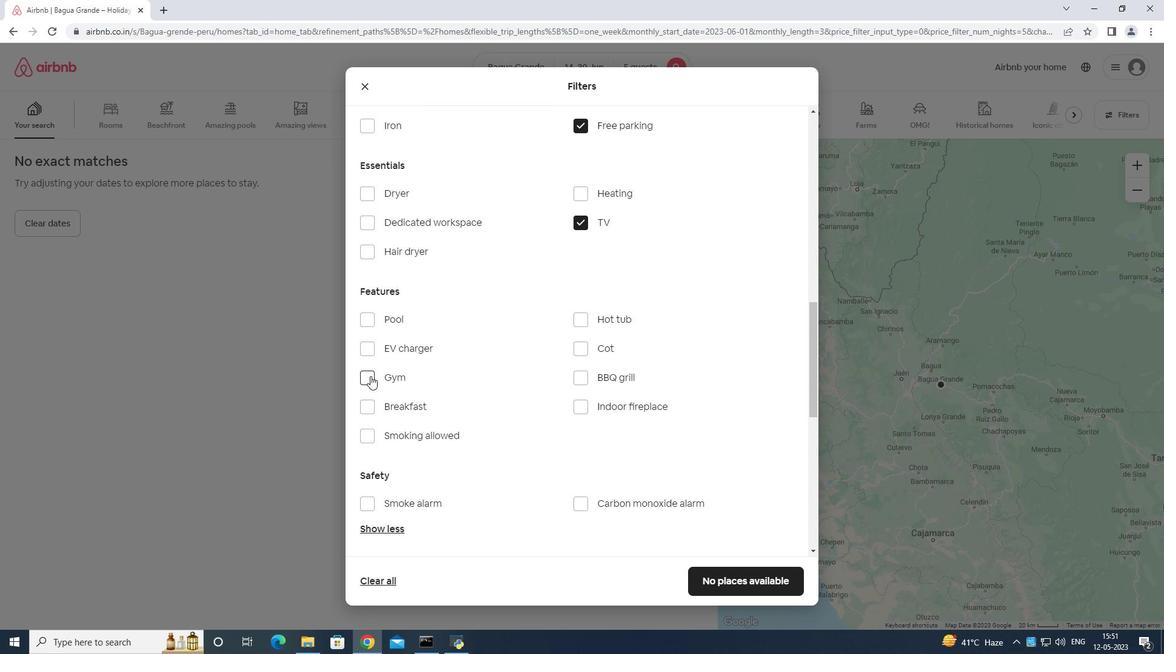 
Action: Mouse moved to (365, 408)
Screenshot: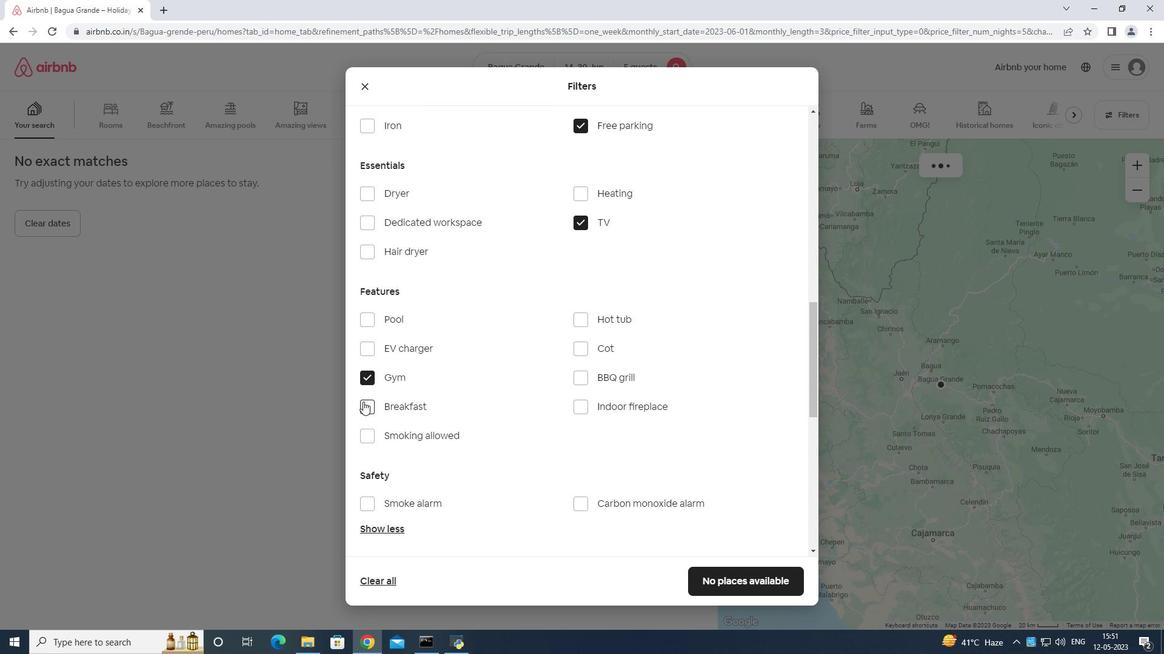 
Action: Mouse pressed left at (365, 408)
Screenshot: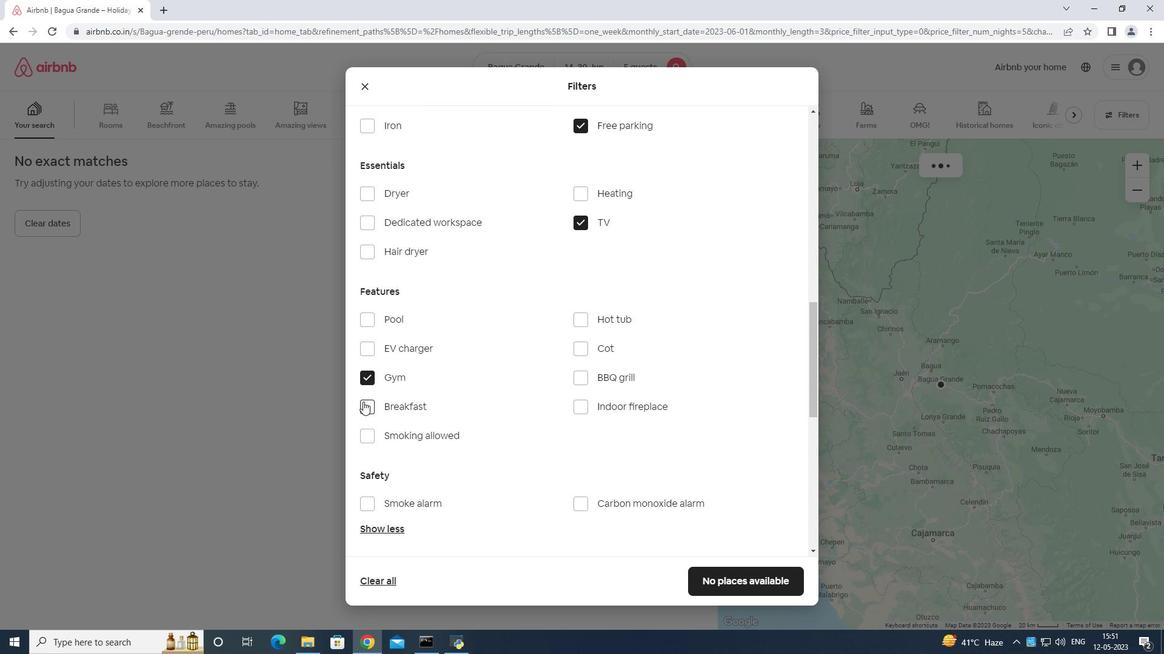 
Action: Mouse moved to (500, 382)
Screenshot: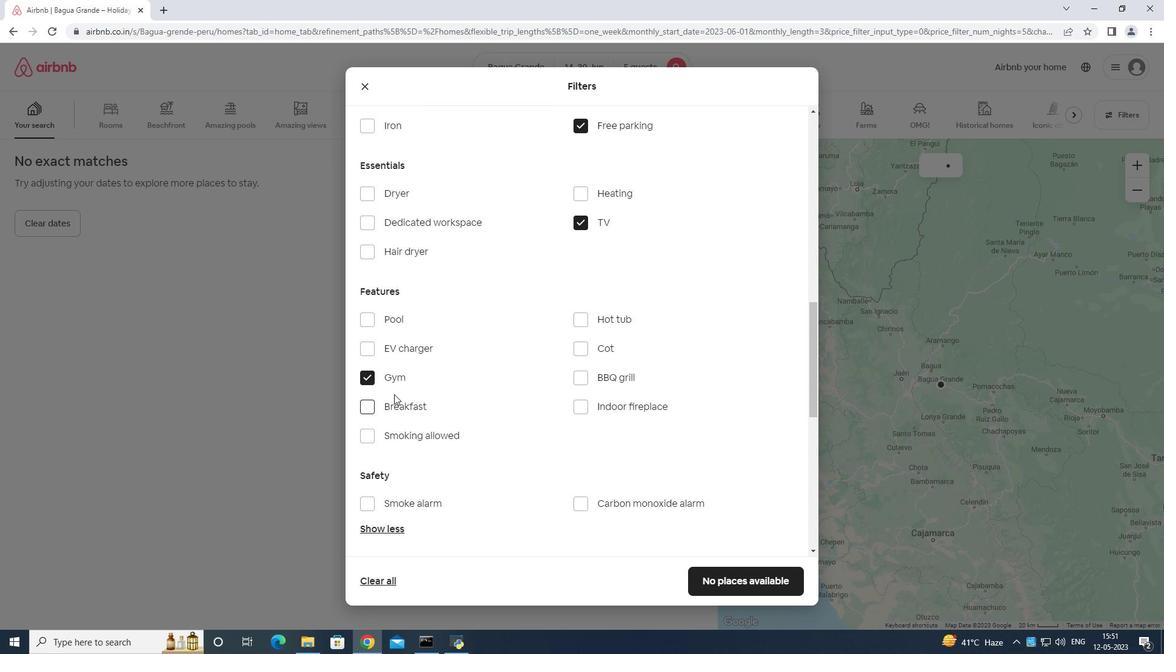 
Action: Mouse scrolled (500, 381) with delta (0, 0)
Screenshot: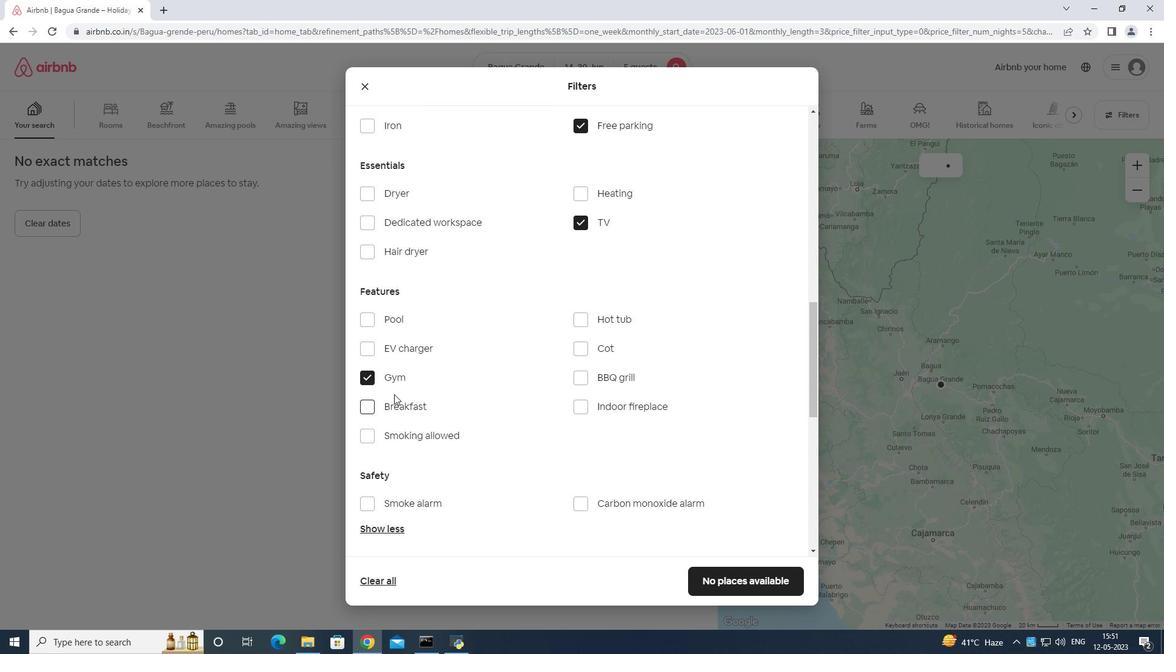 
Action: Mouse moved to (590, 389)
Screenshot: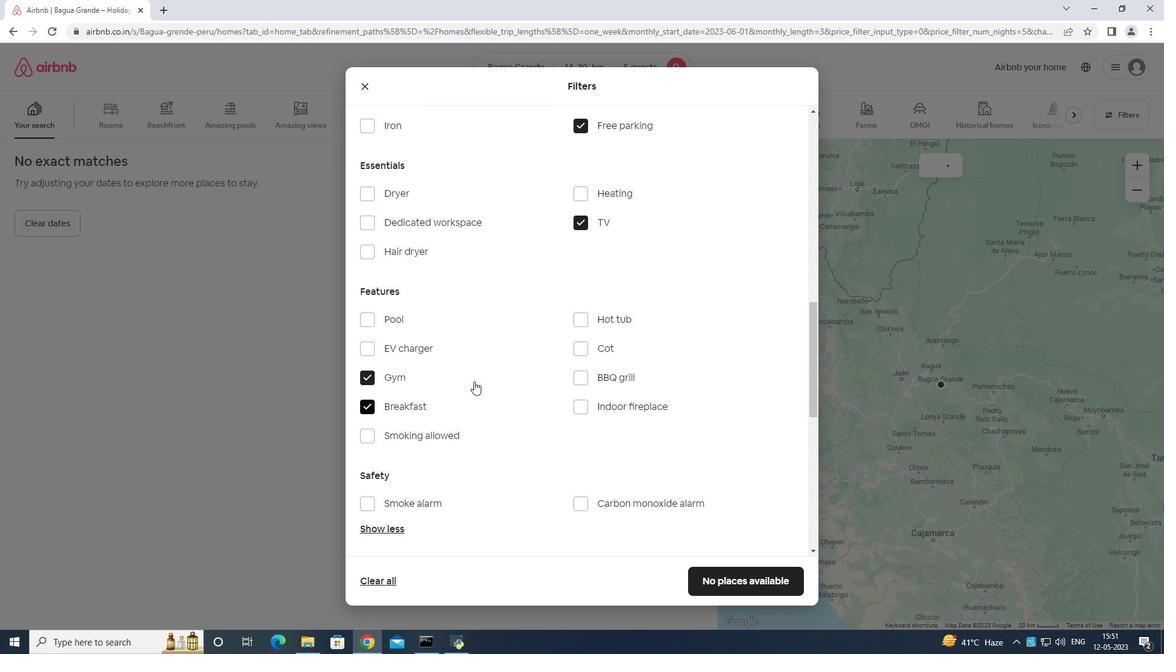 
Action: Mouse scrolled (590, 388) with delta (0, 0)
Screenshot: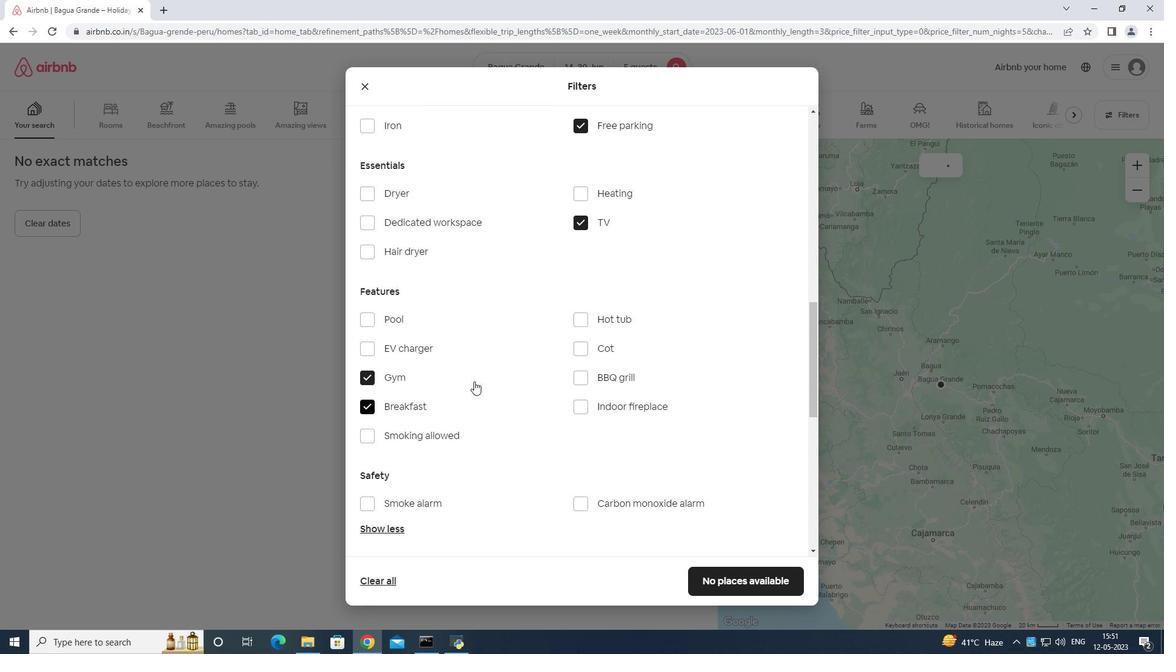 
Action: Mouse moved to (707, 398)
Screenshot: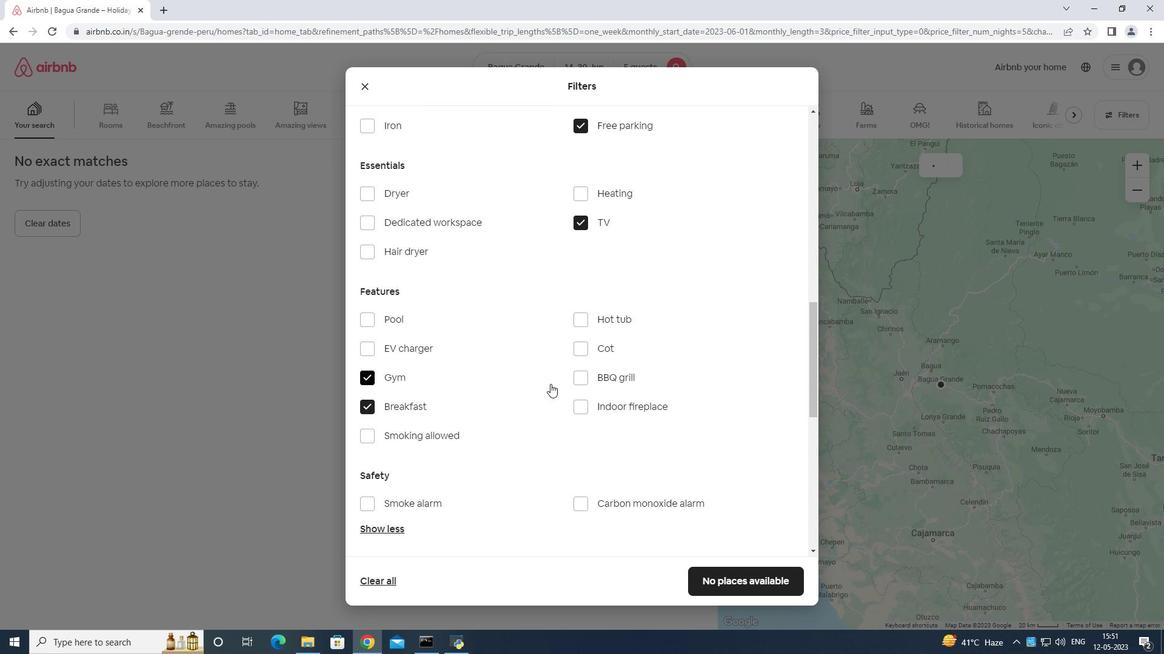 
Action: Mouse scrolled (699, 397) with delta (0, 0)
Screenshot: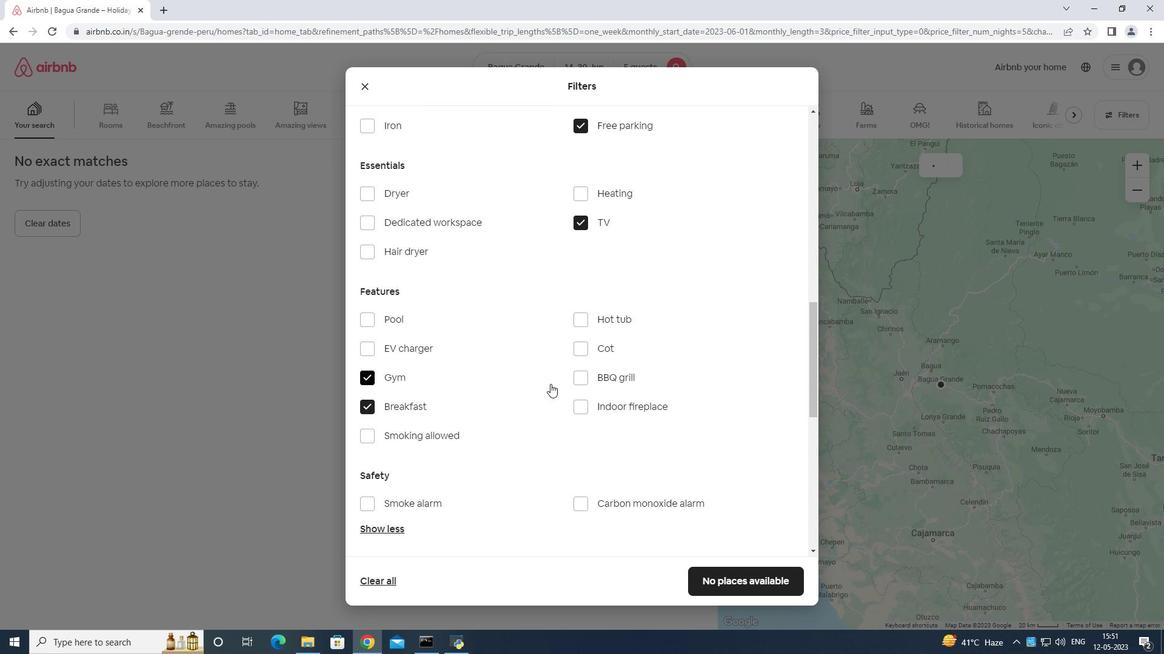 
Action: Mouse moved to (740, 396)
Screenshot: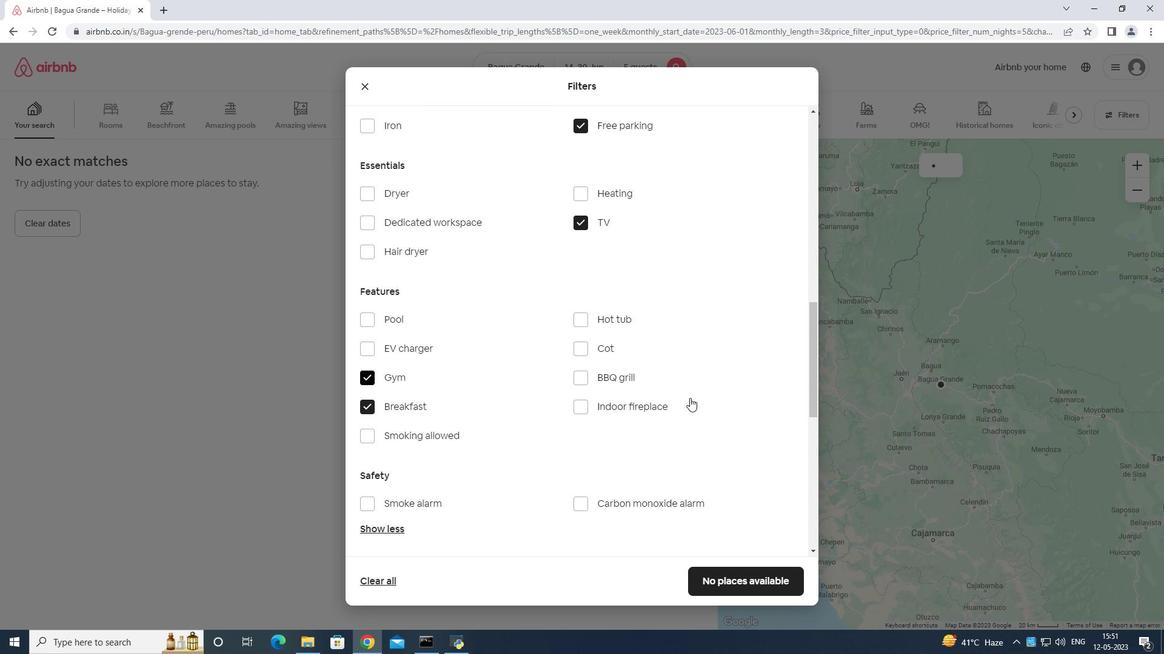 
Action: Mouse scrolled (740, 395) with delta (0, 0)
Screenshot: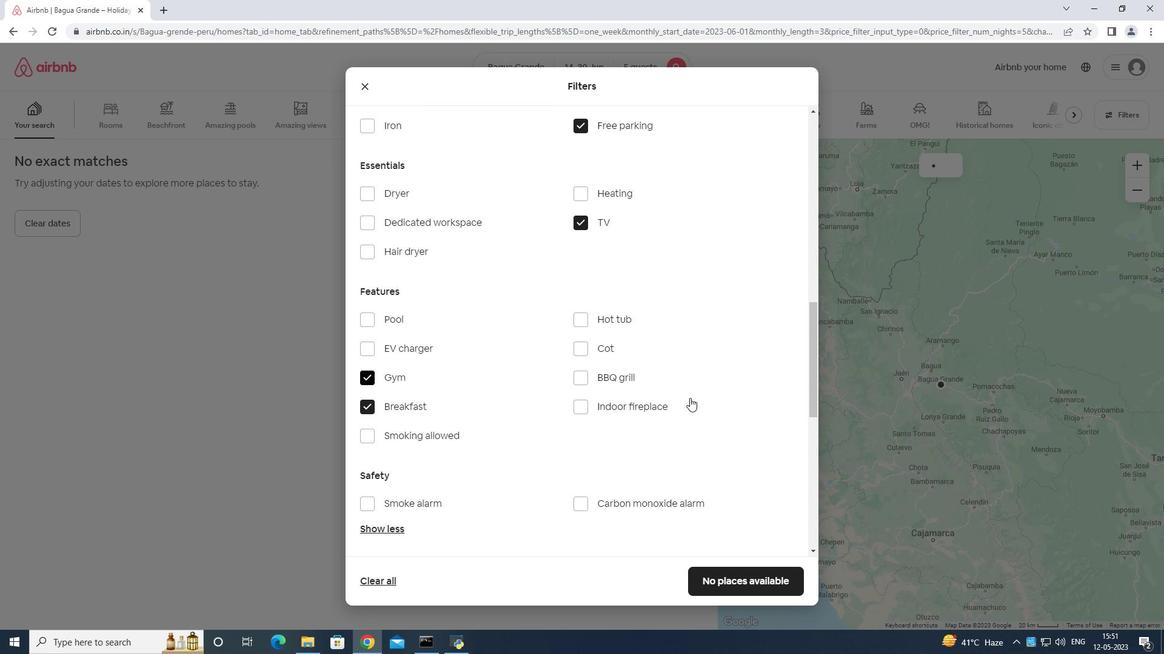 
Action: Mouse moved to (749, 396)
Screenshot: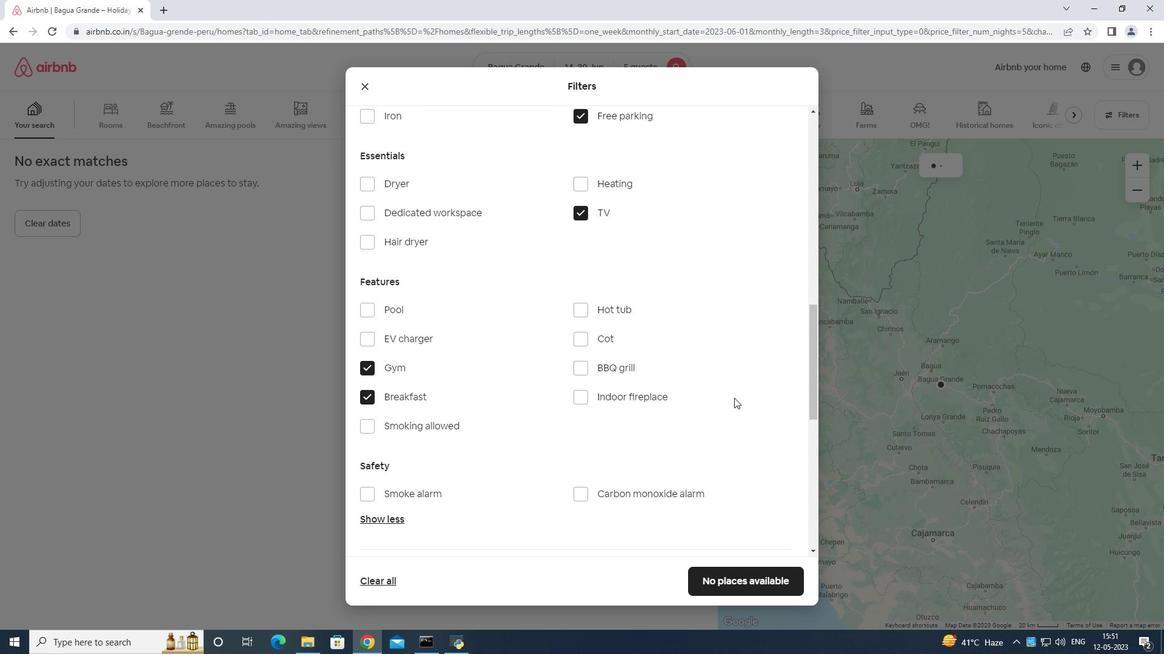 
Action: Mouse scrolled (749, 395) with delta (0, 0)
Screenshot: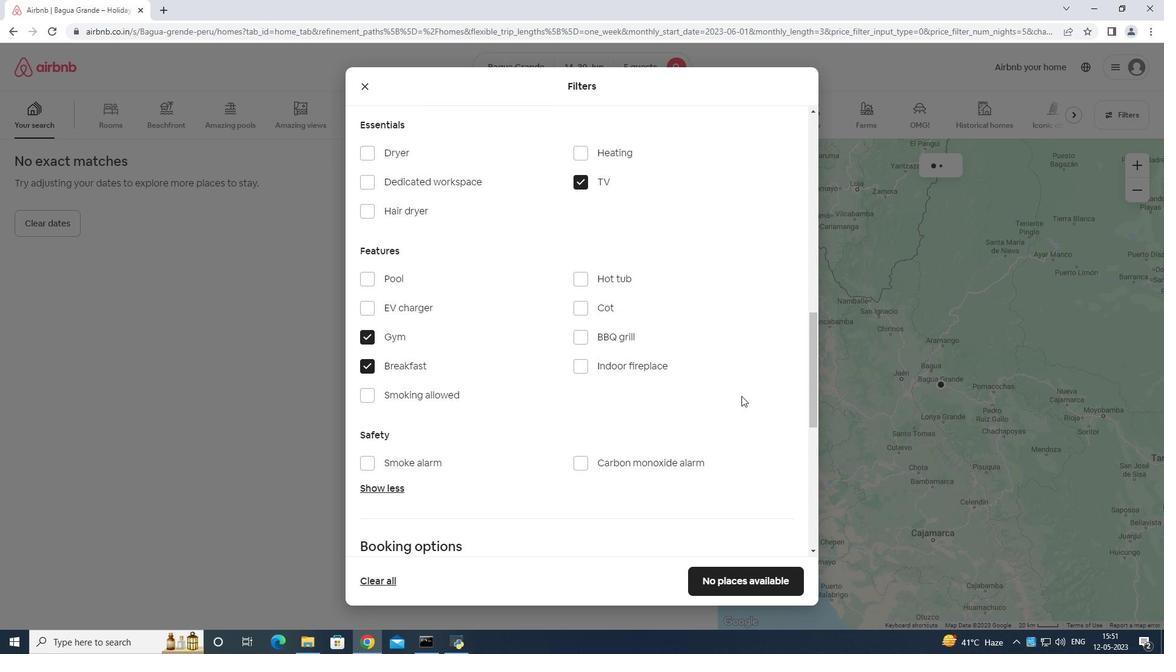 
Action: Mouse moved to (772, 363)
Screenshot: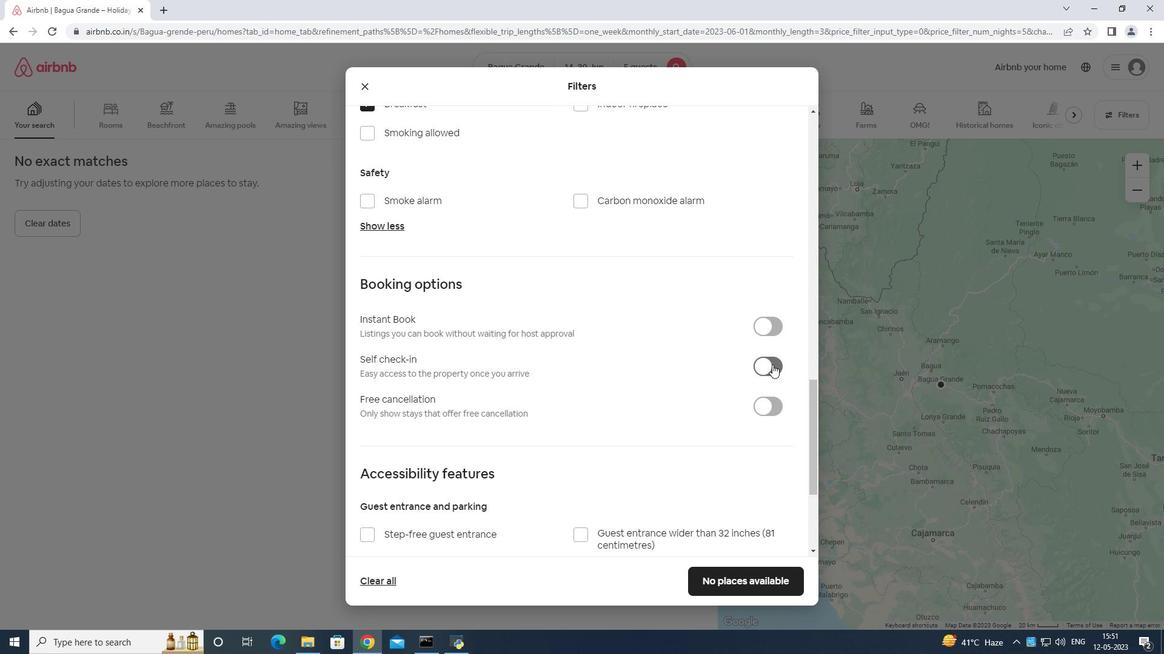 
Action: Mouse pressed left at (772, 363)
Screenshot: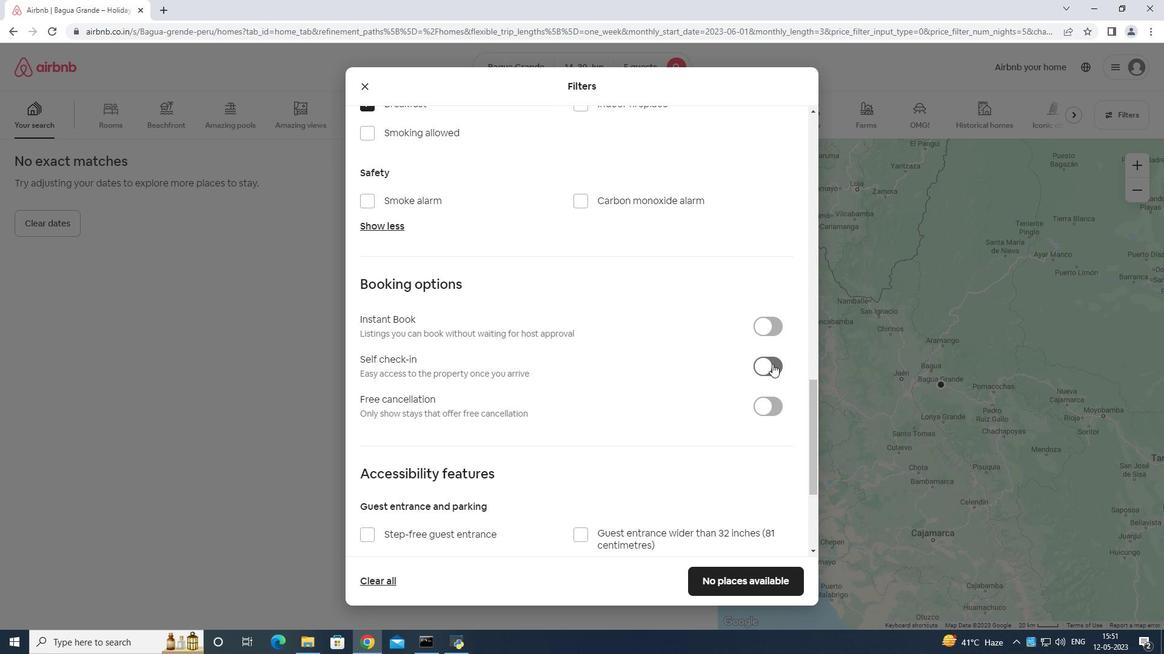 
Action: Mouse moved to (750, 378)
Screenshot: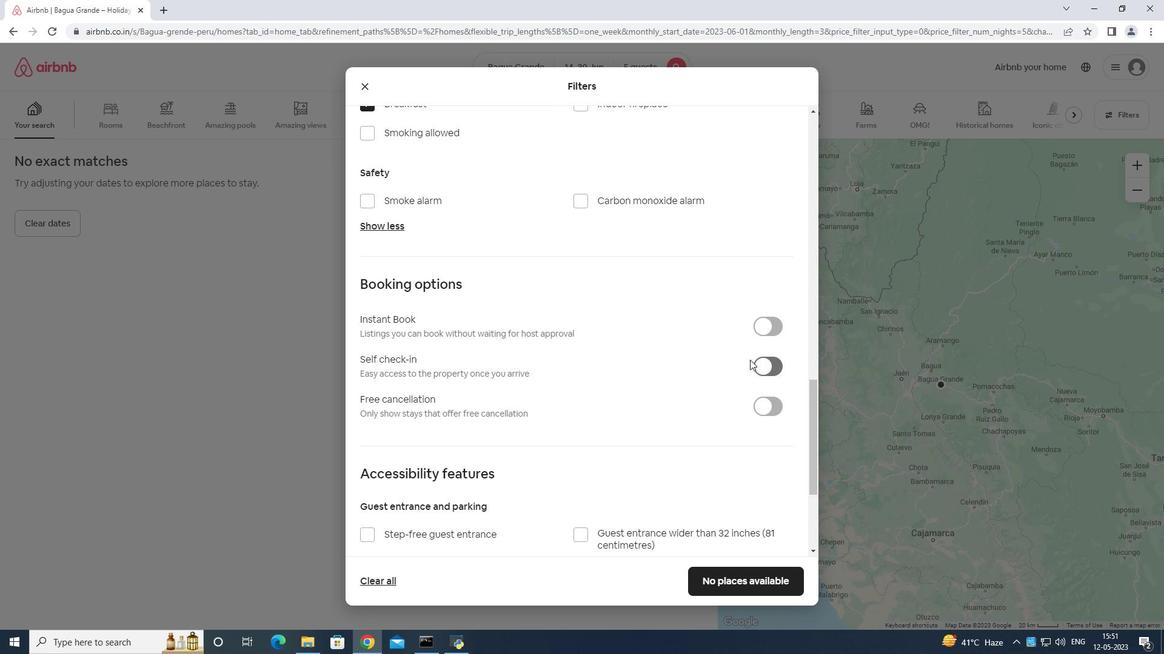 
Action: Mouse scrolled (750, 377) with delta (0, 0)
Screenshot: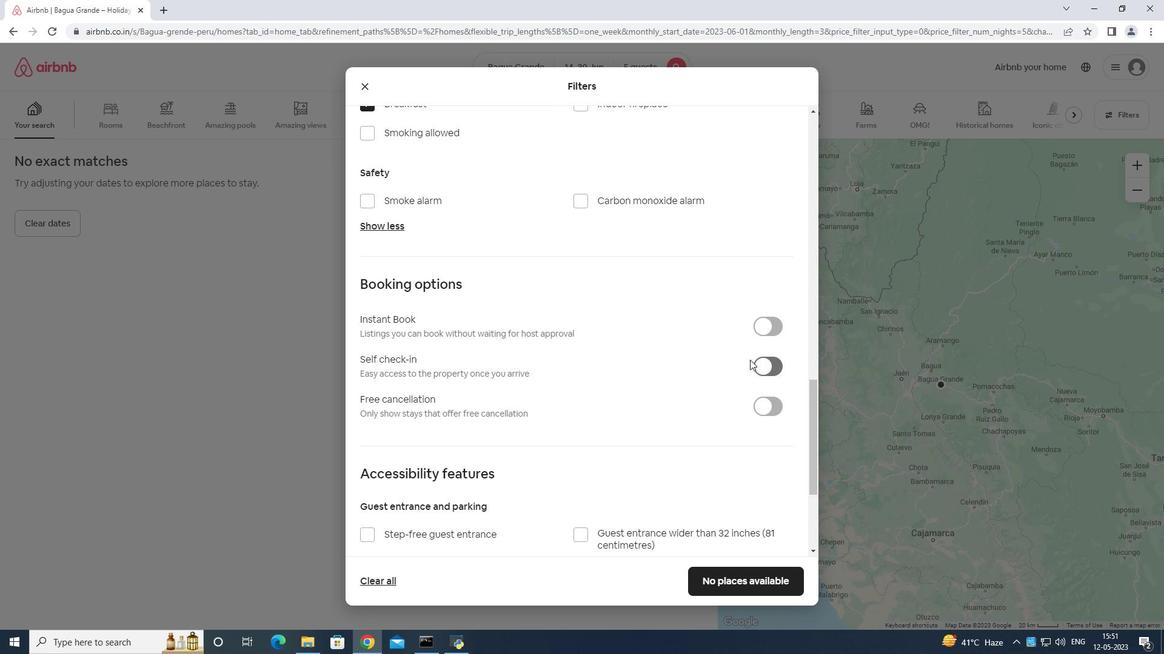 
Action: Mouse moved to (750, 381)
Screenshot: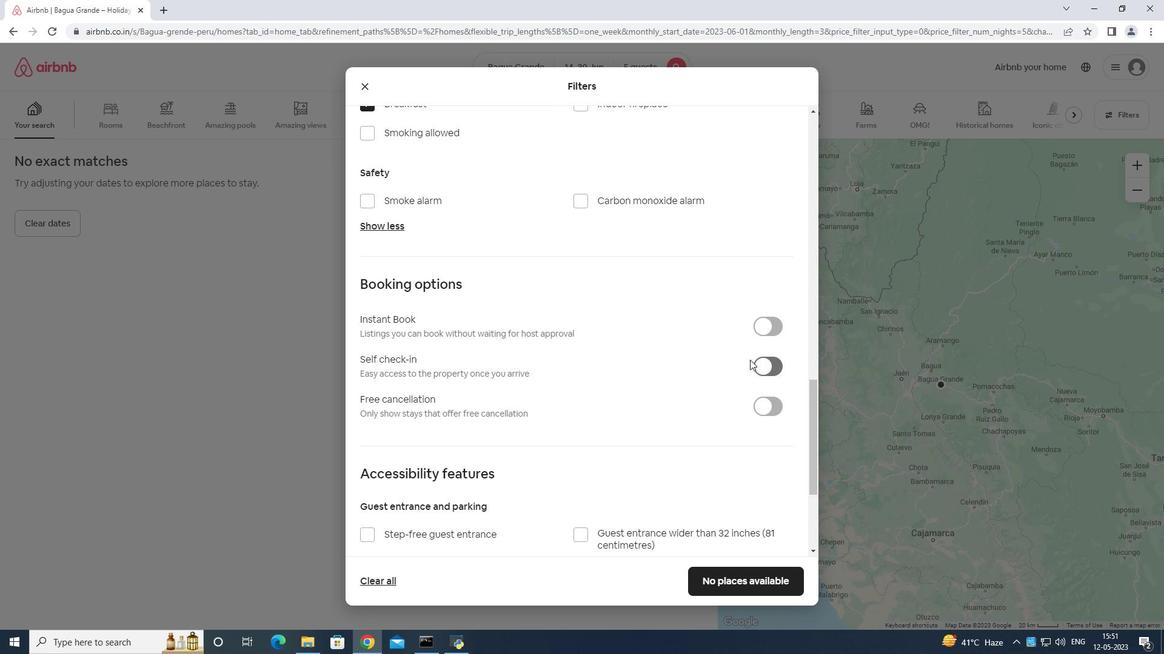 
Action: Mouse scrolled (750, 380) with delta (0, 0)
Screenshot: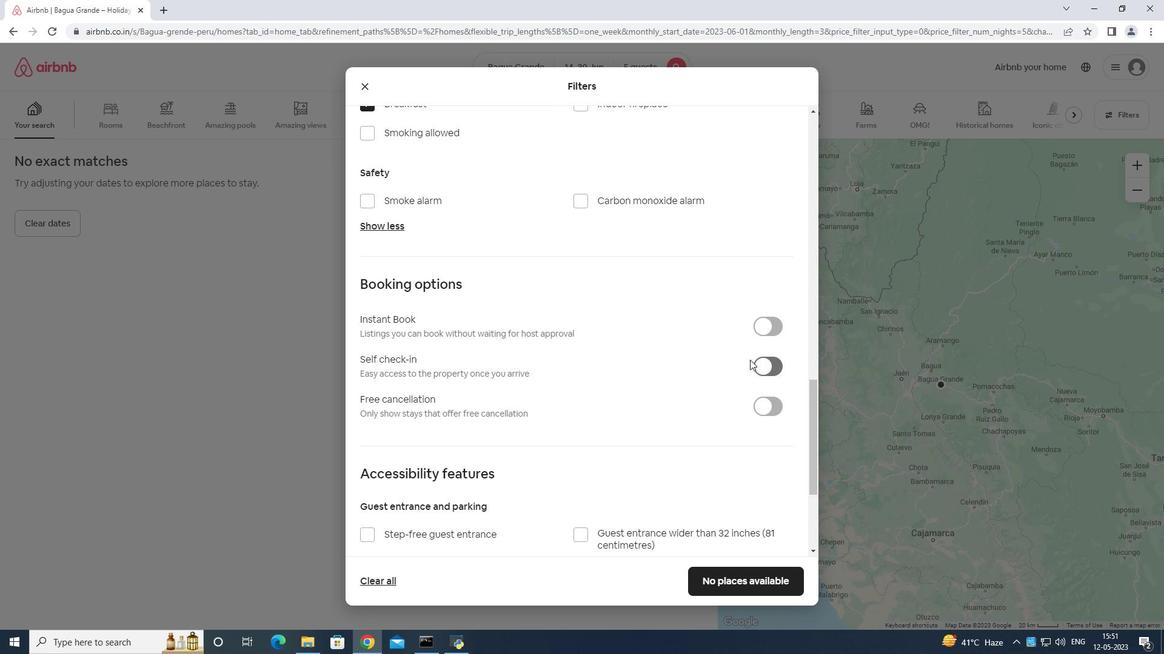 
Action: Mouse moved to (749, 384)
Screenshot: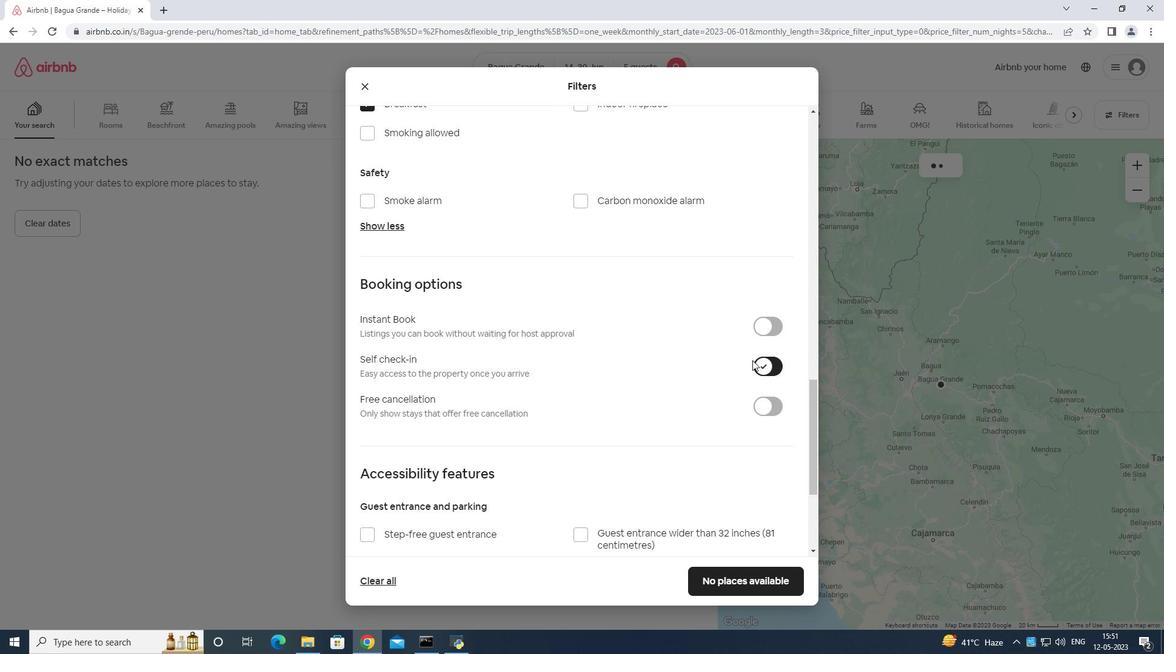 
Action: Mouse scrolled (749, 383) with delta (0, 0)
Screenshot: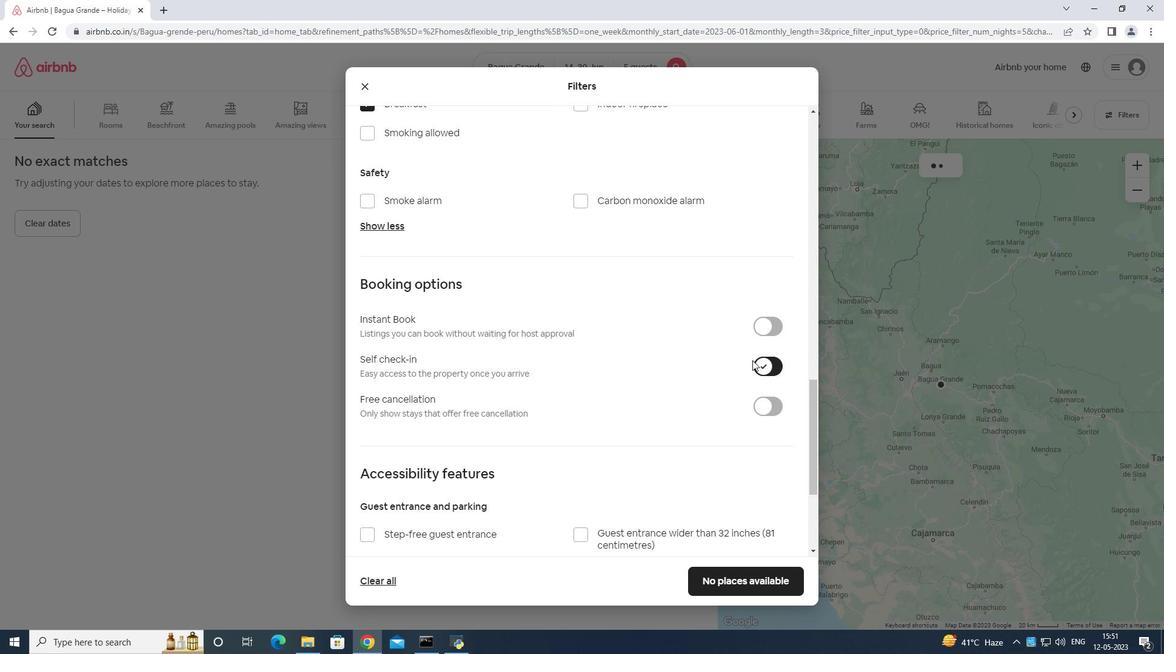 
Action: Mouse moved to (744, 401)
Screenshot: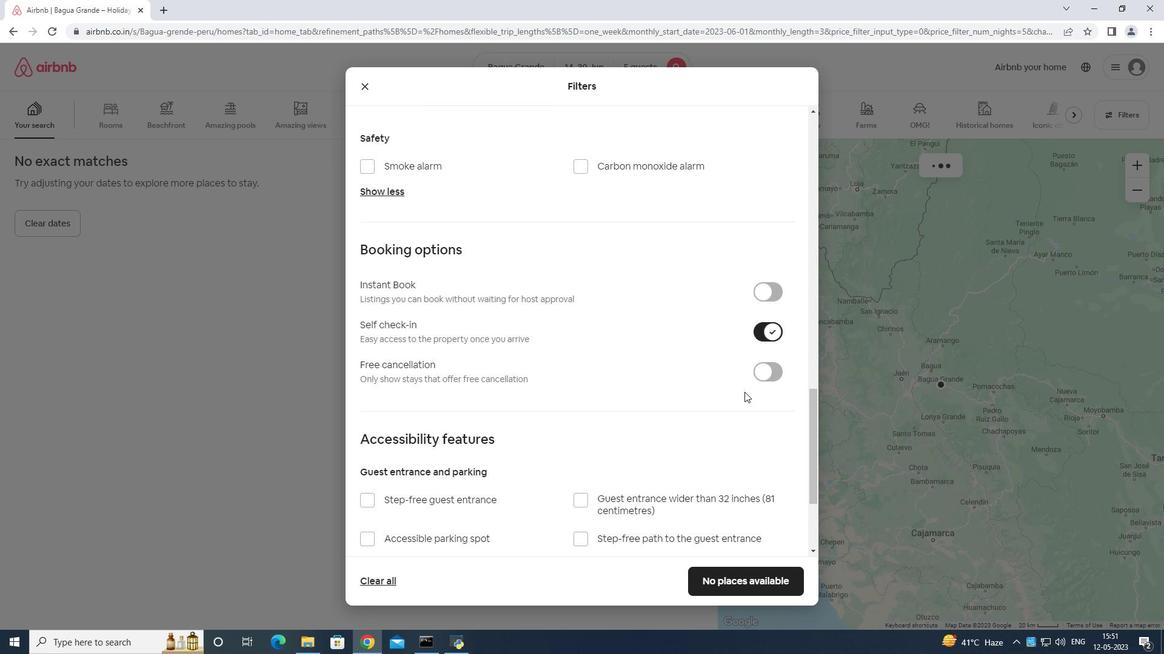 
Action: Mouse scrolled (744, 400) with delta (0, 0)
Screenshot: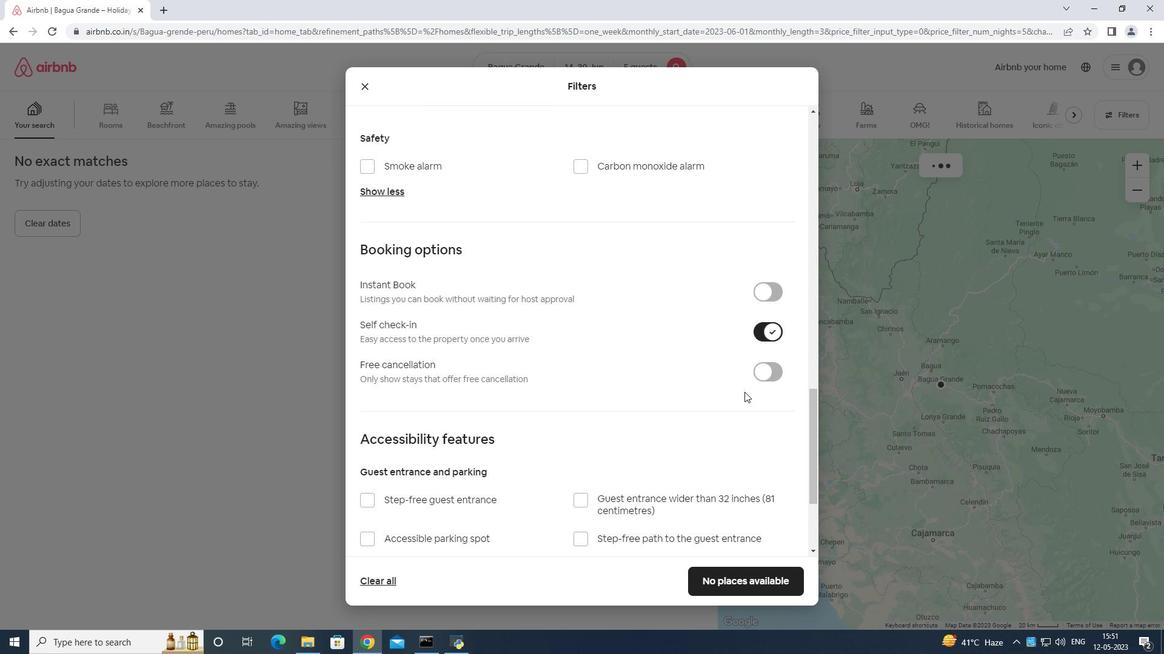 
Action: Mouse moved to (744, 405)
Screenshot: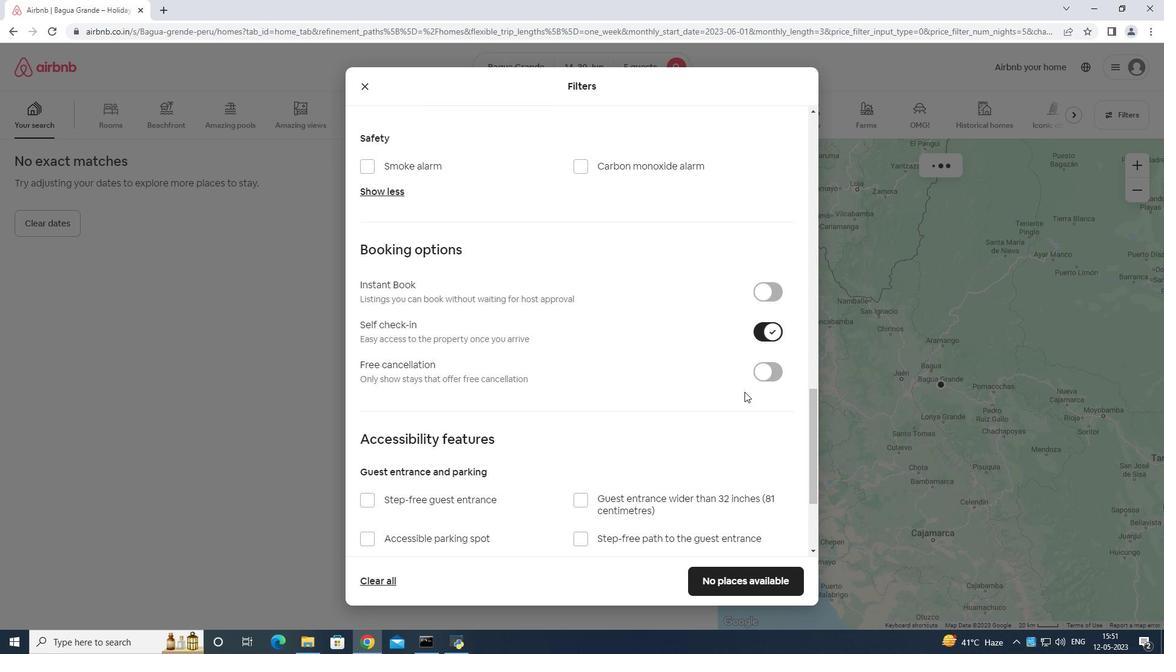 
Action: Mouse scrolled (744, 403) with delta (0, 0)
Screenshot: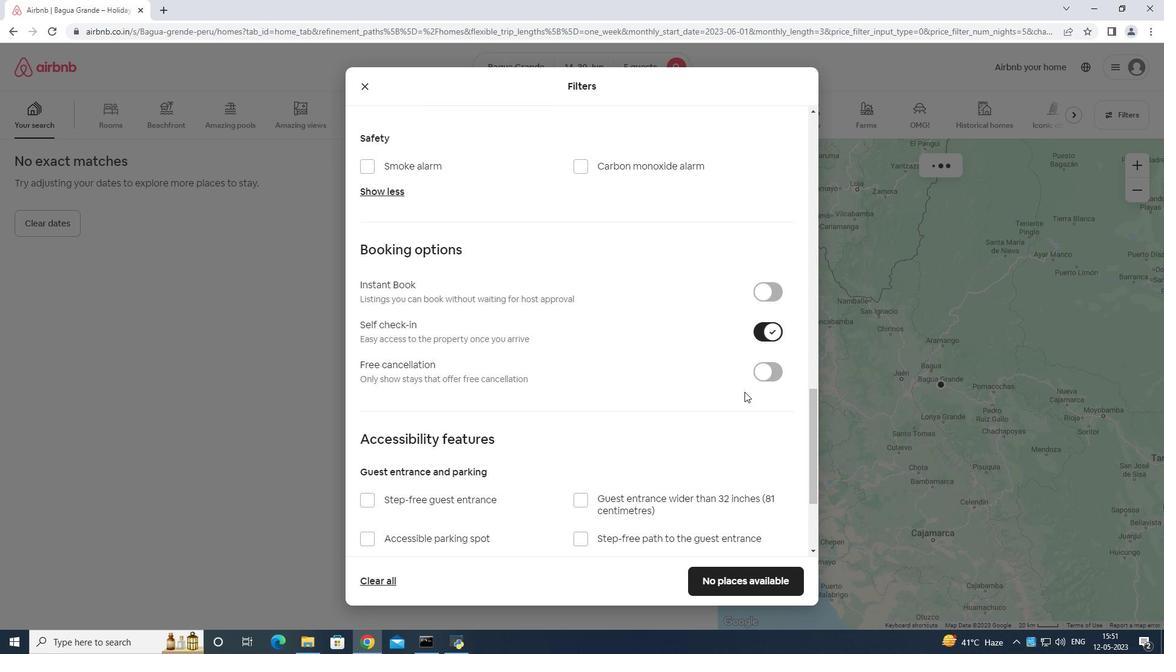 
Action: Mouse moved to (744, 405)
Screenshot: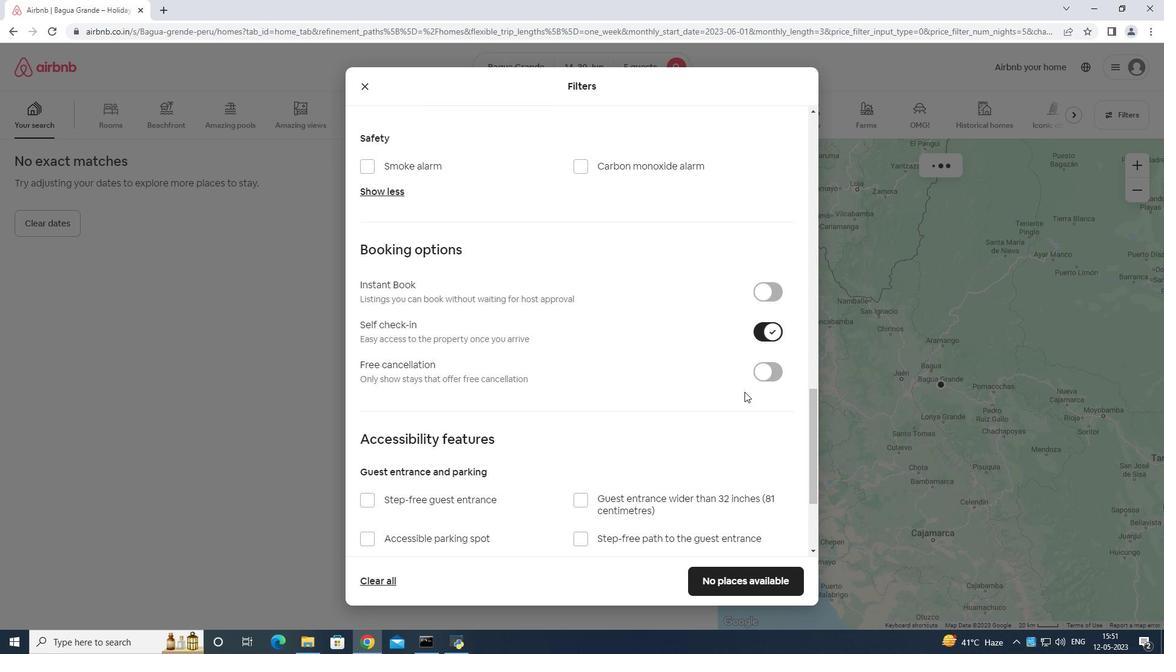 
Action: Mouse scrolled (744, 405) with delta (0, 0)
Screenshot: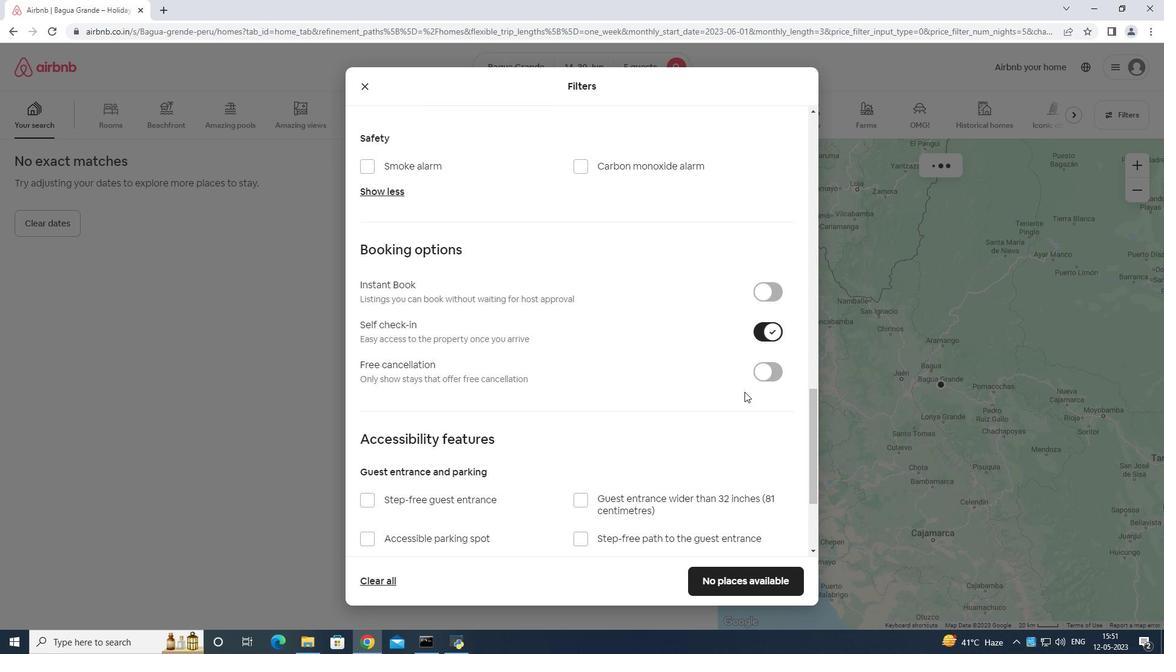 
Action: Mouse moved to (740, 422)
Screenshot: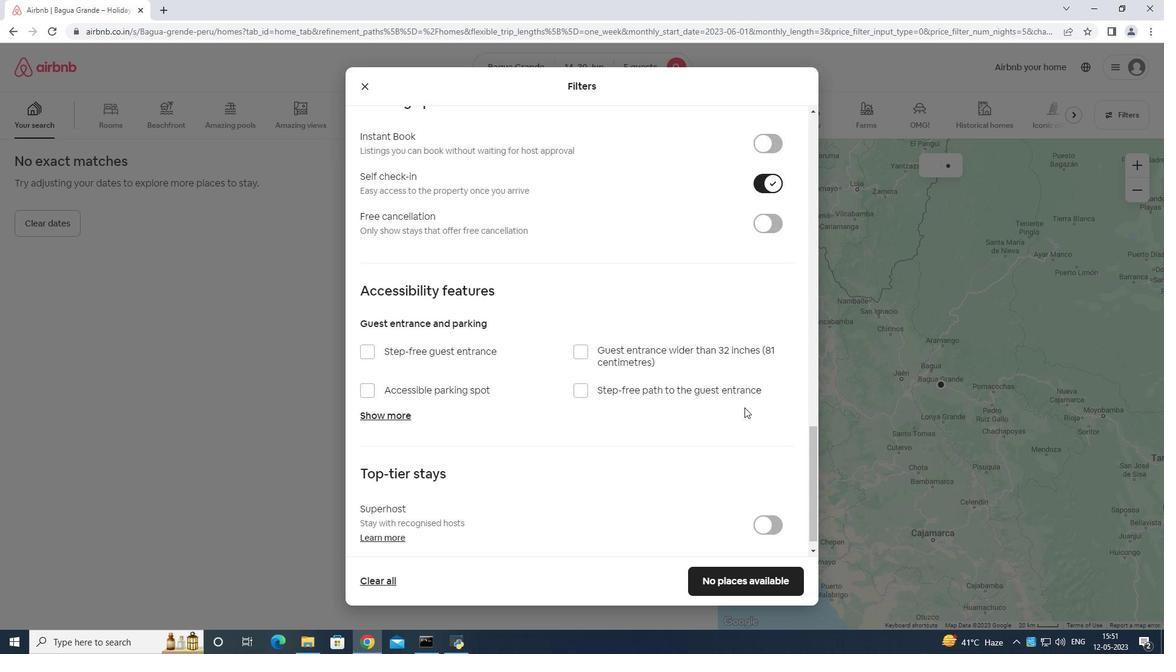 
Action: Mouse scrolled (740, 421) with delta (0, 0)
Screenshot: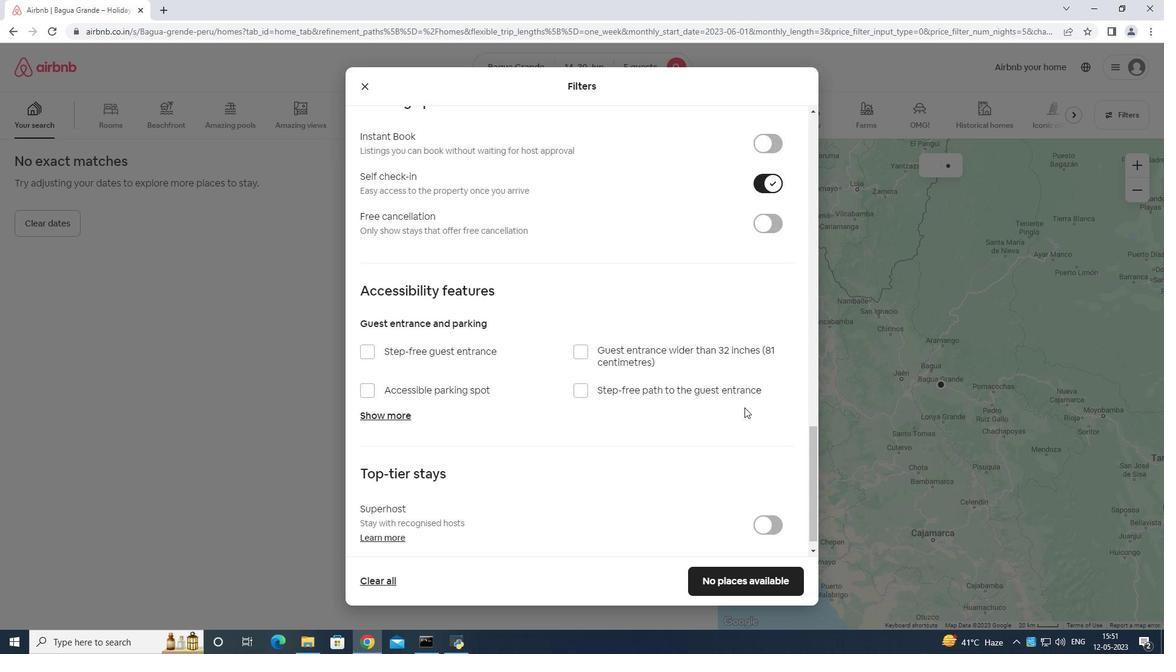 
Action: Mouse moved to (704, 442)
Screenshot: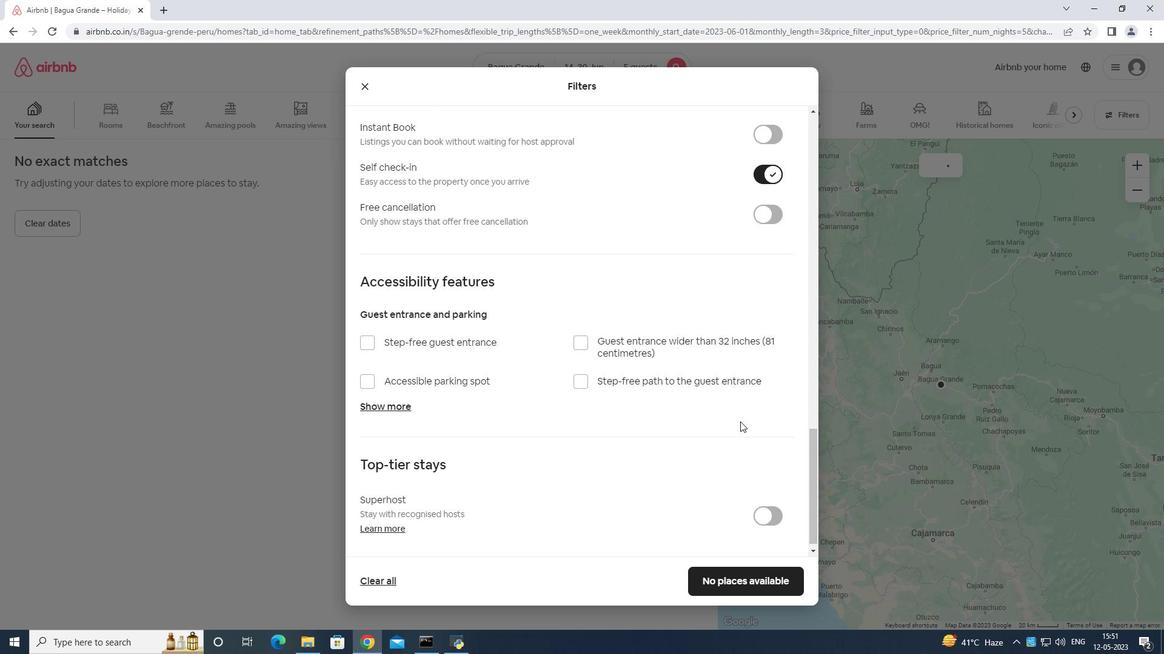 
Action: Mouse scrolled (739, 422) with delta (0, 0)
Screenshot: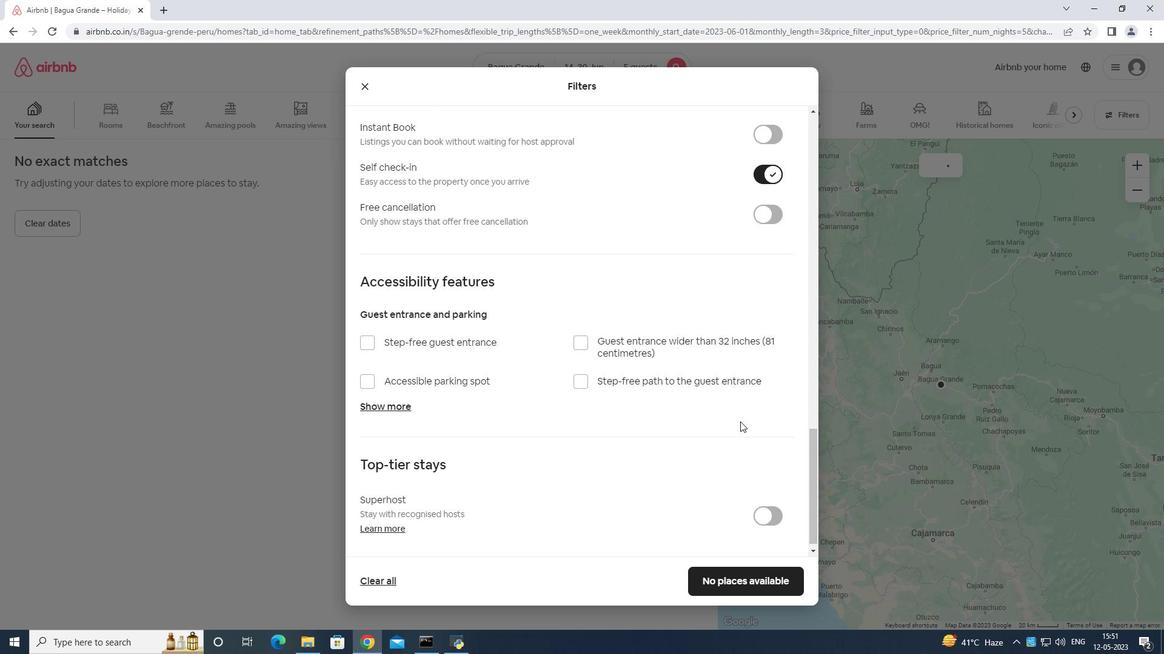
Action: Mouse moved to (696, 444)
Screenshot: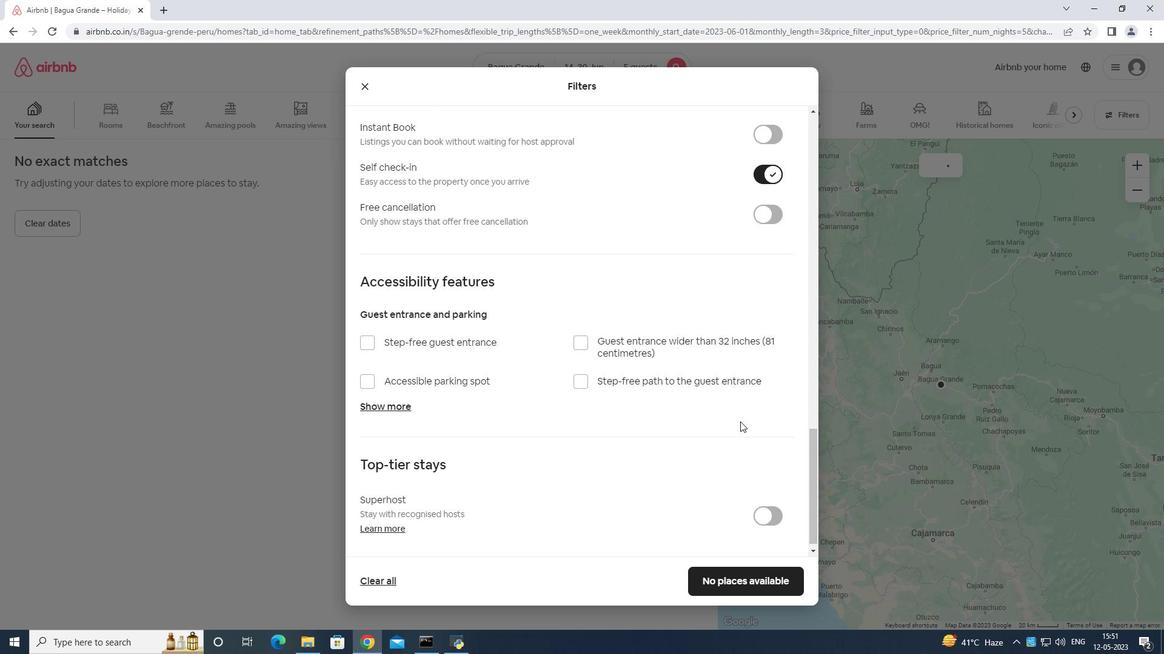 
Action: Mouse scrolled (736, 425) with delta (0, 0)
Screenshot: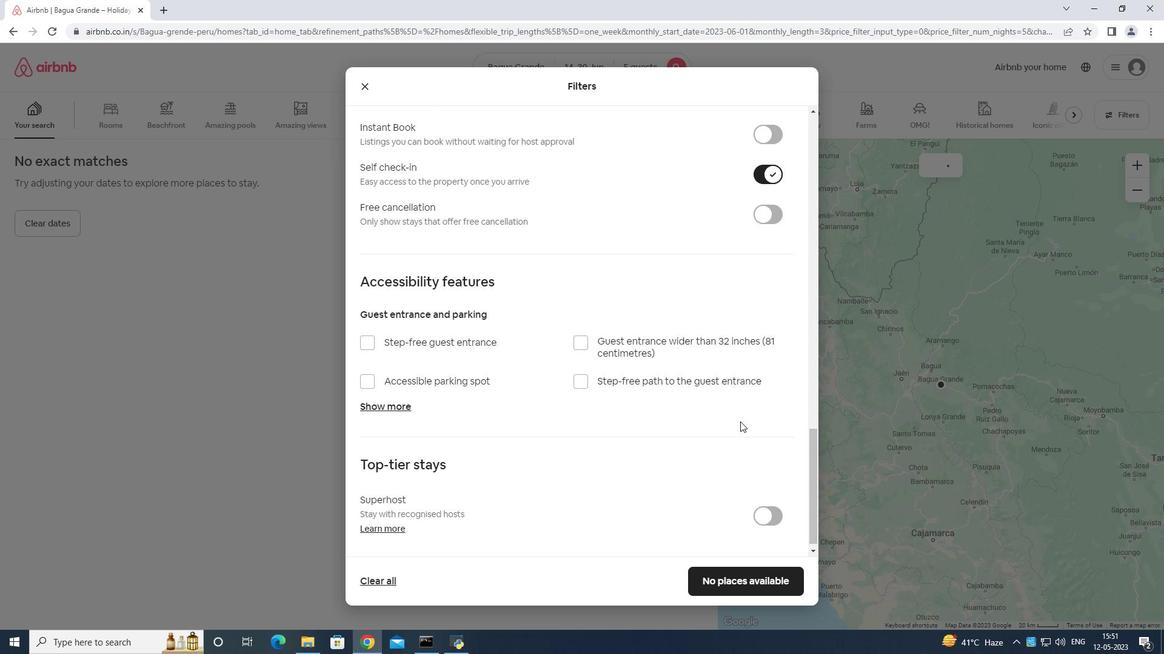 
Action: Mouse moved to (570, 485)
Screenshot: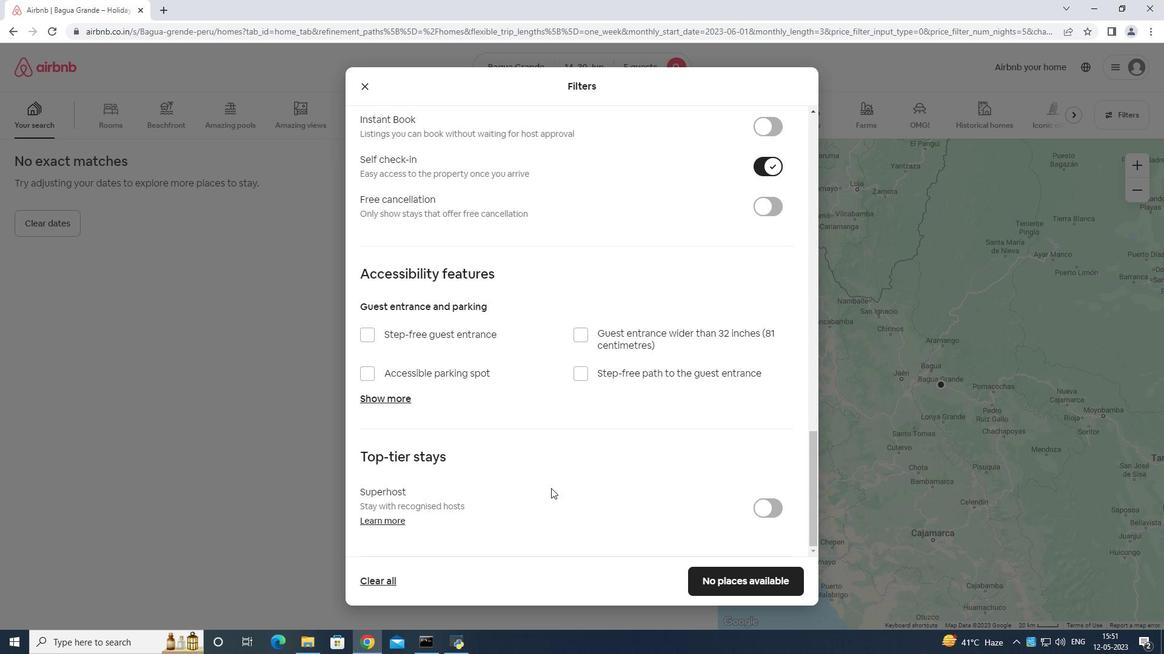 
Action: Mouse scrolled (570, 485) with delta (0, 0)
Screenshot: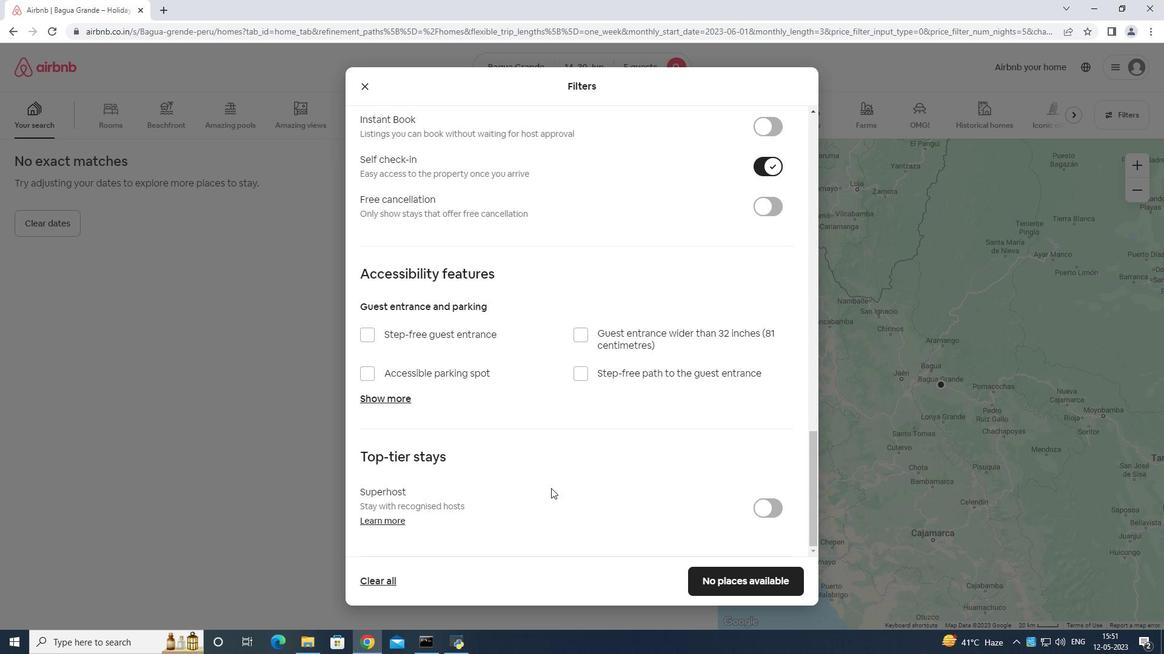 
Action: Mouse moved to (610, 495)
Screenshot: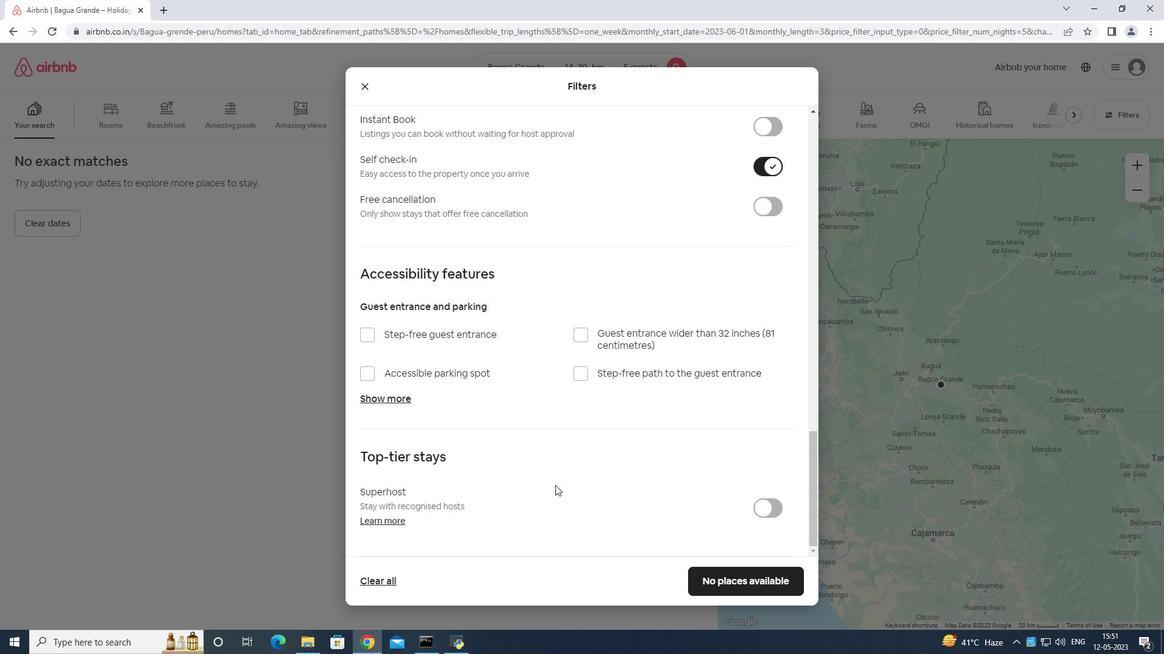 
Action: Mouse scrolled (610, 494) with delta (0, 0)
Screenshot: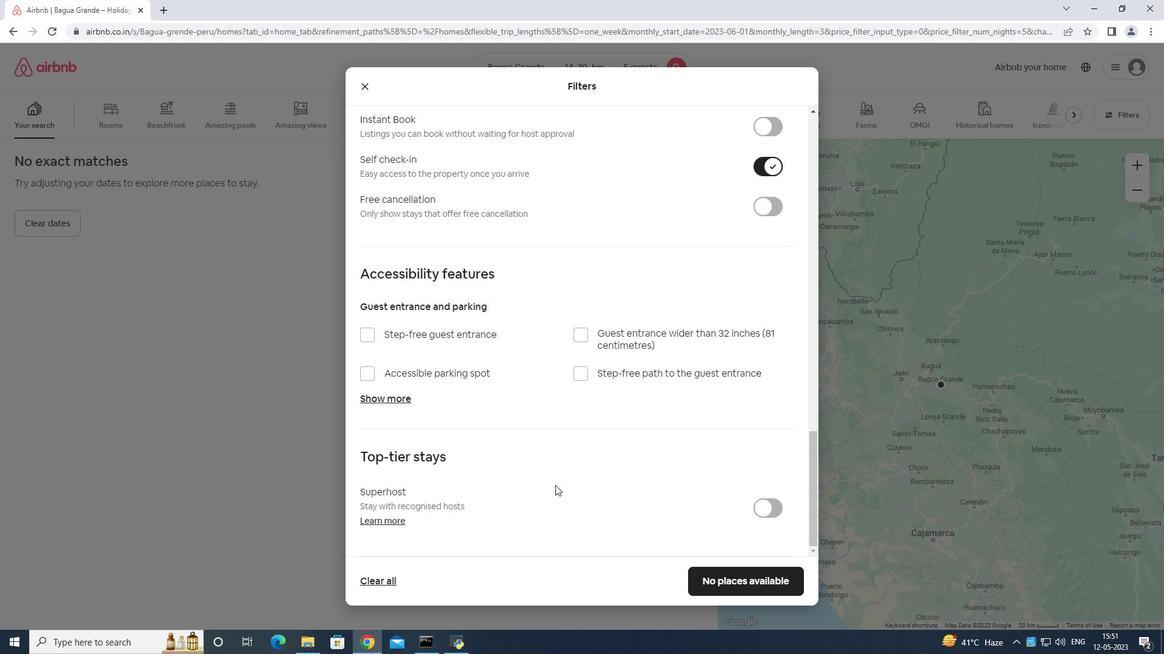 
Action: Mouse moved to (668, 510)
Screenshot: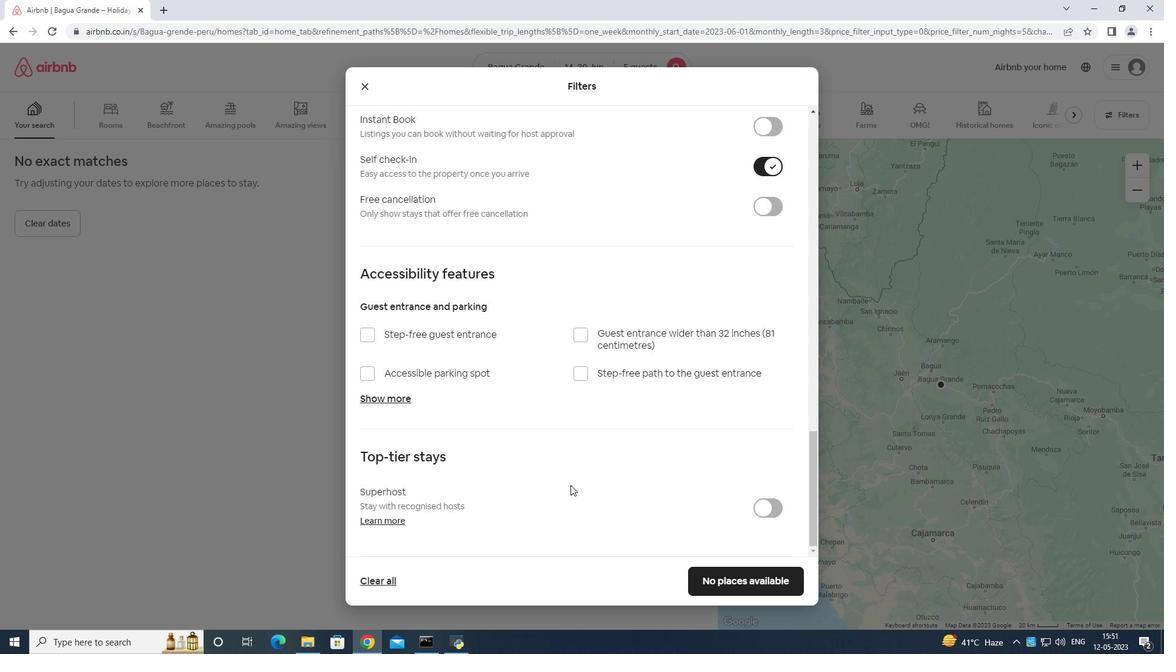 
Action: Mouse scrolled (668, 509) with delta (0, 0)
Screenshot: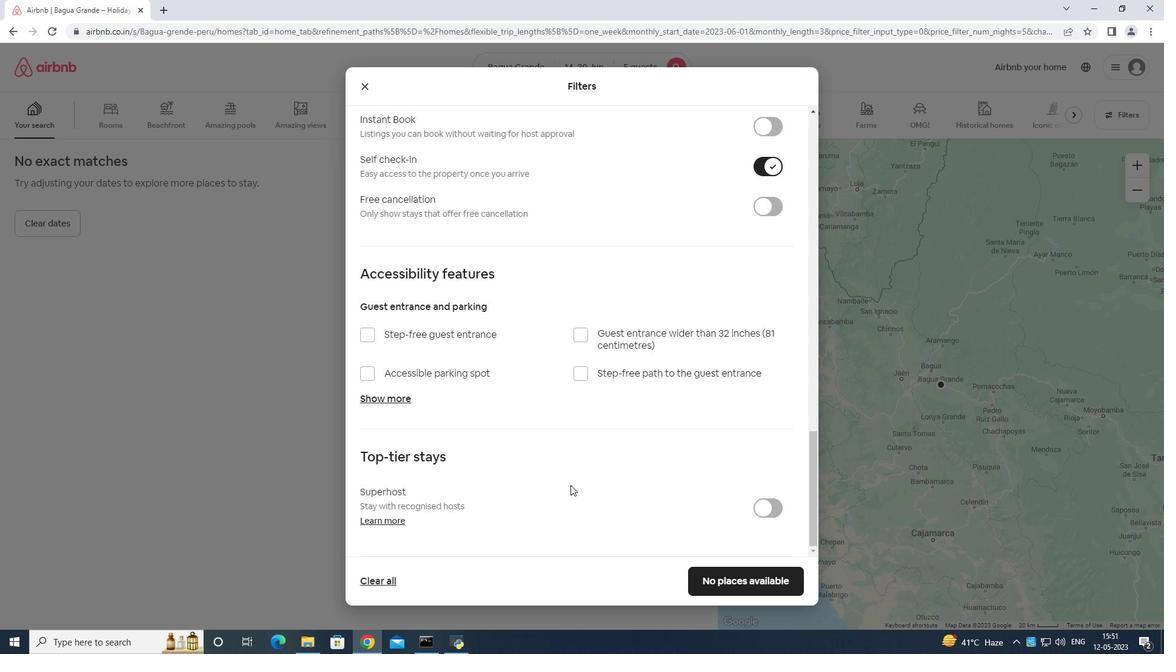 
Action: Mouse moved to (741, 577)
Screenshot: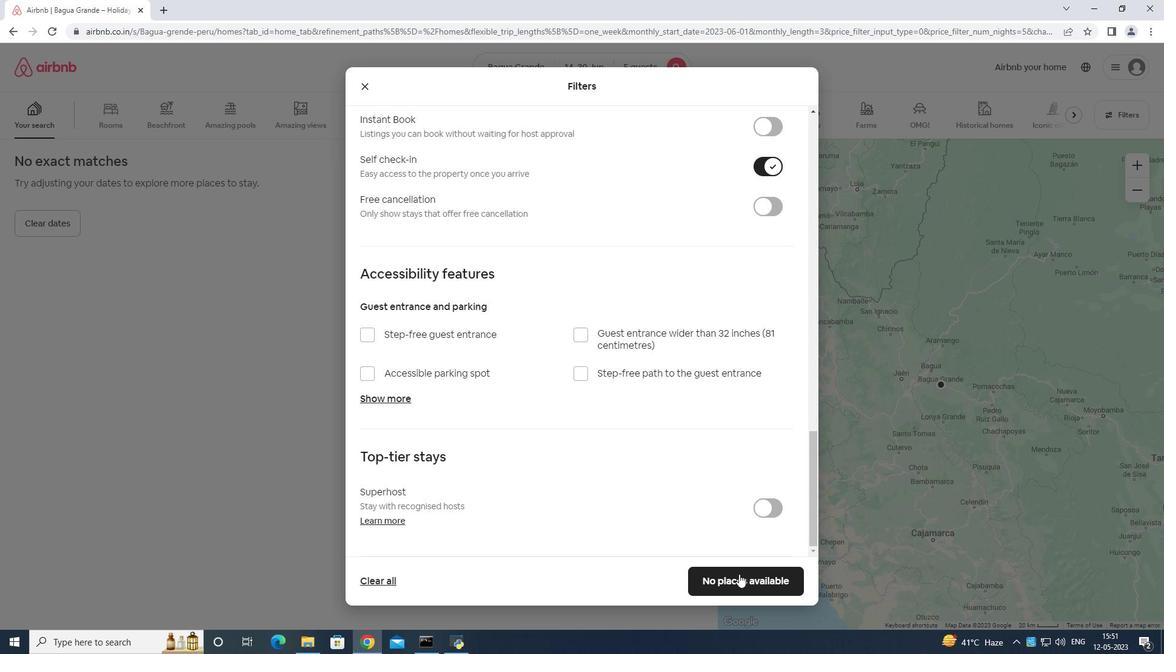 
Action: Mouse pressed left at (741, 577)
Screenshot: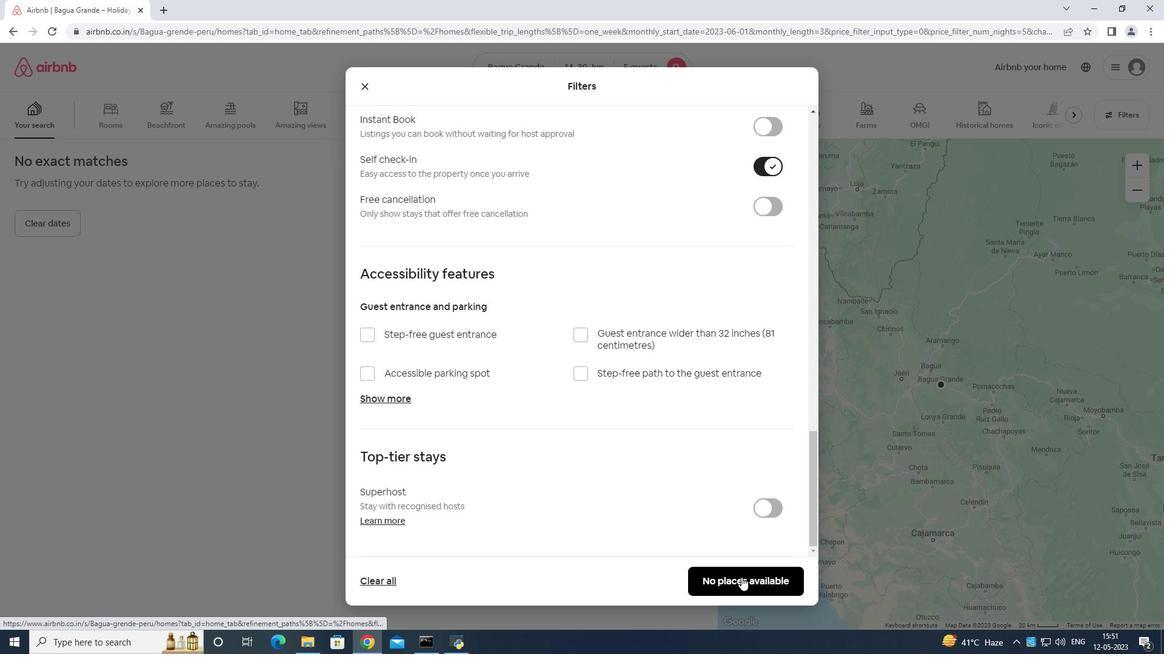 
